 Task: Explore Airbnb accommodation in Al Kharijah, Egypt from 20th December, 2023 to 25th December, 2023 for 27 adults. Place can be entire room or shared room with 4 bedrooms having 7 beds and 4 bathrooms. Property type can be house. Amenities needed are: wifi, TV, free parkinig on premises, gym, breakfast.
Action: Mouse moved to (461, 116)
Screenshot: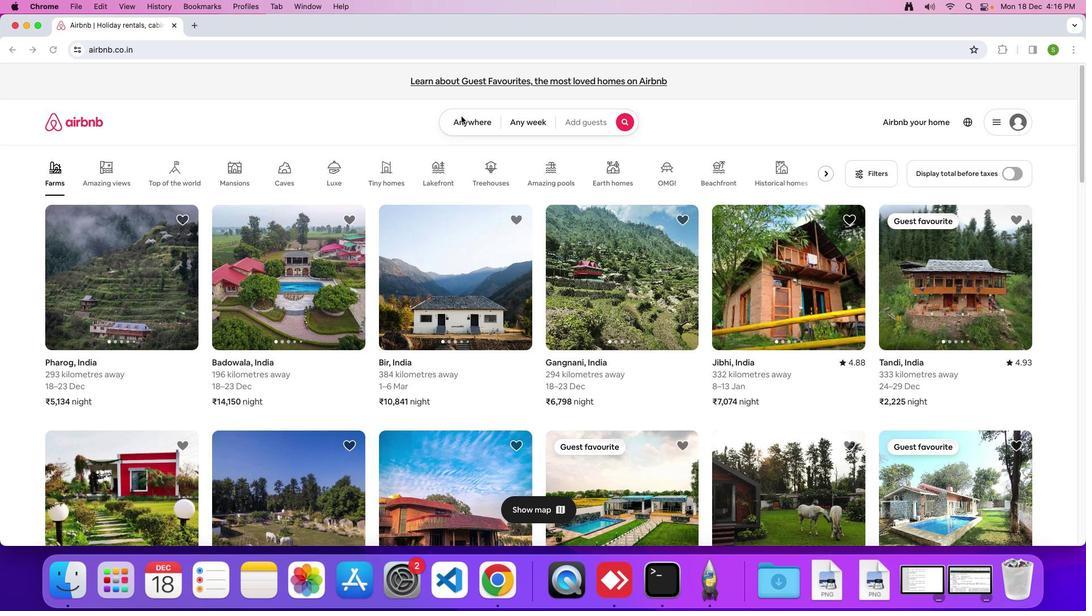 
Action: Mouse pressed left at (461, 116)
Screenshot: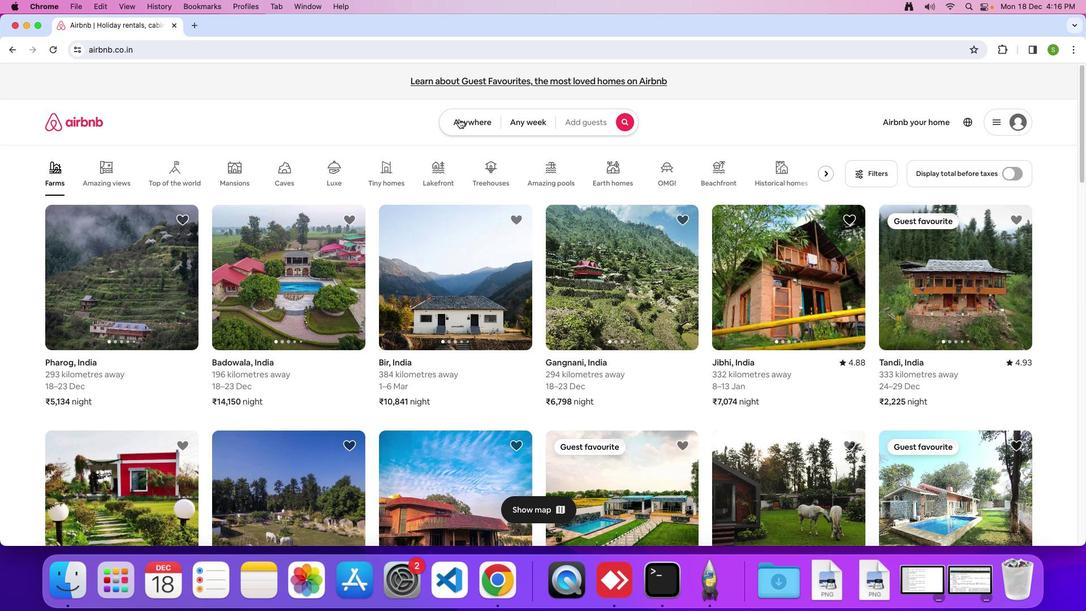 
Action: Mouse moved to (459, 119)
Screenshot: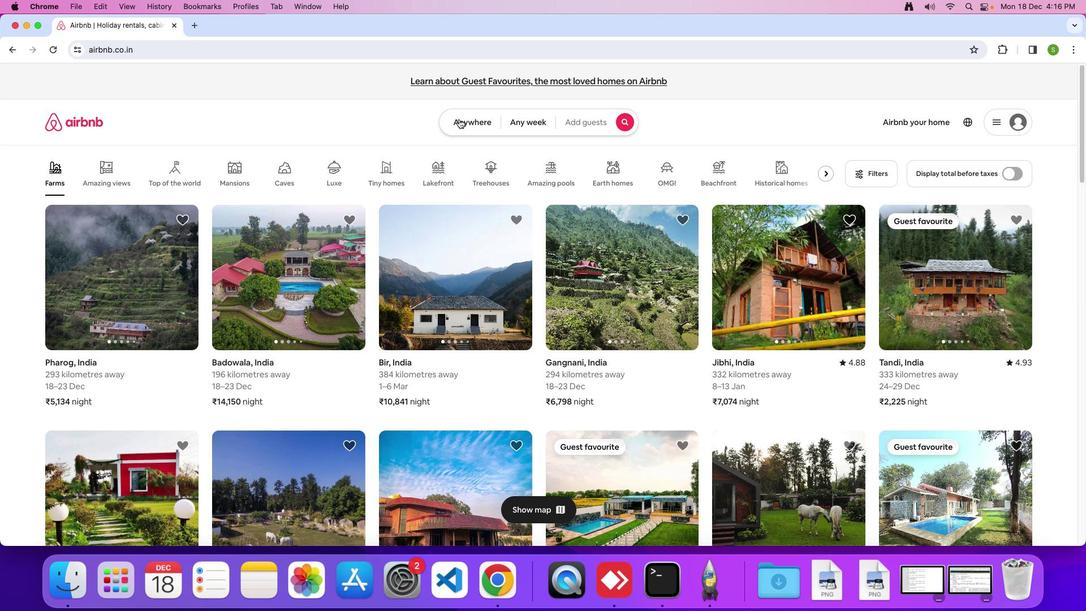
Action: Mouse pressed left at (459, 119)
Screenshot: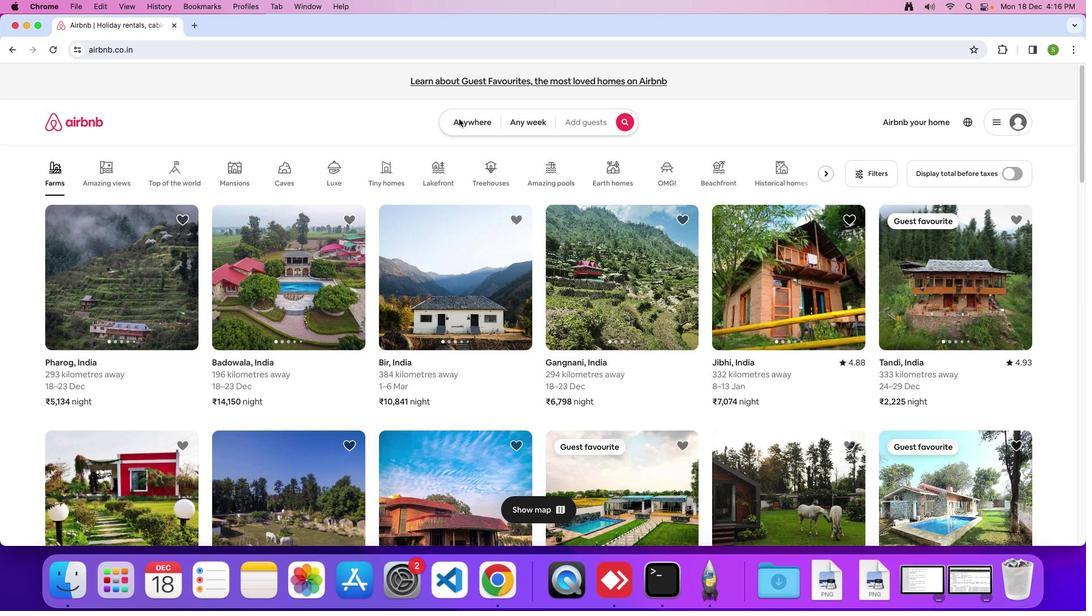 
Action: Mouse moved to (400, 160)
Screenshot: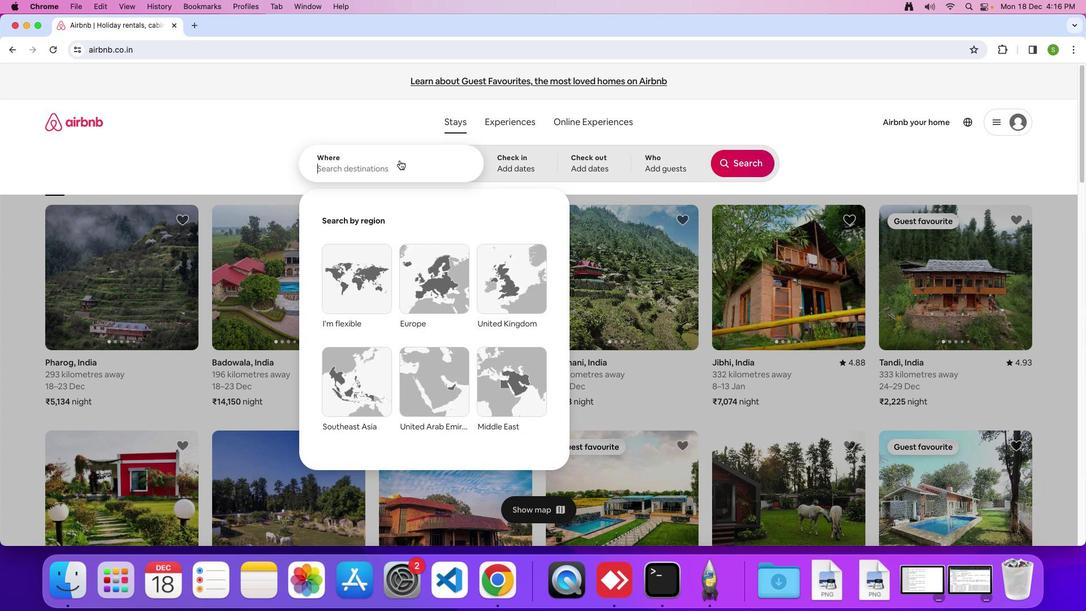 
Action: Mouse pressed left at (400, 160)
Screenshot: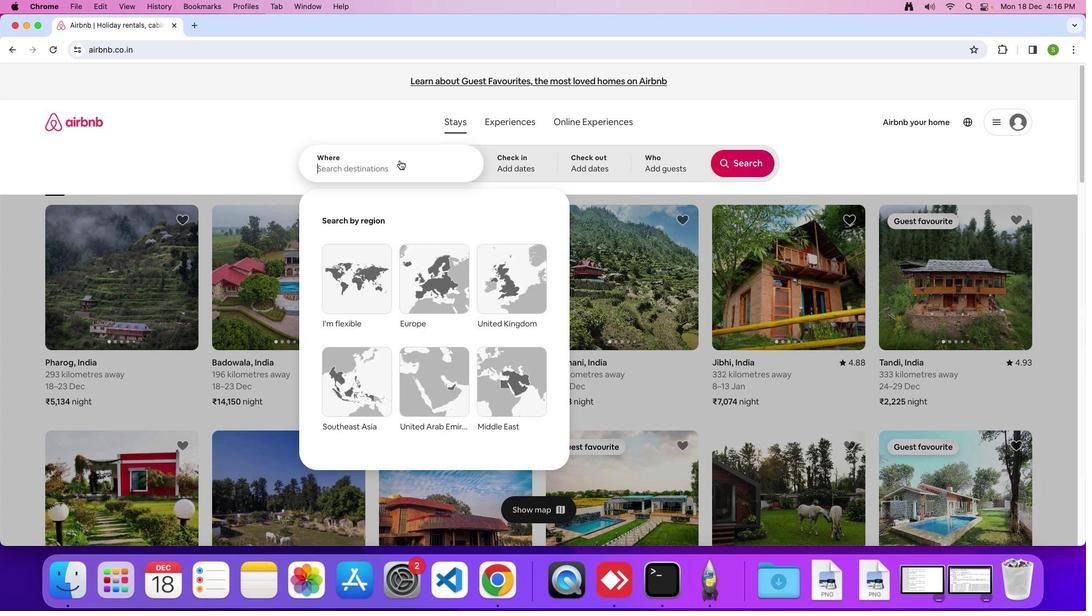 
Action: Mouse moved to (400, 160)
Screenshot: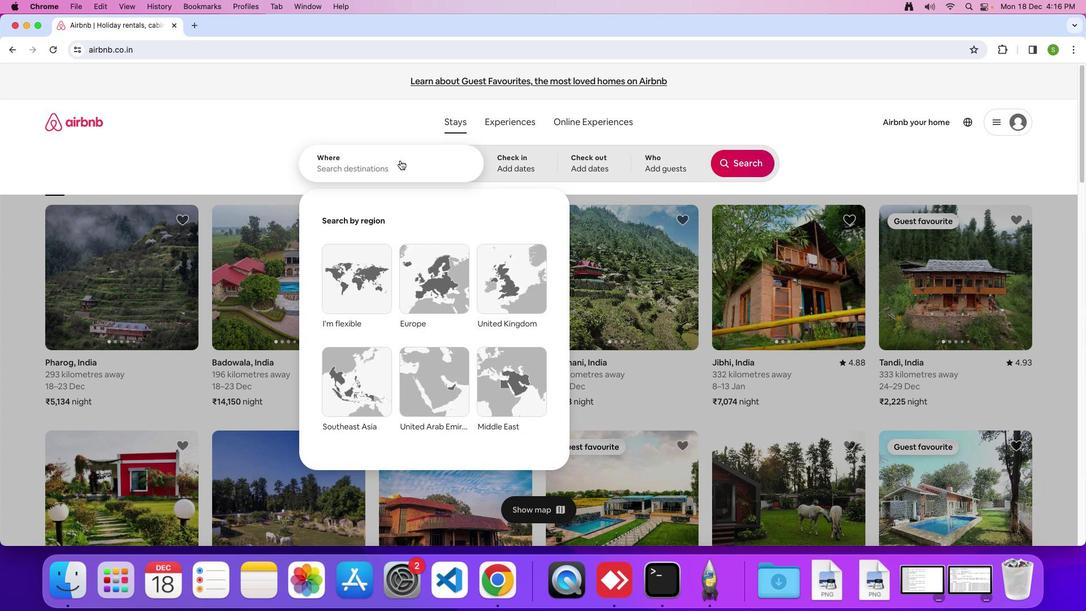
Action: Key pressed 'A''I'Key.space'K''H'Key.backspaceKey.caps_lock'h''a''r''i''j''a''h'','Key.spaceKey.shift'E''g''y''p''t'Key.enter
Screenshot: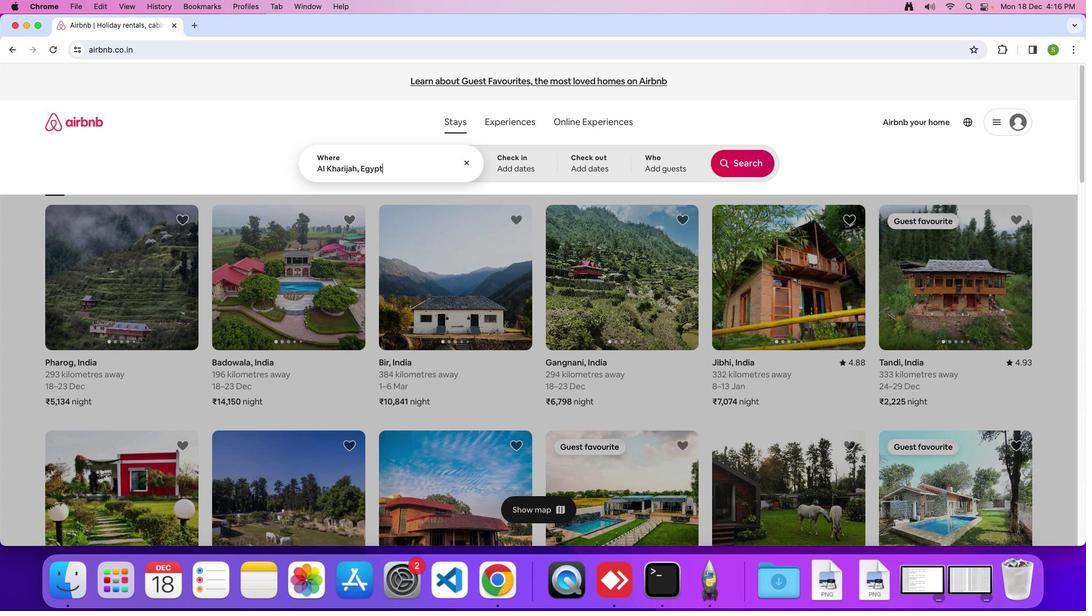 
Action: Mouse moved to (421, 391)
Screenshot: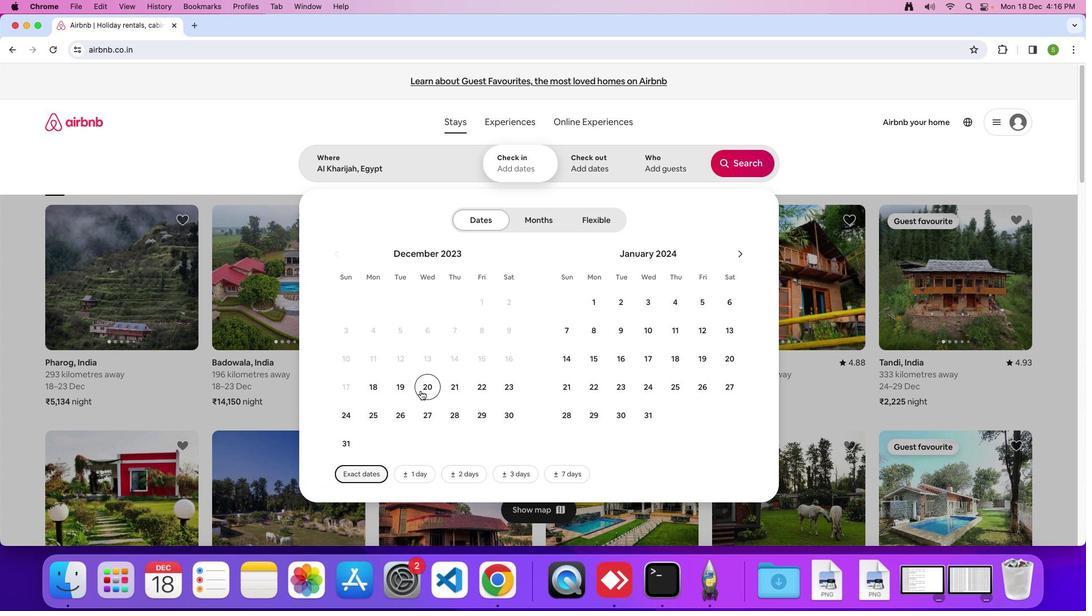 
Action: Mouse pressed left at (421, 391)
Screenshot: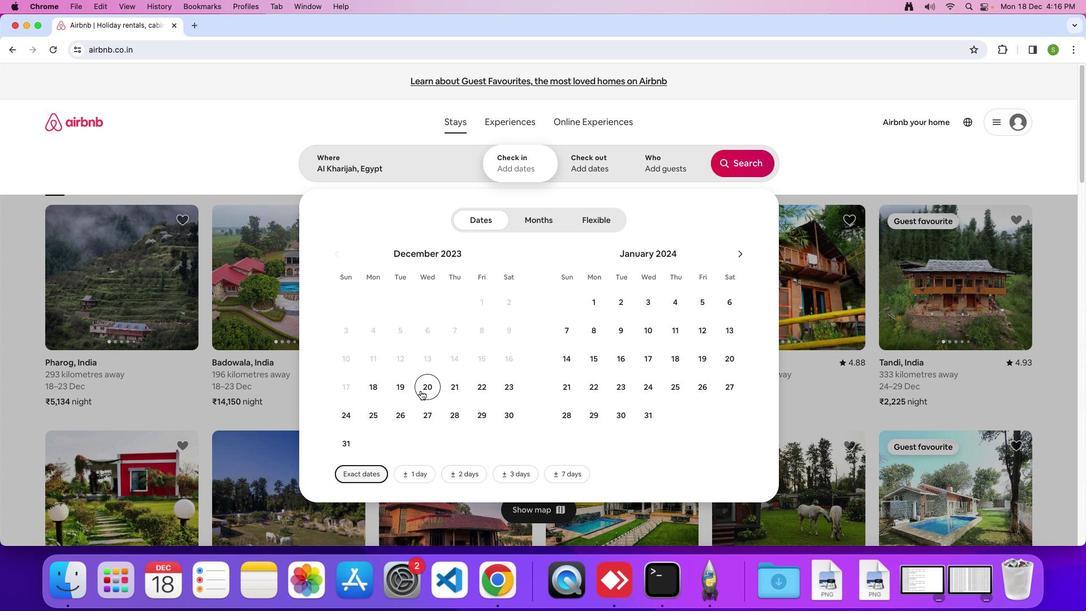 
Action: Mouse moved to (377, 420)
Screenshot: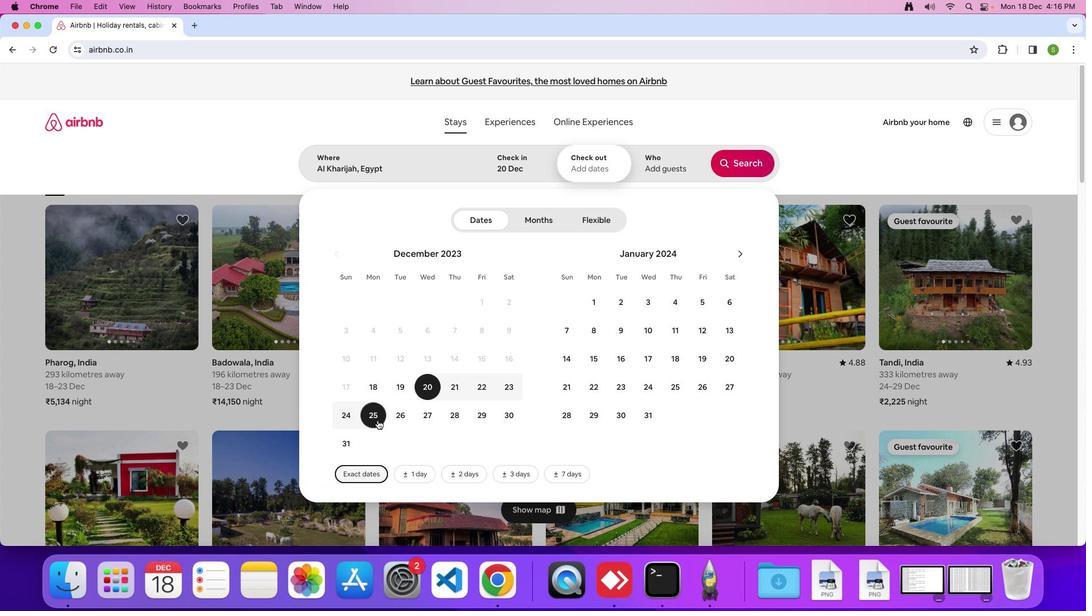 
Action: Mouse pressed left at (377, 420)
Screenshot: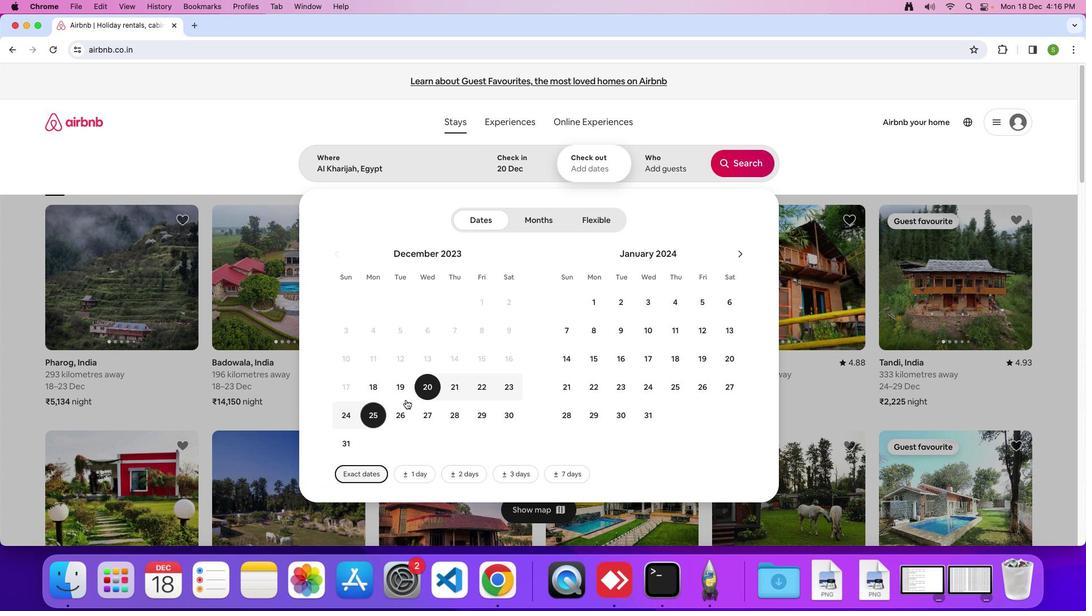 
Action: Mouse moved to (656, 164)
Screenshot: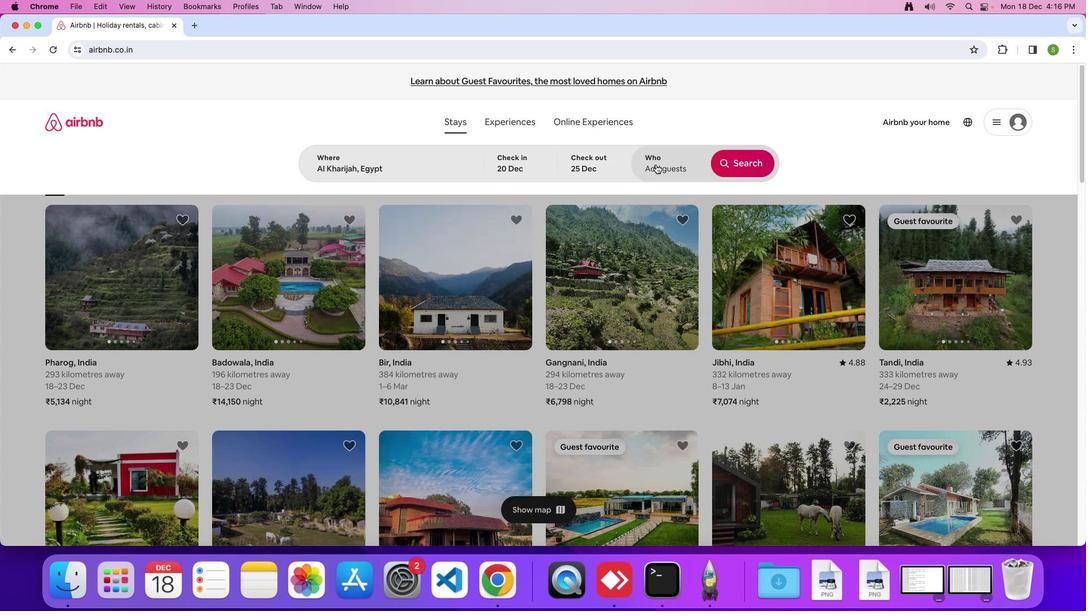 
Action: Mouse pressed left at (656, 164)
Screenshot: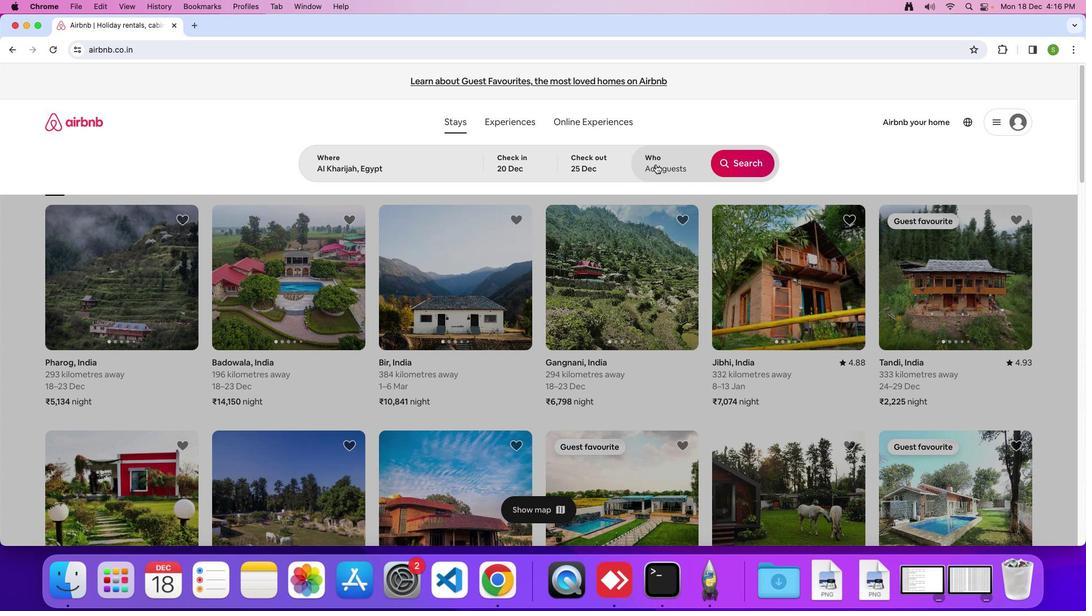 
Action: Mouse moved to (748, 225)
Screenshot: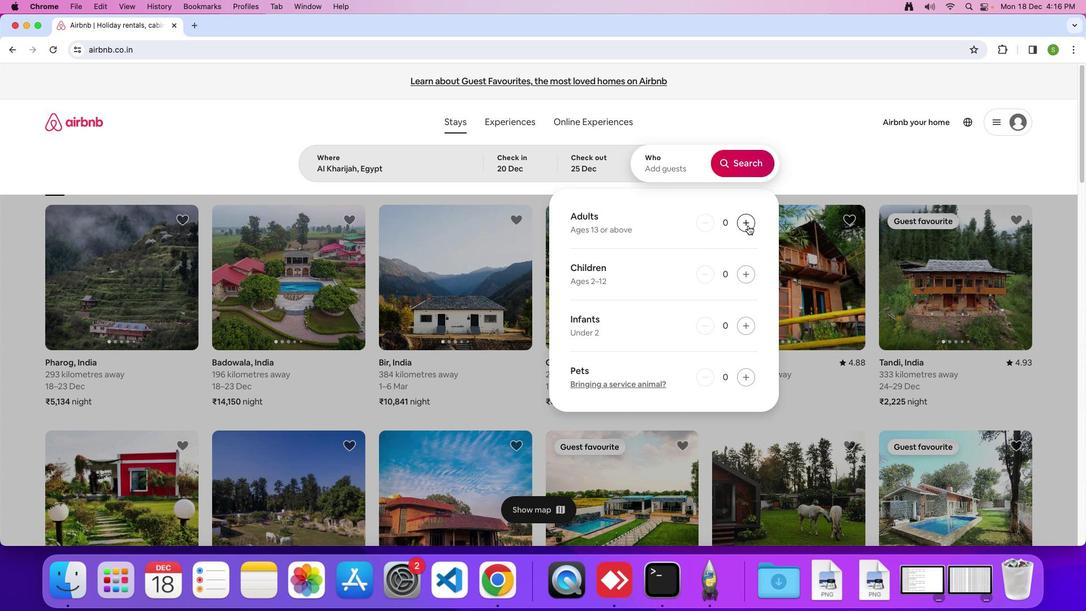 
Action: Mouse pressed left at (748, 225)
Screenshot: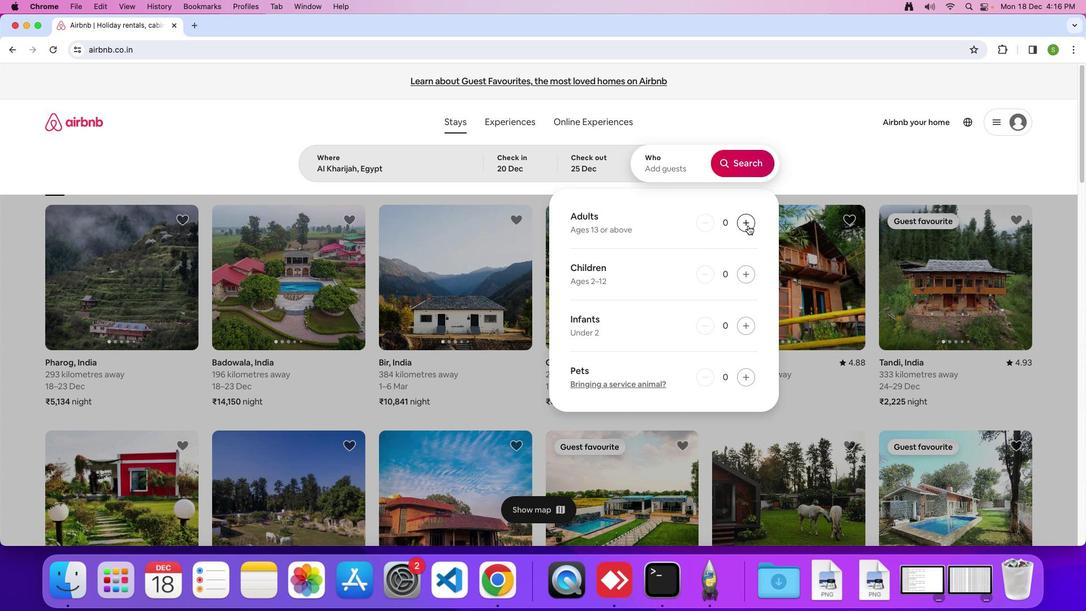 
Action: Mouse pressed left at (748, 225)
Screenshot: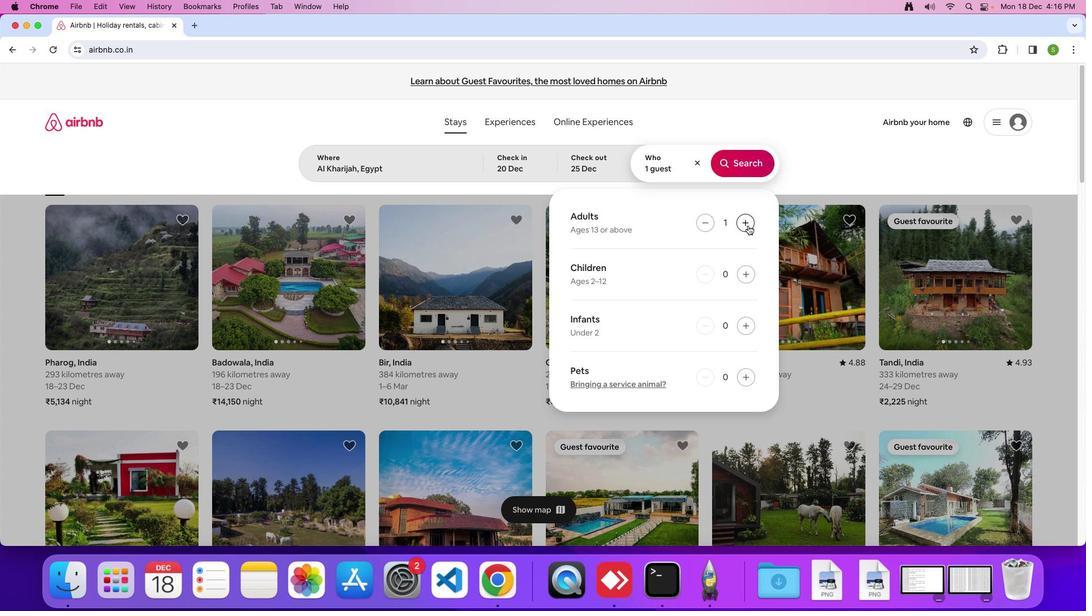 
Action: Mouse pressed left at (748, 225)
Screenshot: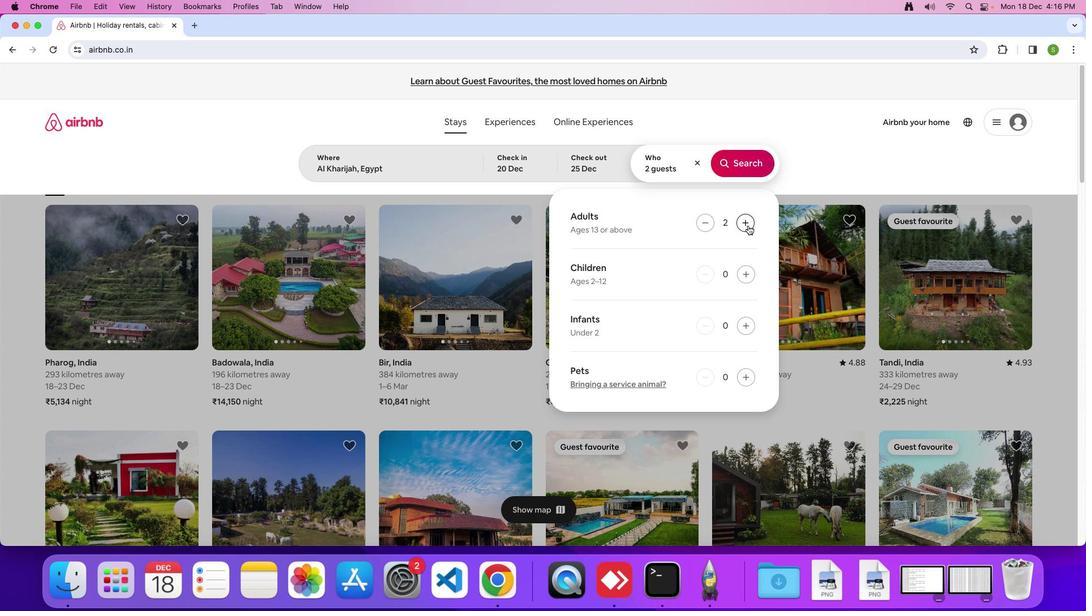 
Action: Mouse pressed left at (748, 225)
Screenshot: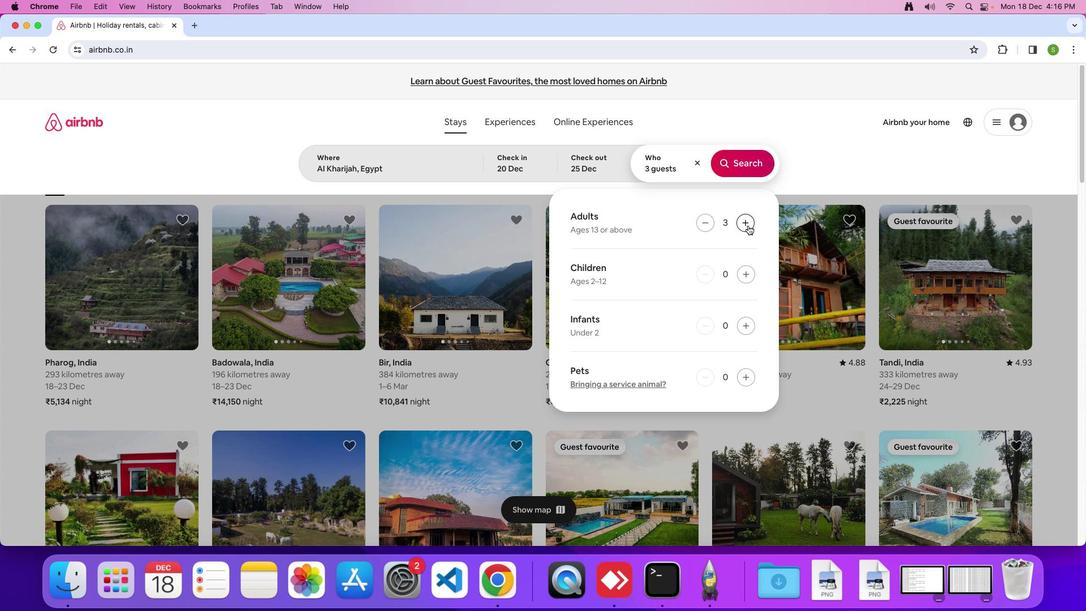 
Action: Mouse pressed left at (748, 225)
Screenshot: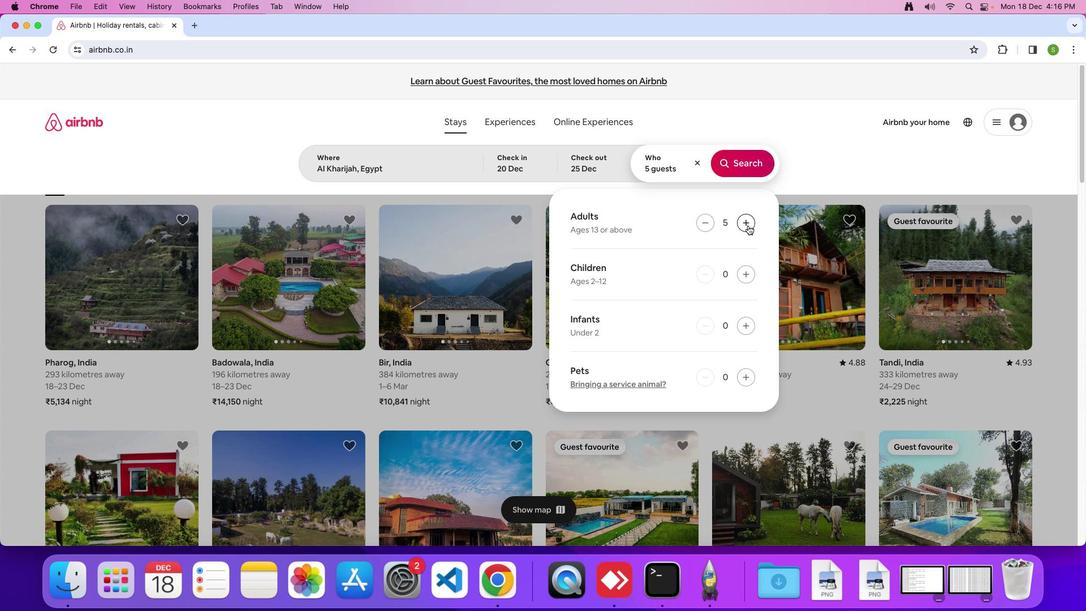 
Action: Mouse pressed left at (748, 225)
Screenshot: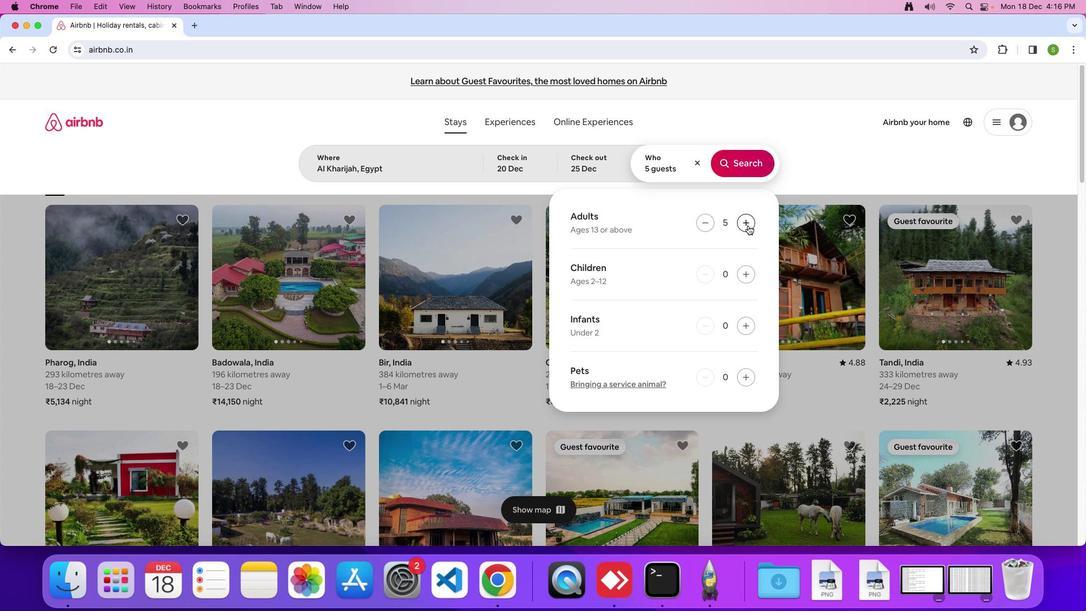 
Action: Mouse pressed left at (748, 225)
Screenshot: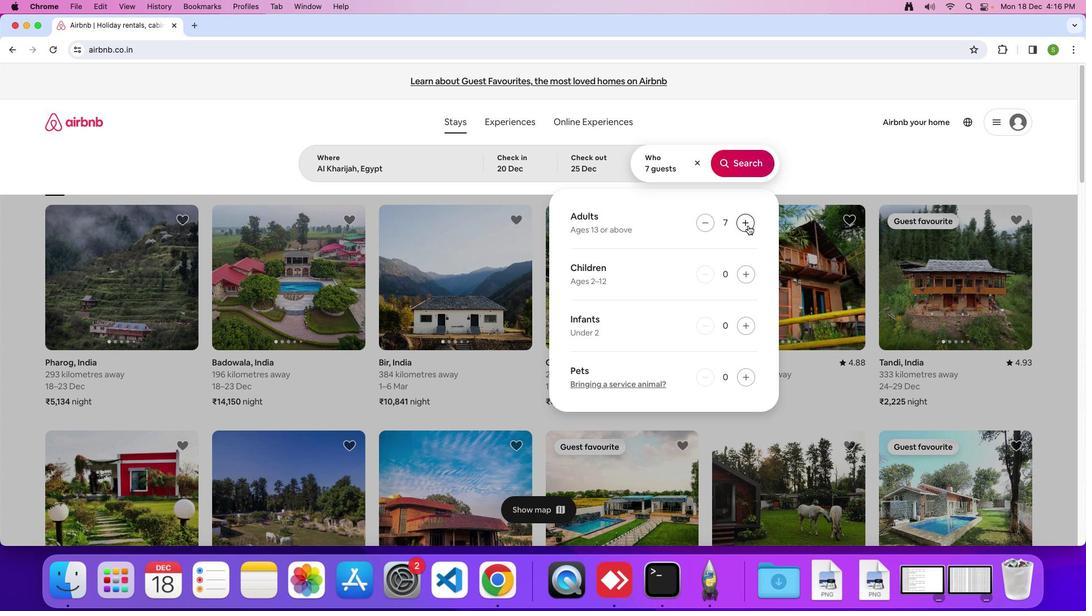 
Action: Mouse pressed left at (748, 225)
Screenshot: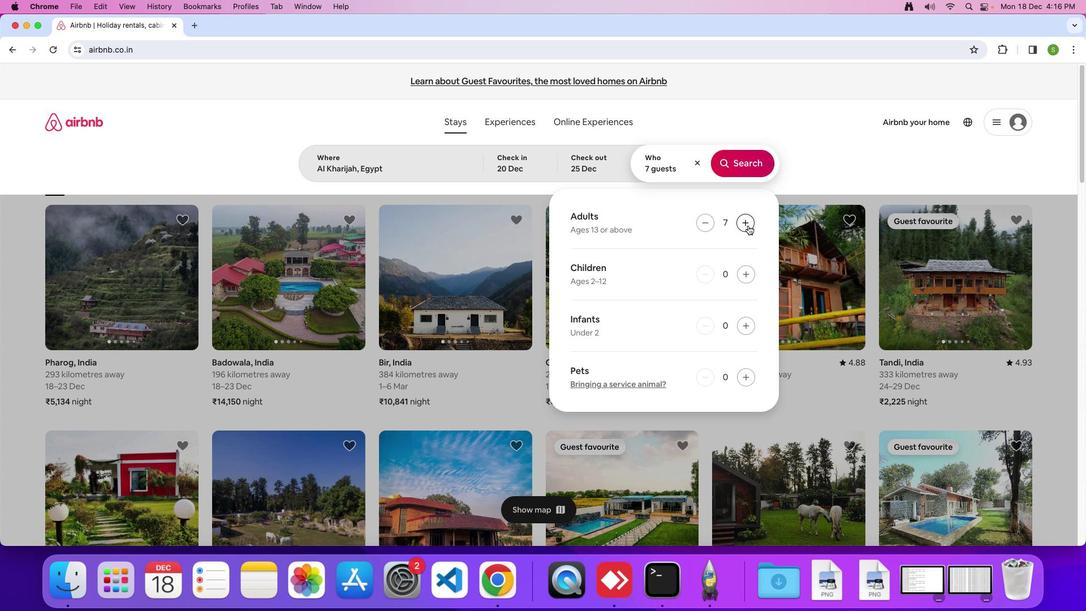 
Action: Mouse pressed left at (748, 225)
Screenshot: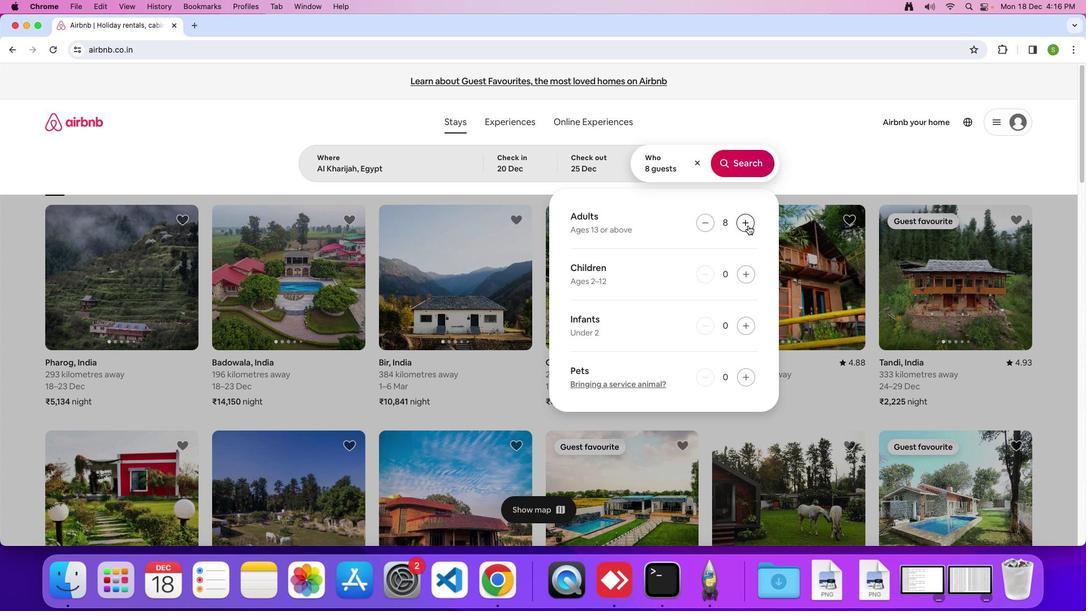 
Action: Mouse pressed left at (748, 225)
Screenshot: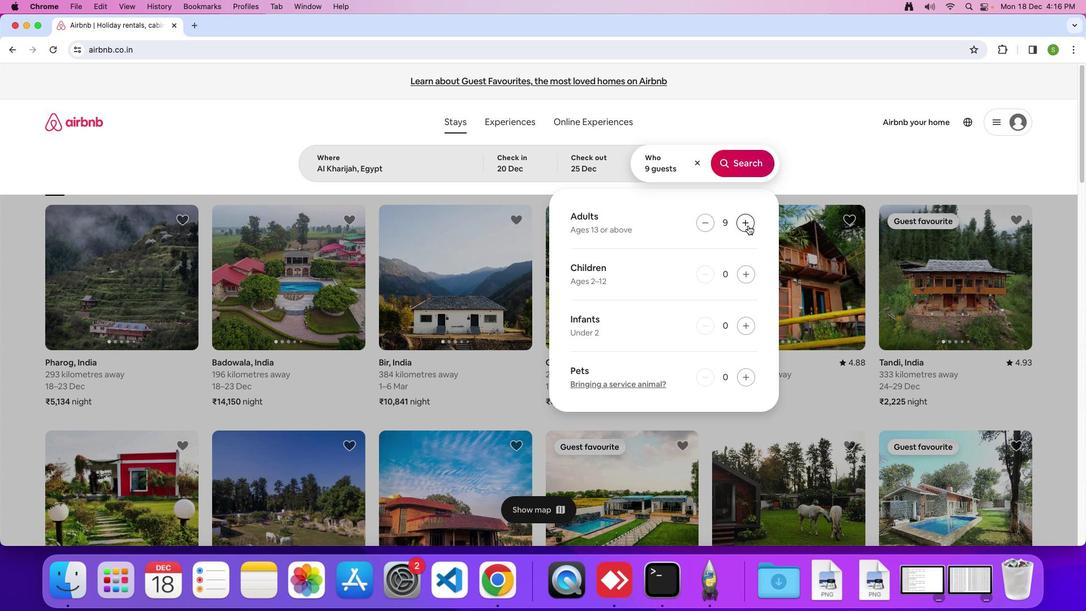 
Action: Mouse pressed left at (748, 225)
Screenshot: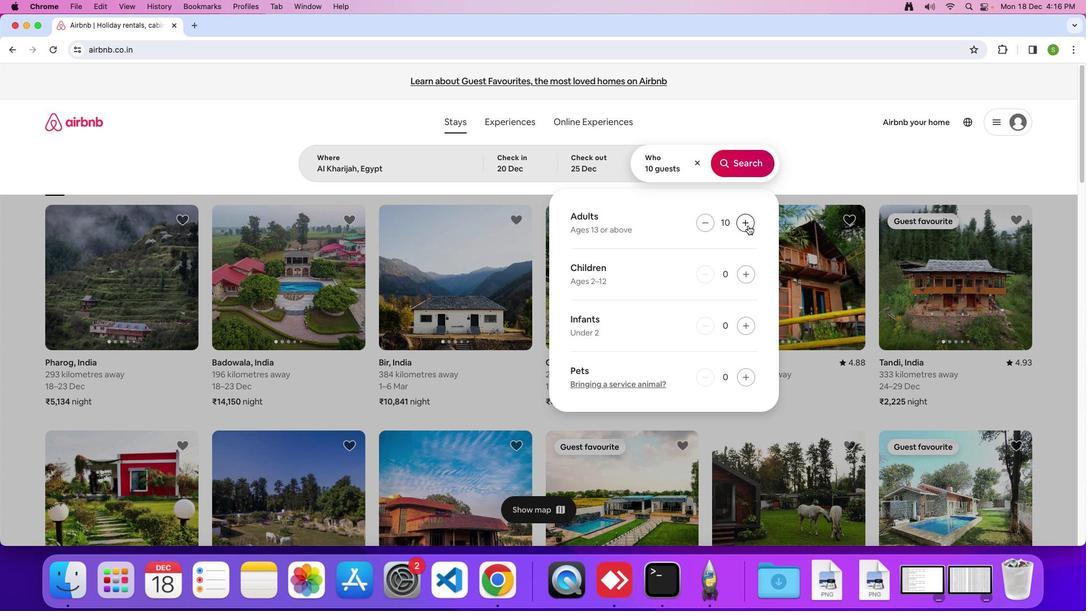 
Action: Mouse pressed left at (748, 225)
Screenshot: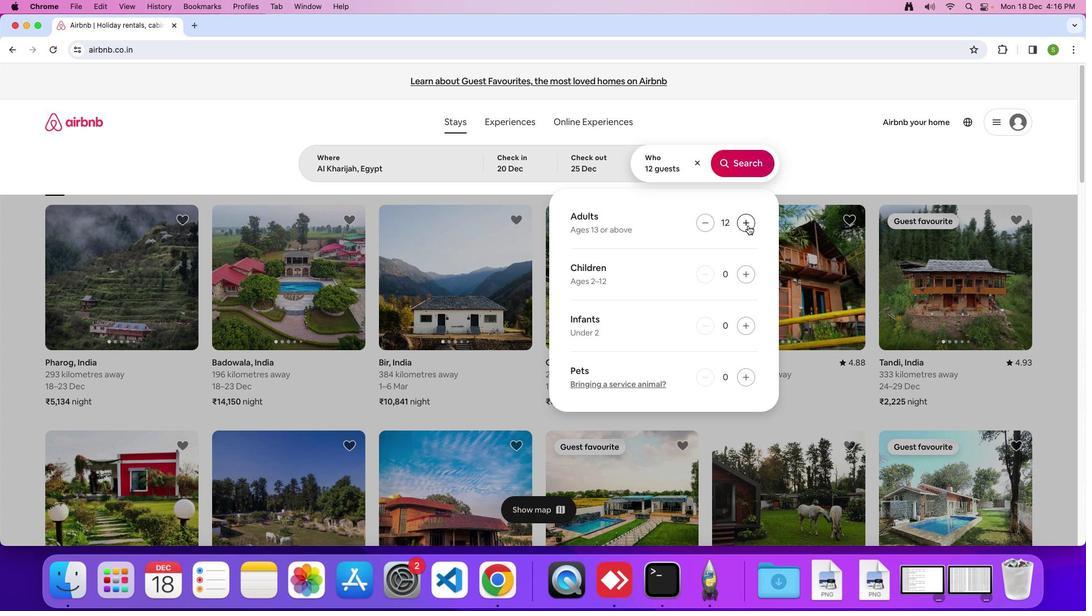 
Action: Mouse pressed left at (748, 225)
Screenshot: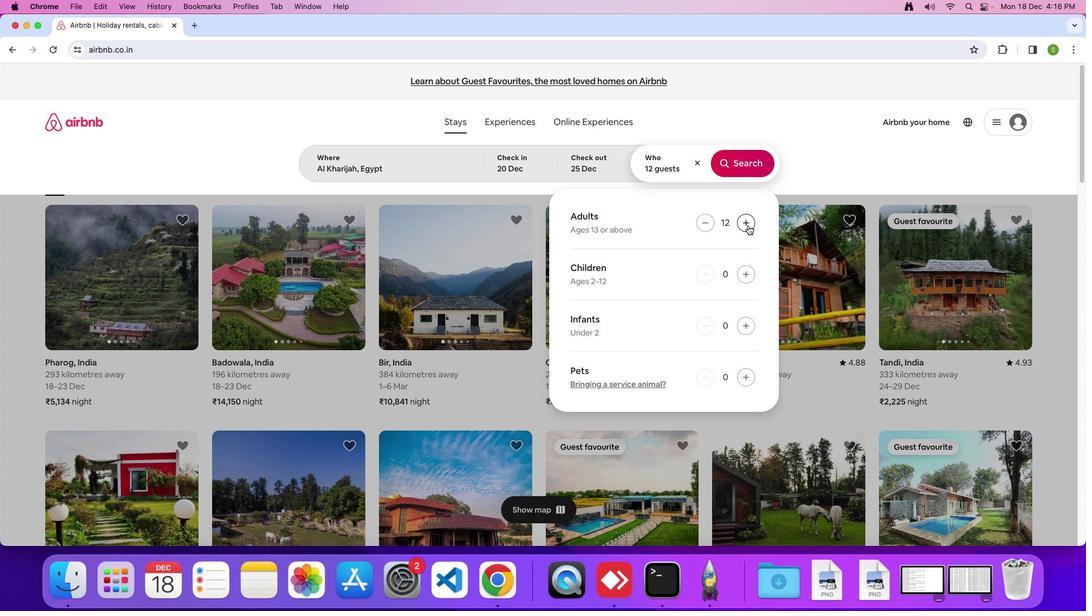 
Action: Mouse pressed left at (748, 225)
Screenshot: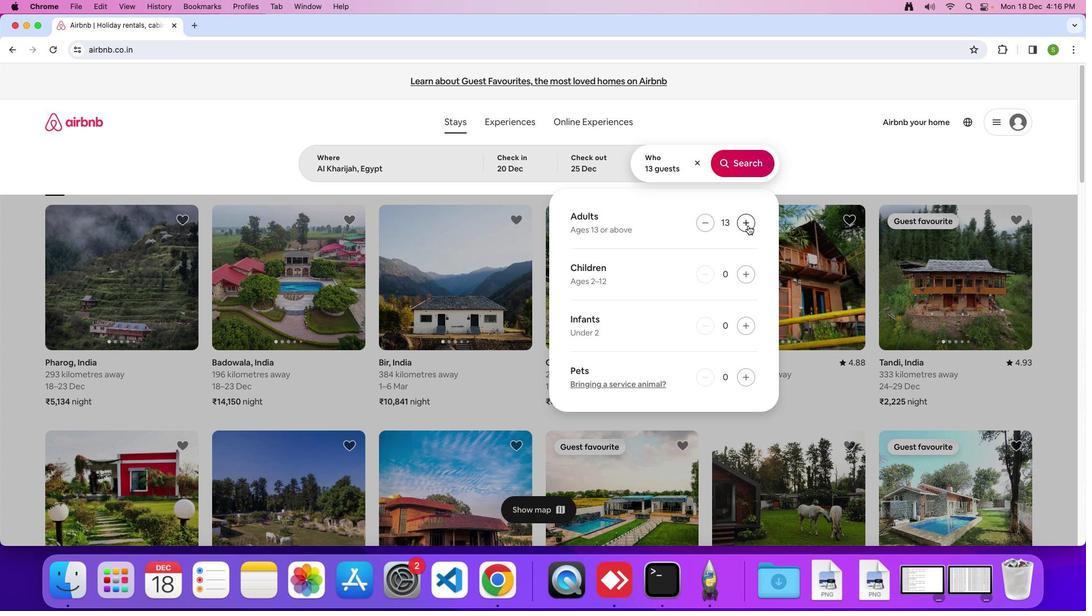 
Action: Mouse pressed left at (748, 225)
Screenshot: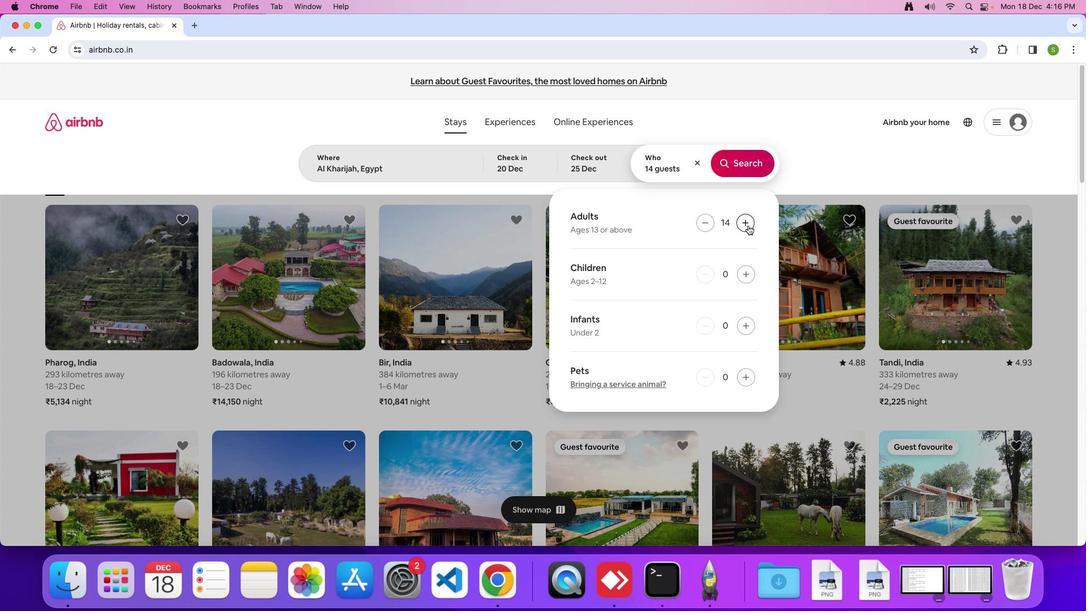 
Action: Mouse pressed left at (748, 225)
Screenshot: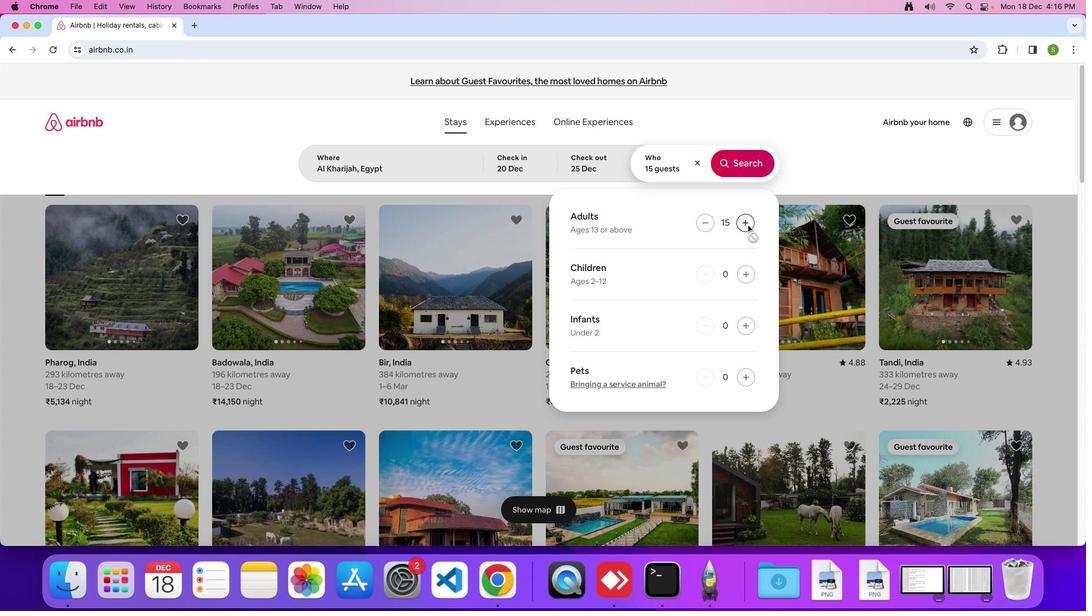 
Action: Mouse moved to (746, 224)
Screenshot: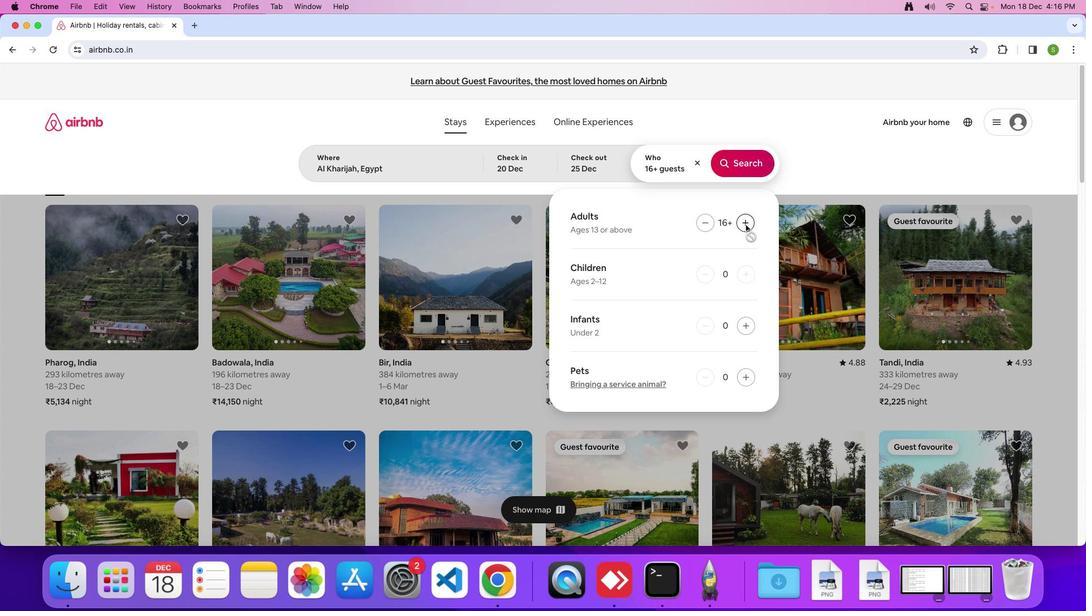 
Action: Mouse pressed left at (746, 224)
Screenshot: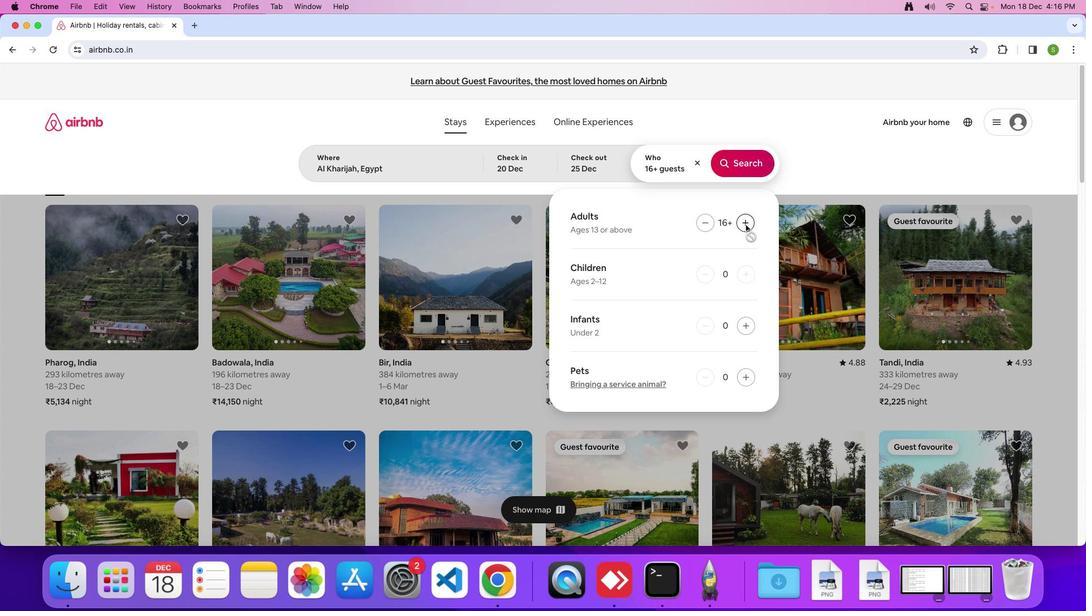 
Action: Mouse moved to (746, 161)
Screenshot: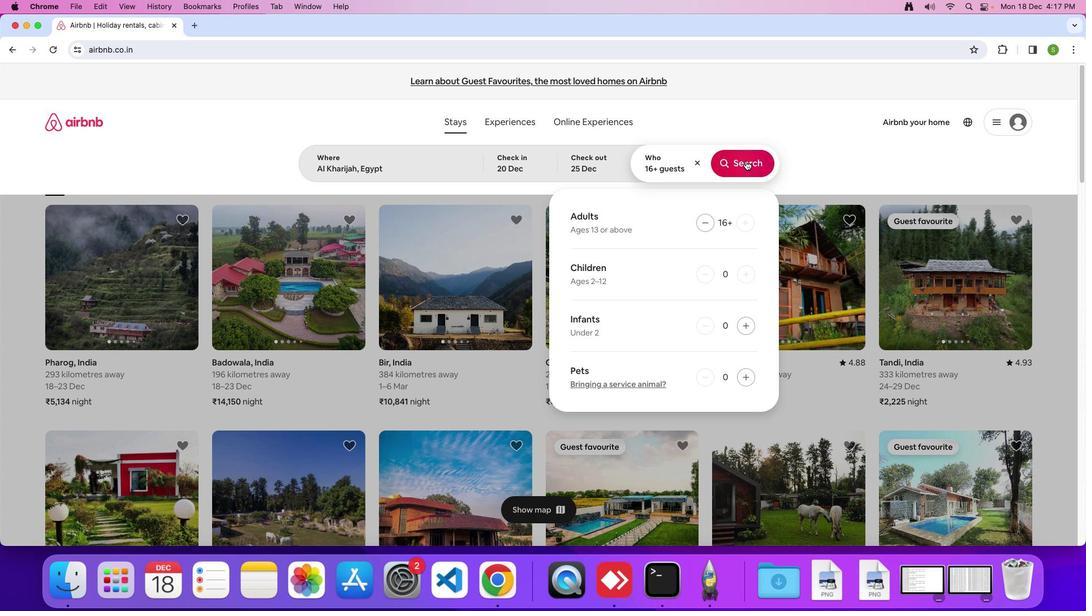 
Action: Mouse pressed left at (746, 161)
Screenshot: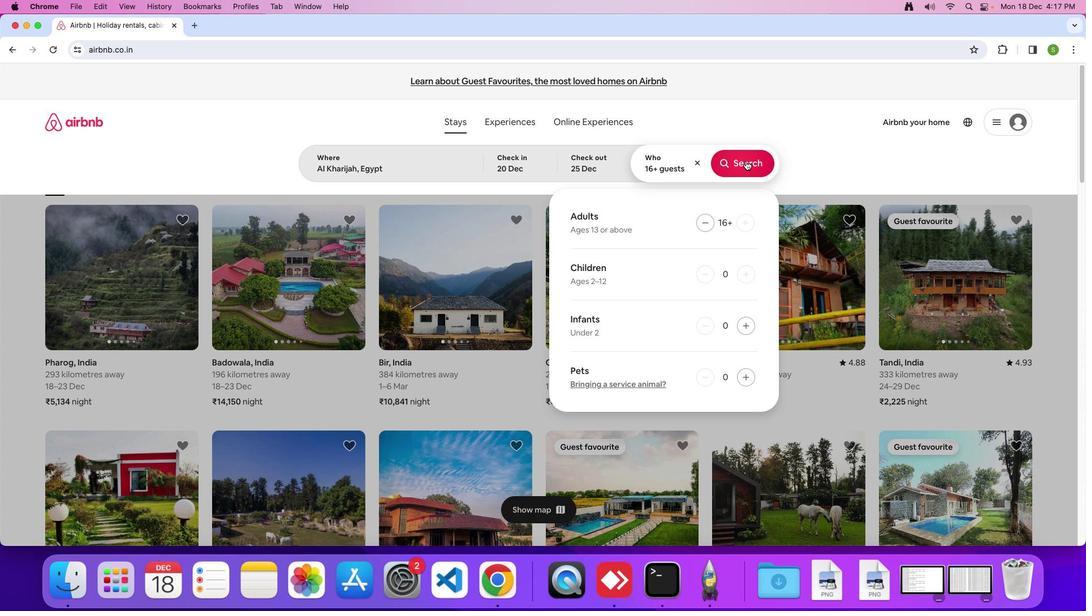 
Action: Mouse moved to (900, 129)
Screenshot: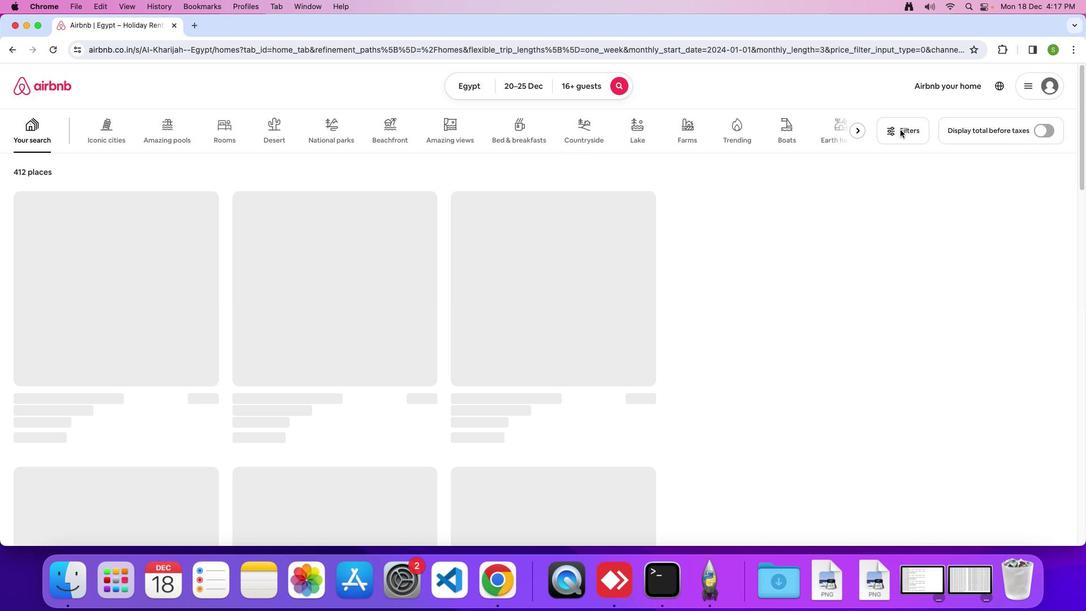 
Action: Mouse pressed left at (900, 129)
Screenshot: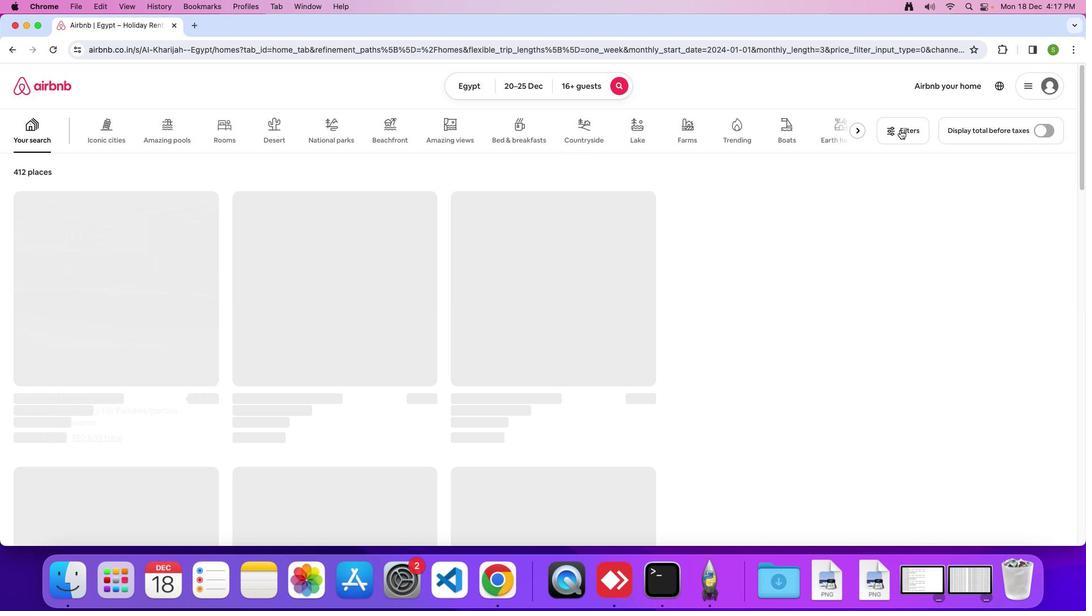 
Action: Mouse moved to (573, 329)
Screenshot: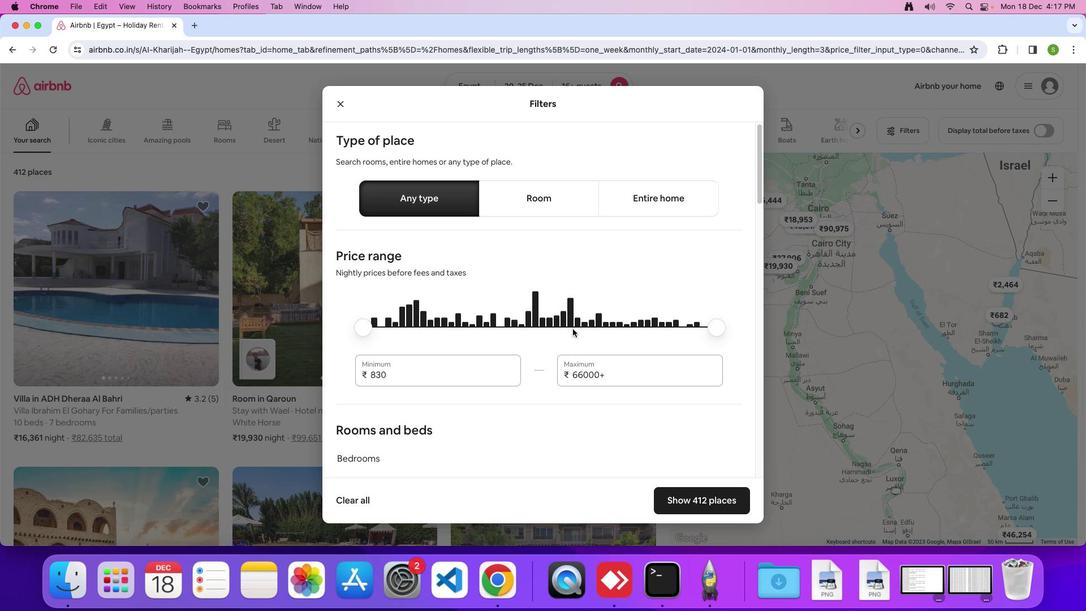 
Action: Mouse scrolled (573, 329) with delta (0, 0)
Screenshot: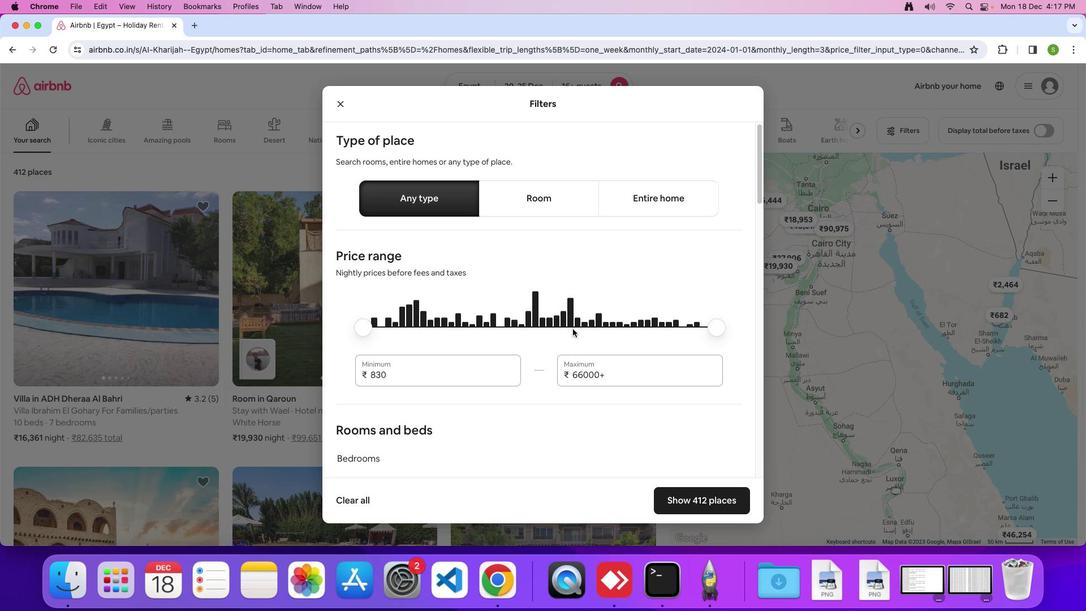 
Action: Mouse moved to (573, 329)
Screenshot: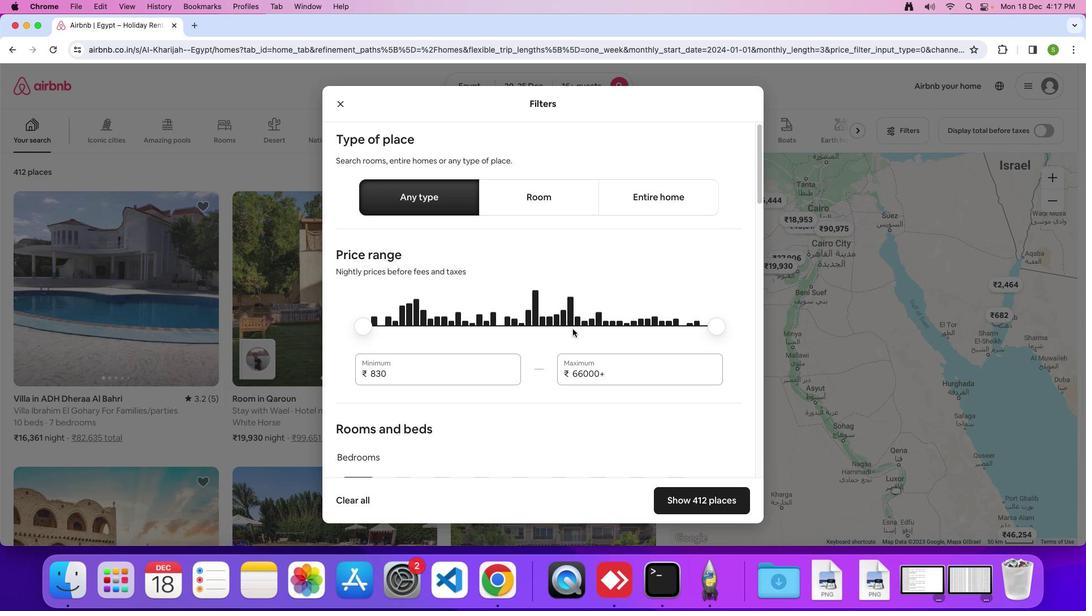 
Action: Mouse scrolled (573, 329) with delta (0, 0)
Screenshot: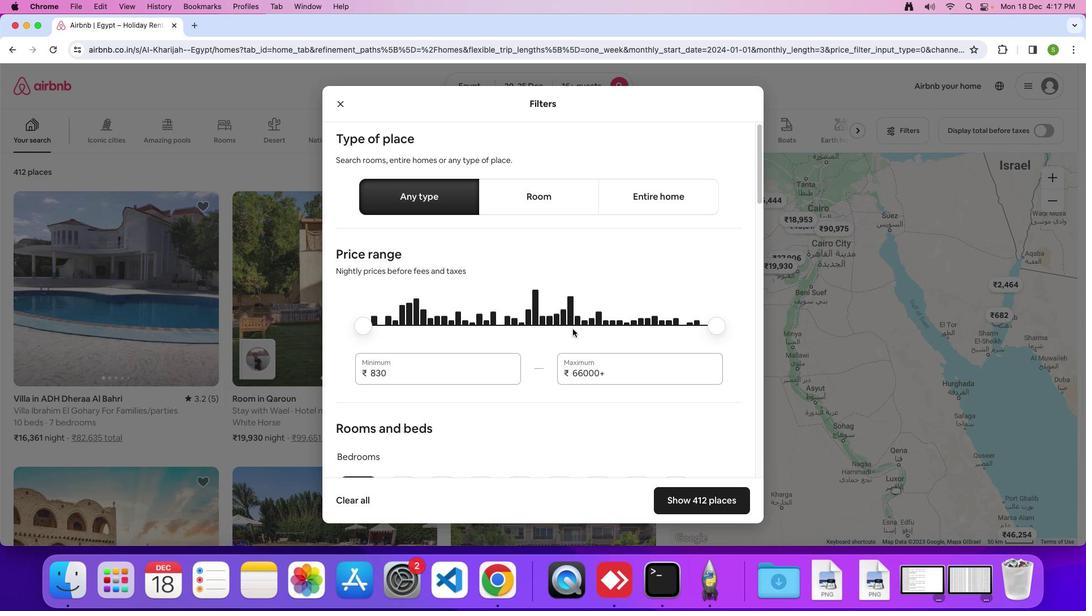 
Action: Mouse moved to (573, 328)
Screenshot: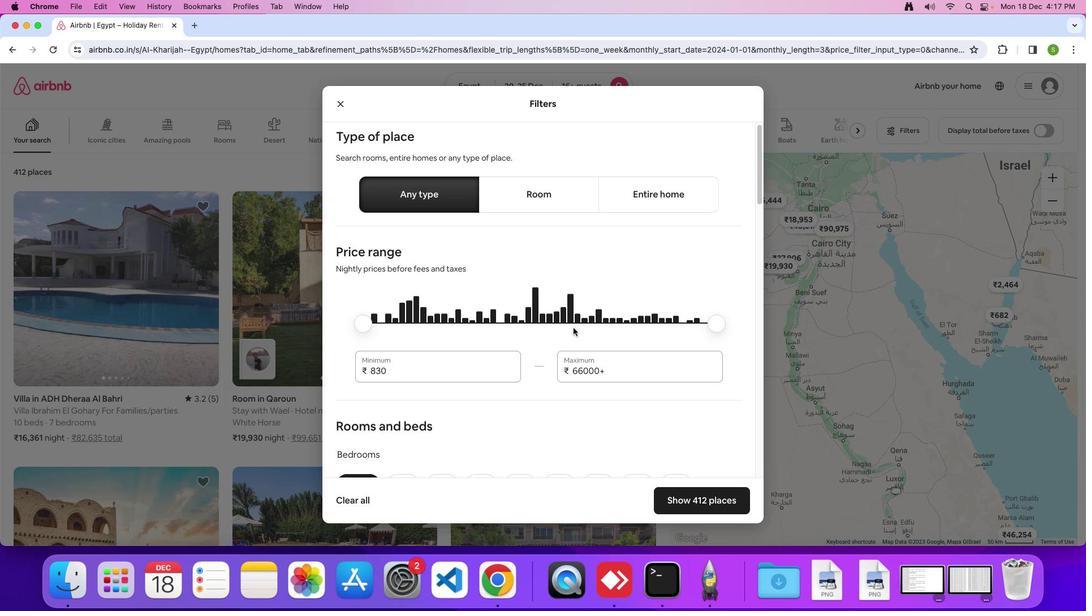 
Action: Mouse scrolled (573, 328) with delta (0, 0)
Screenshot: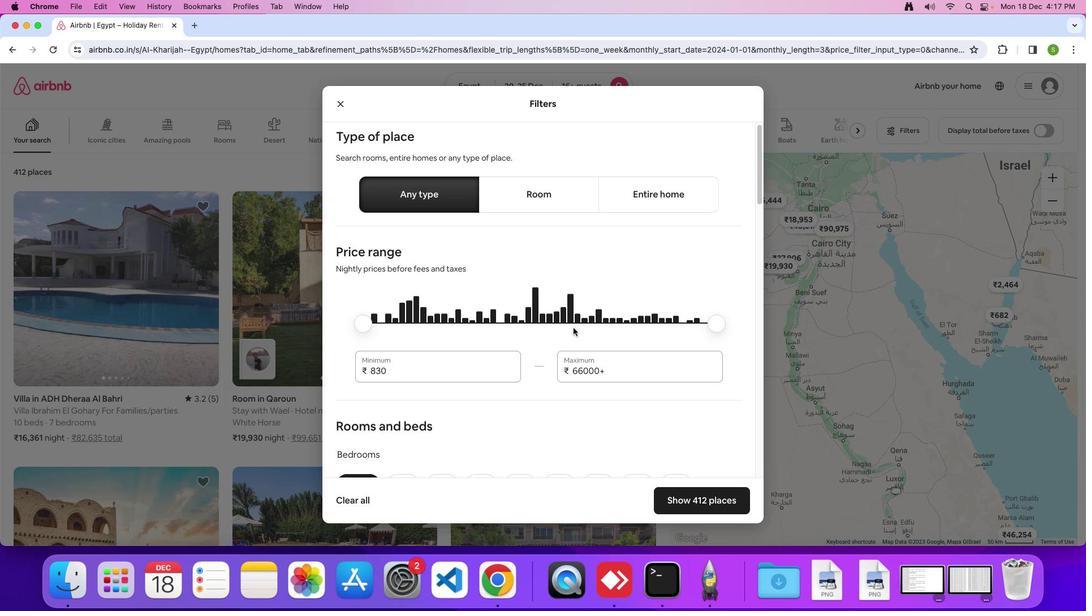 
Action: Mouse scrolled (573, 328) with delta (0, 0)
Screenshot: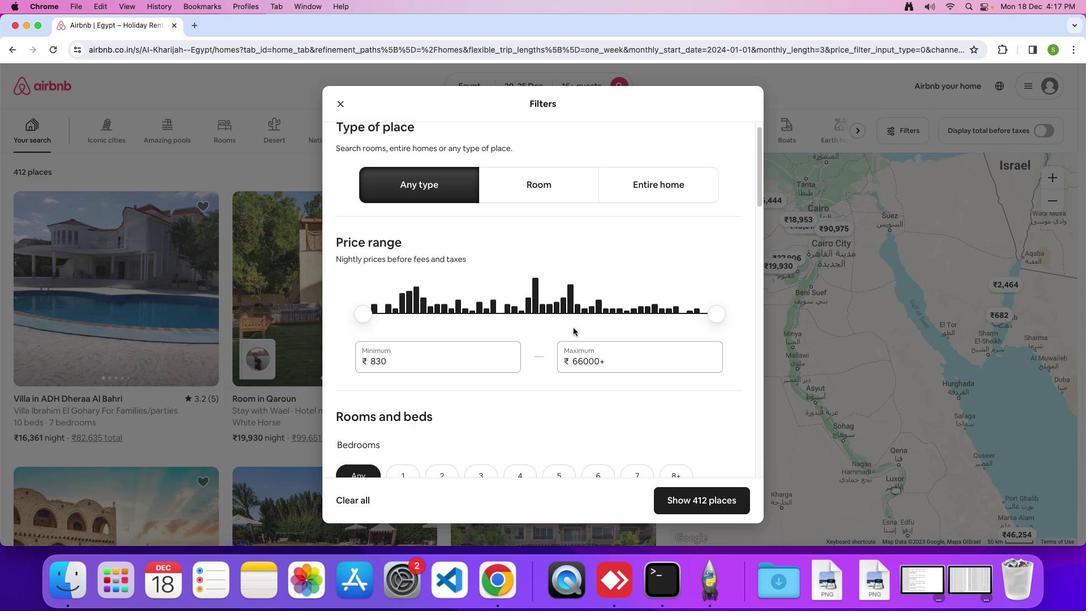 
Action: Mouse scrolled (573, 328) with delta (0, 0)
Screenshot: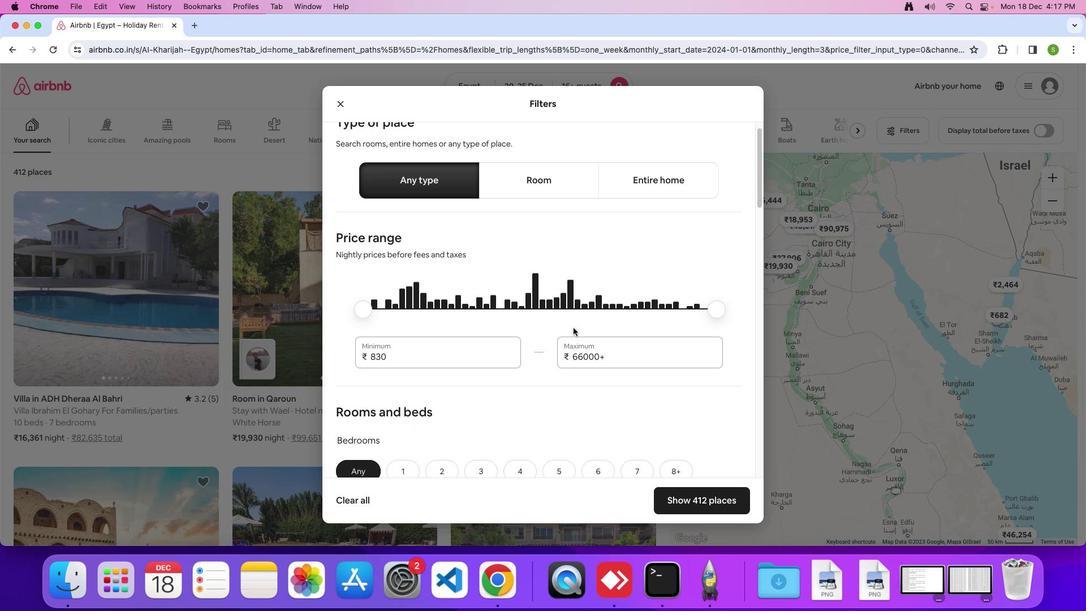 
Action: Mouse moved to (573, 327)
Screenshot: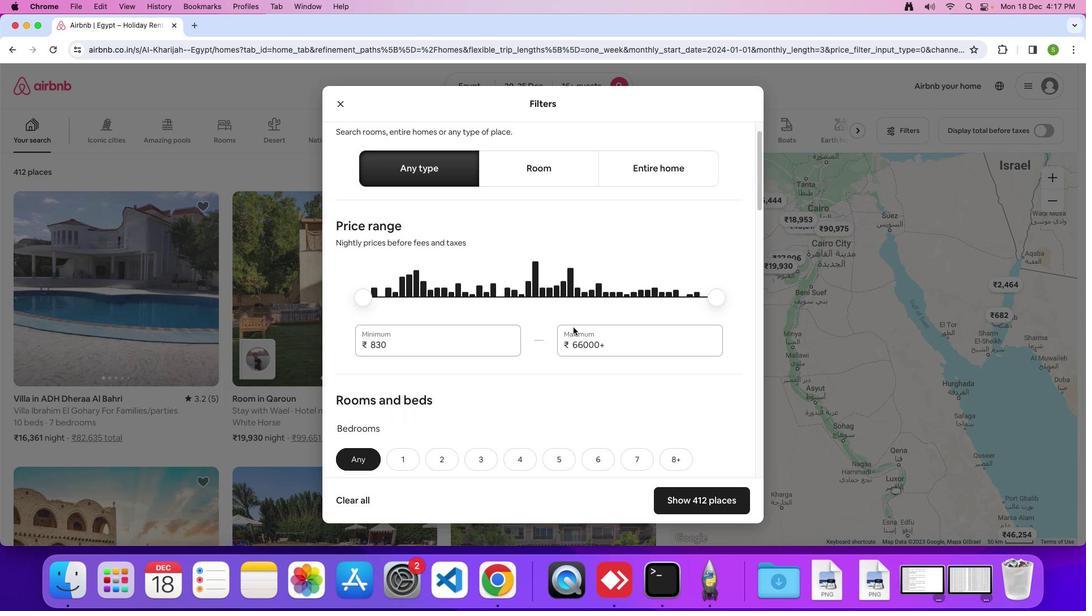 
Action: Mouse scrolled (573, 327) with delta (0, 0)
Screenshot: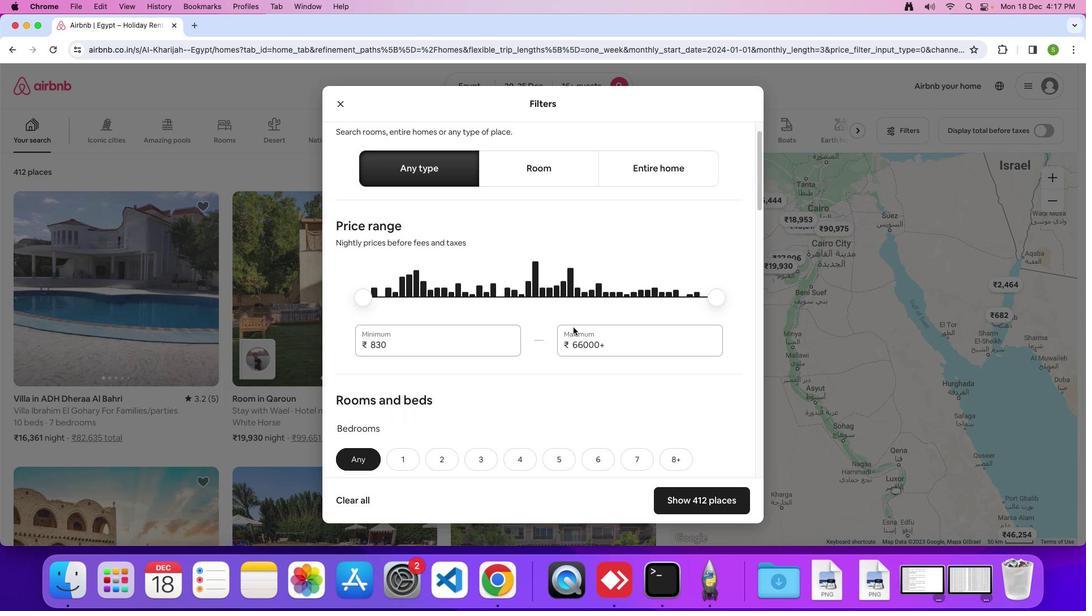
Action: Mouse moved to (574, 327)
Screenshot: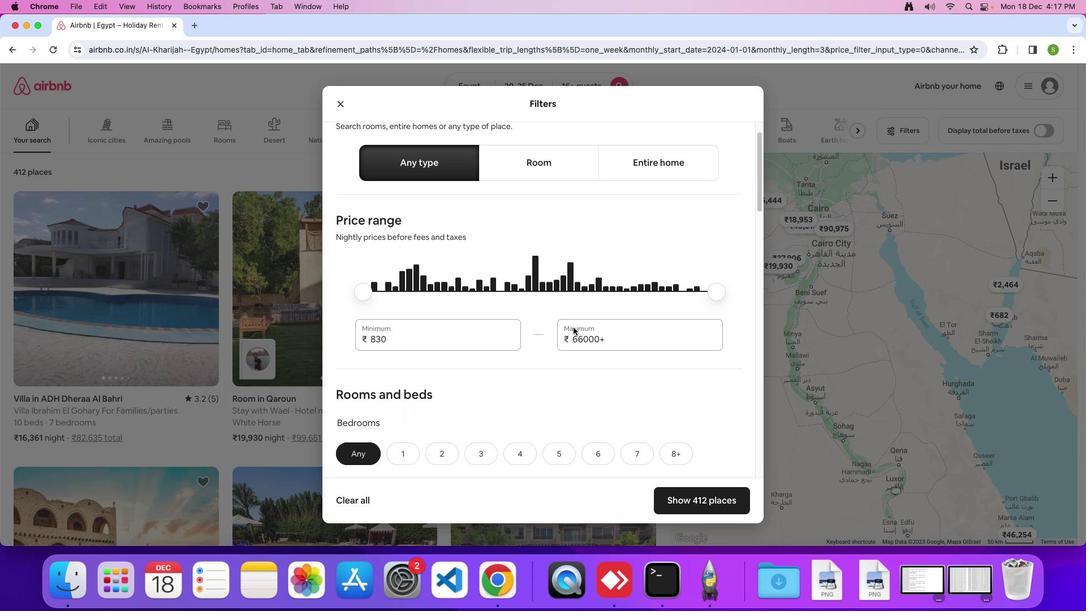 
Action: Mouse scrolled (574, 327) with delta (0, 0)
Screenshot: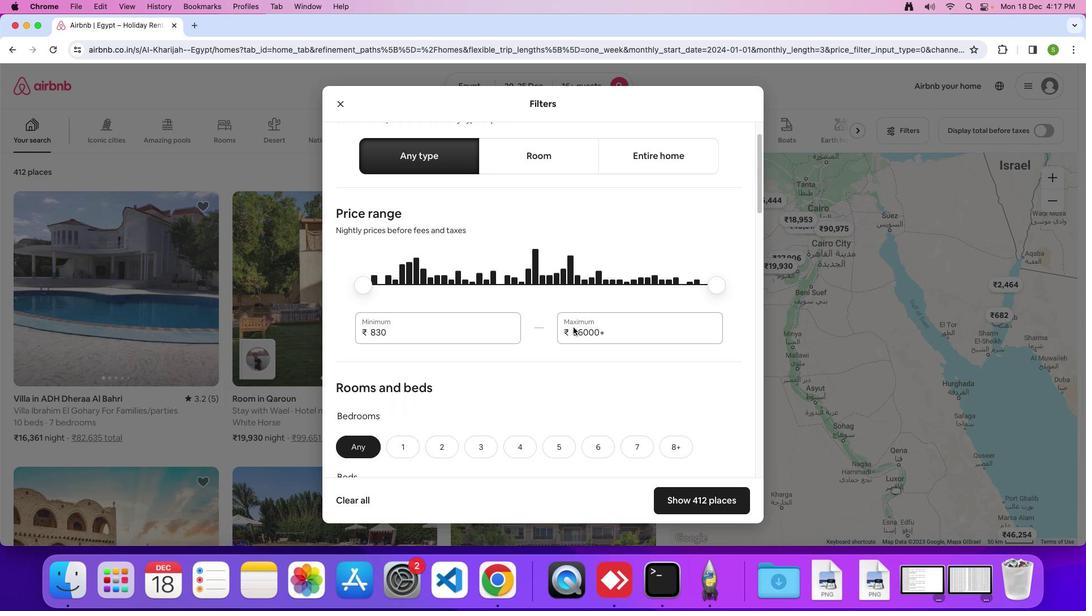 
Action: Mouse scrolled (574, 327) with delta (0, 0)
Screenshot: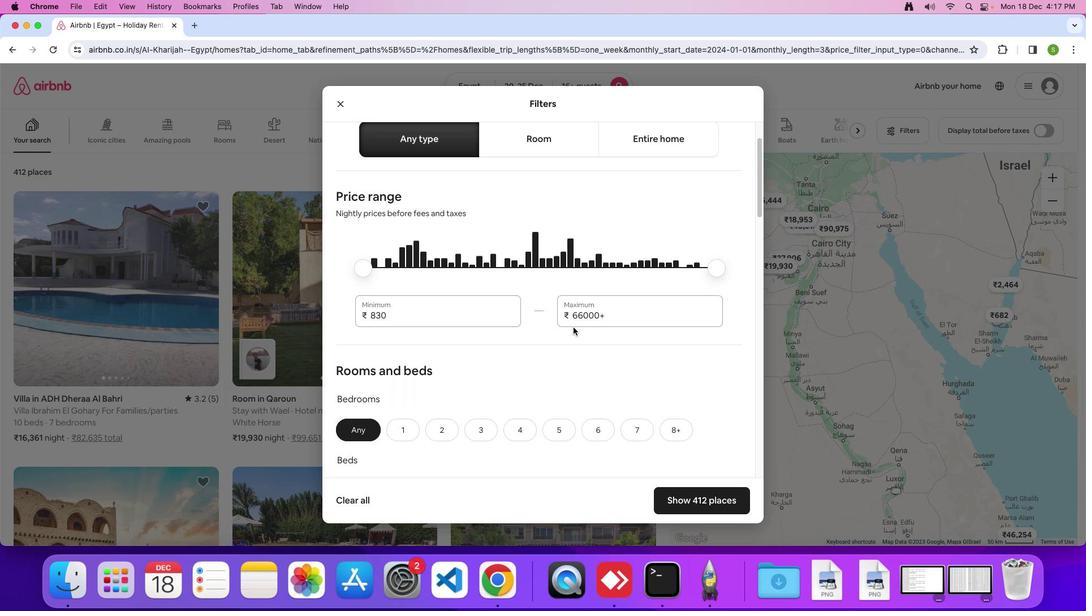 
Action: Mouse scrolled (574, 327) with delta (0, 0)
Screenshot: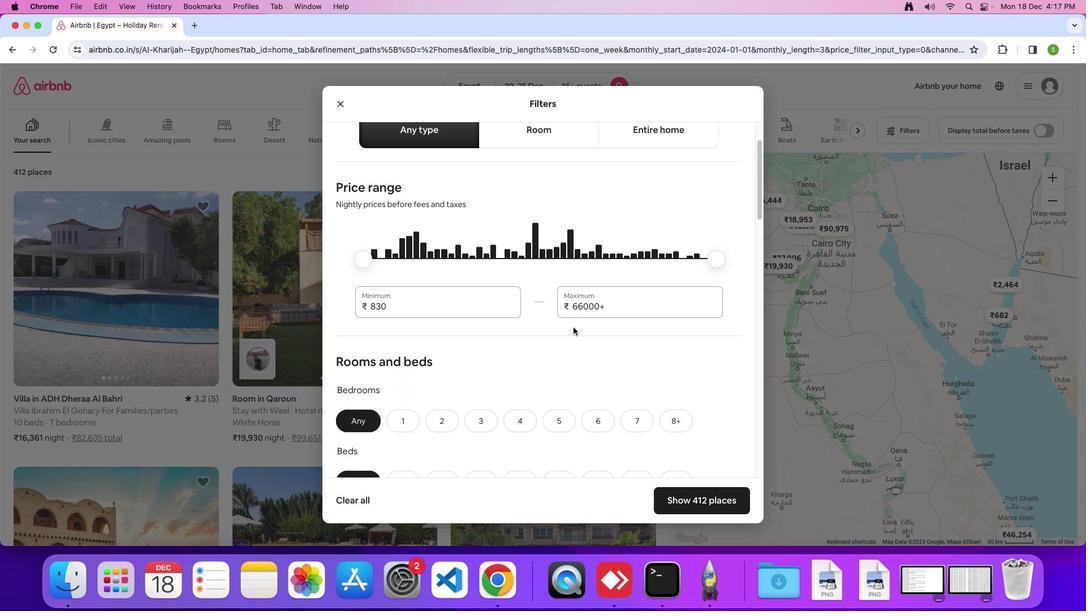 
Action: Mouse scrolled (574, 327) with delta (0, 0)
Screenshot: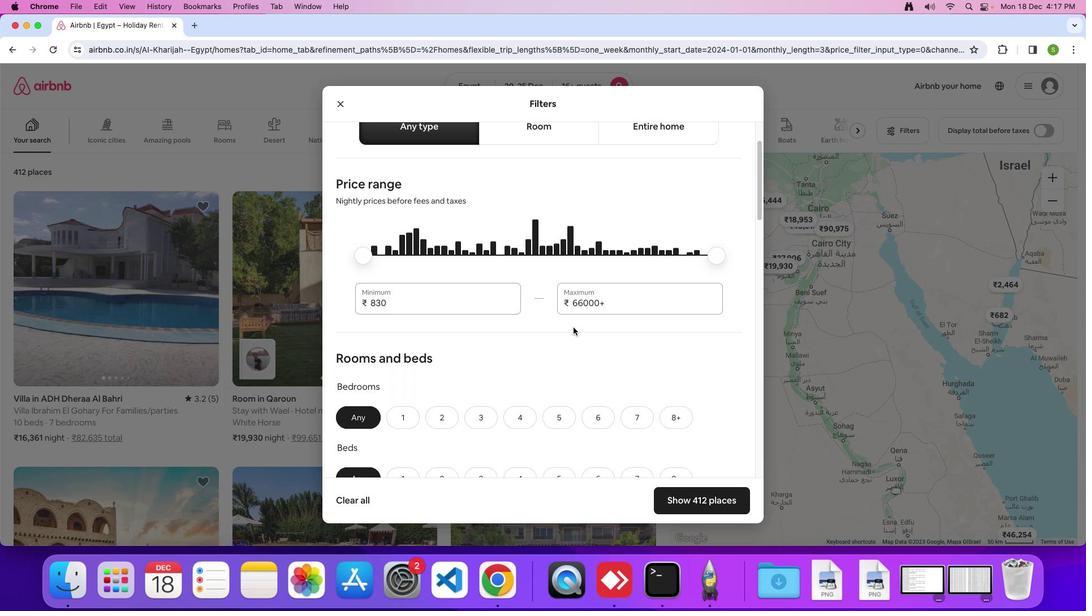 
Action: Mouse scrolled (574, 327) with delta (0, 0)
Screenshot: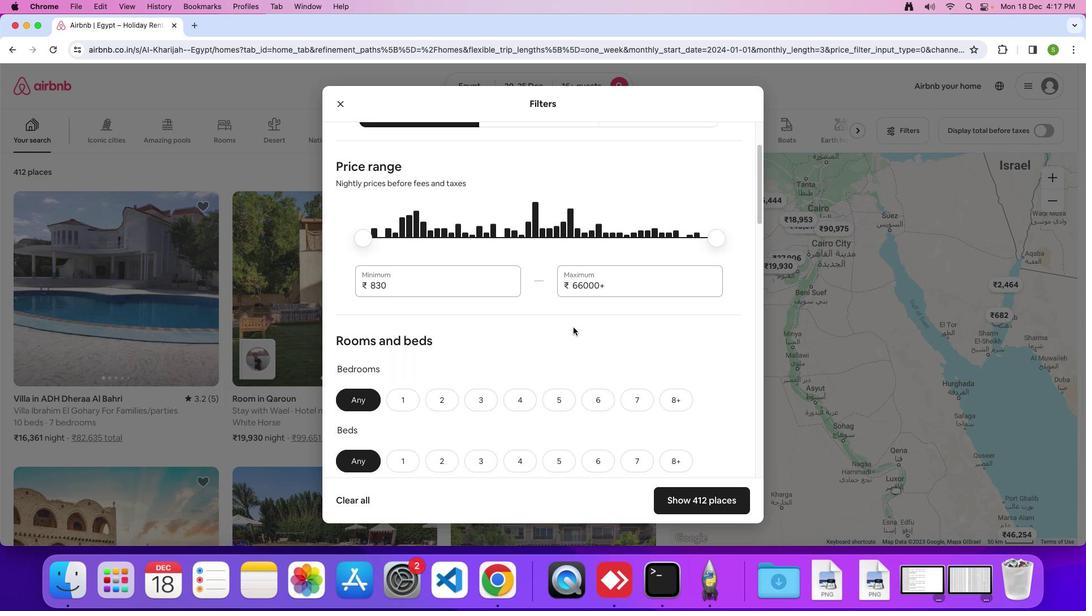 
Action: Mouse scrolled (574, 327) with delta (0, 0)
Screenshot: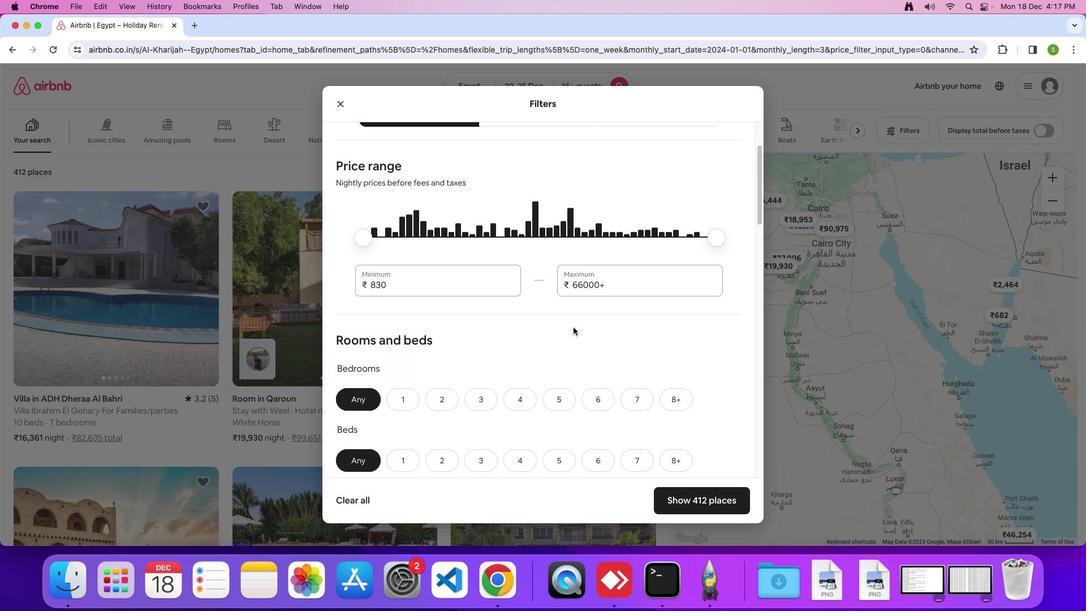 
Action: Mouse scrolled (574, 327) with delta (0, 0)
Screenshot: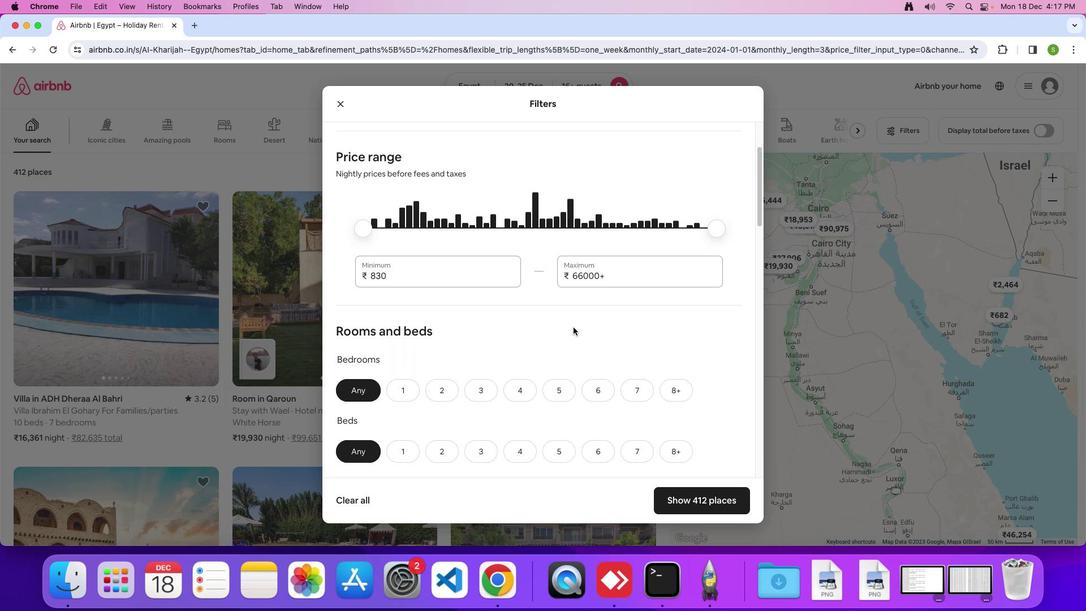 
Action: Mouse scrolled (574, 327) with delta (0, 0)
Screenshot: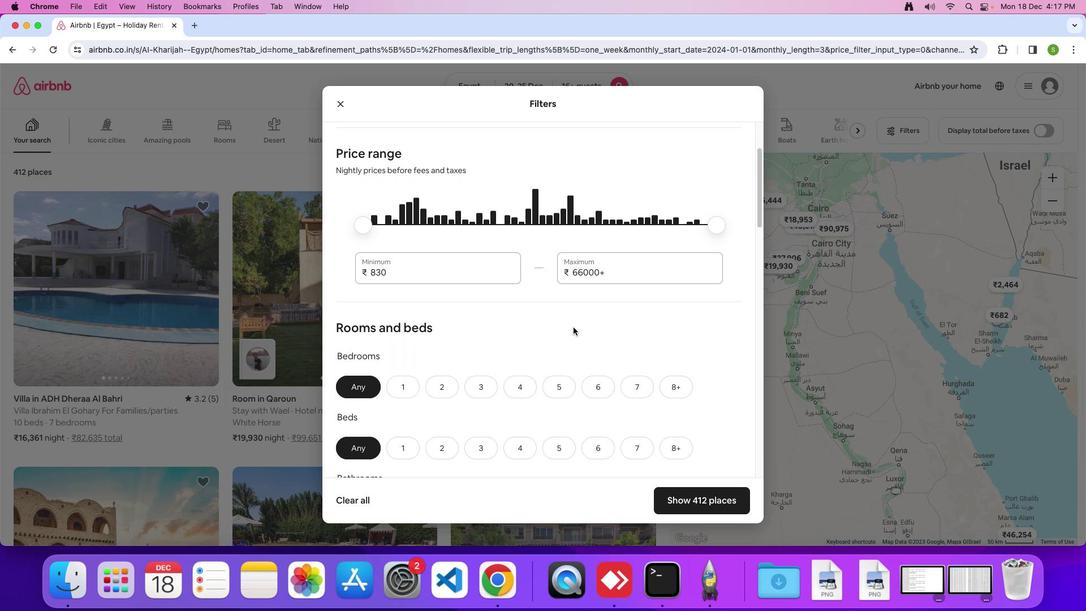 
Action: Mouse scrolled (574, 327) with delta (0, 0)
Screenshot: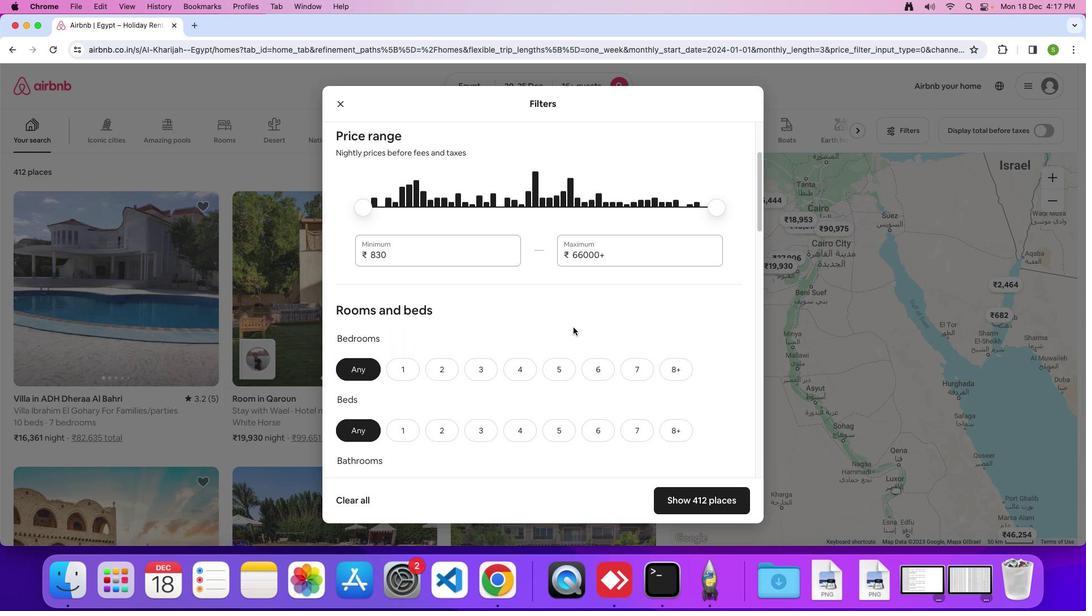 
Action: Mouse scrolled (574, 327) with delta (0, 0)
Screenshot: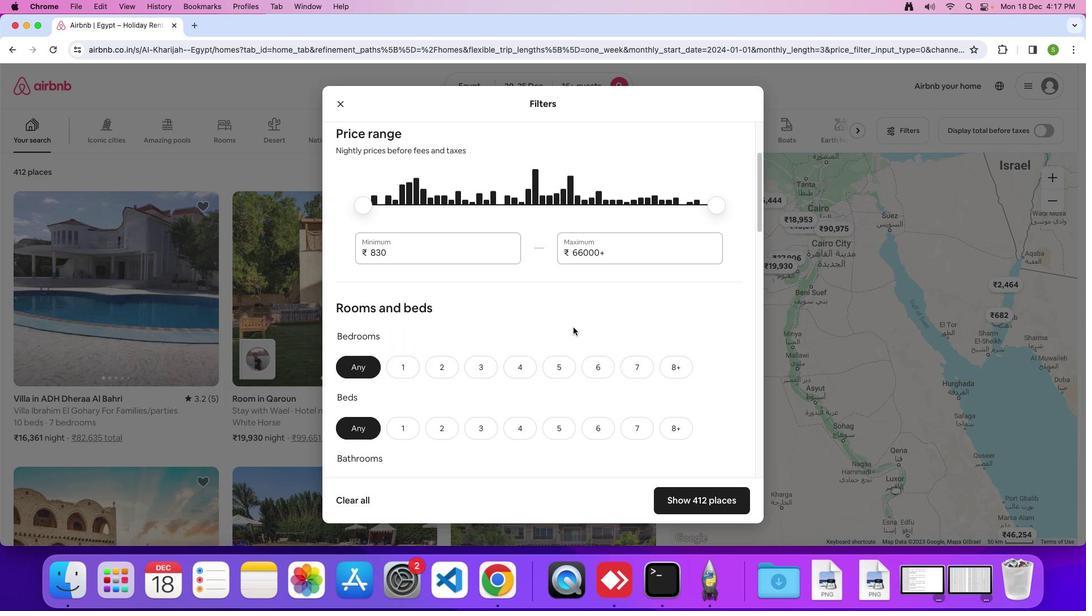 
Action: Mouse scrolled (574, 327) with delta (0, 0)
Screenshot: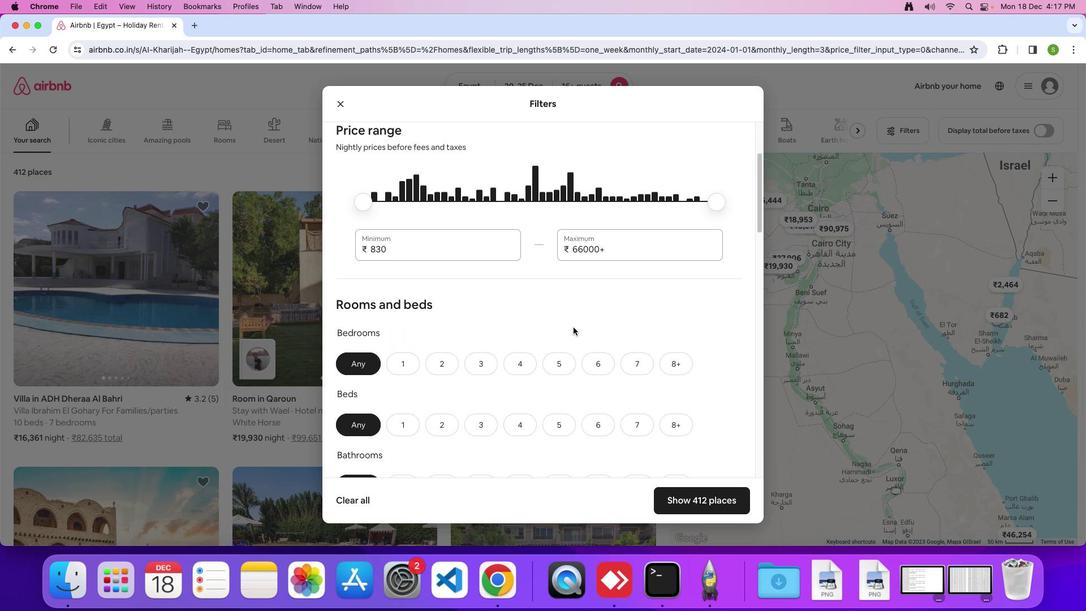 
Action: Mouse scrolled (574, 327) with delta (0, 0)
Screenshot: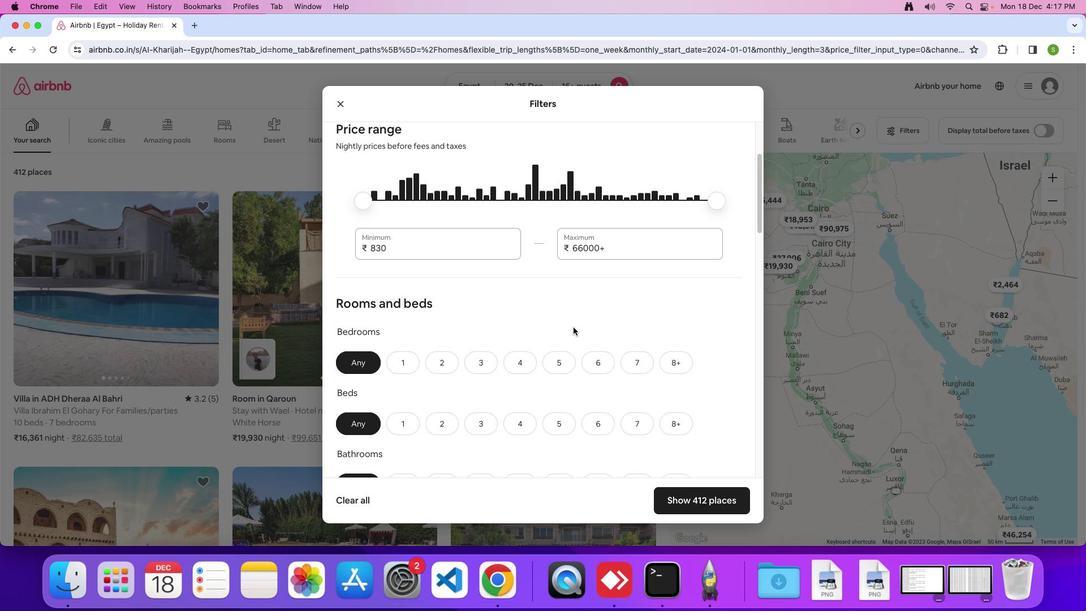 
Action: Mouse moved to (574, 326)
Screenshot: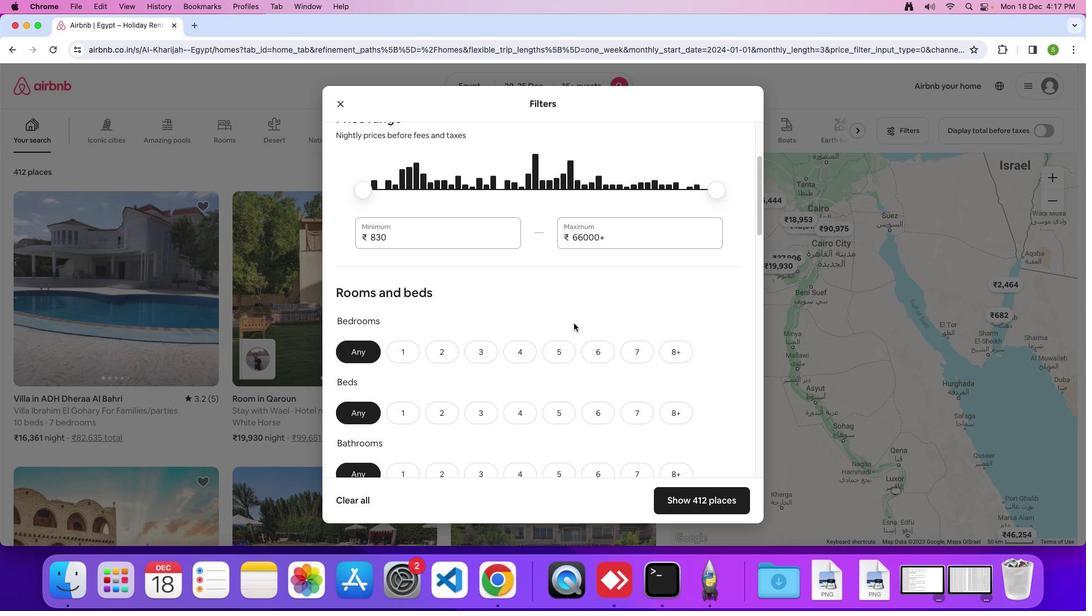 
Action: Mouse scrolled (574, 326) with delta (0, 0)
Screenshot: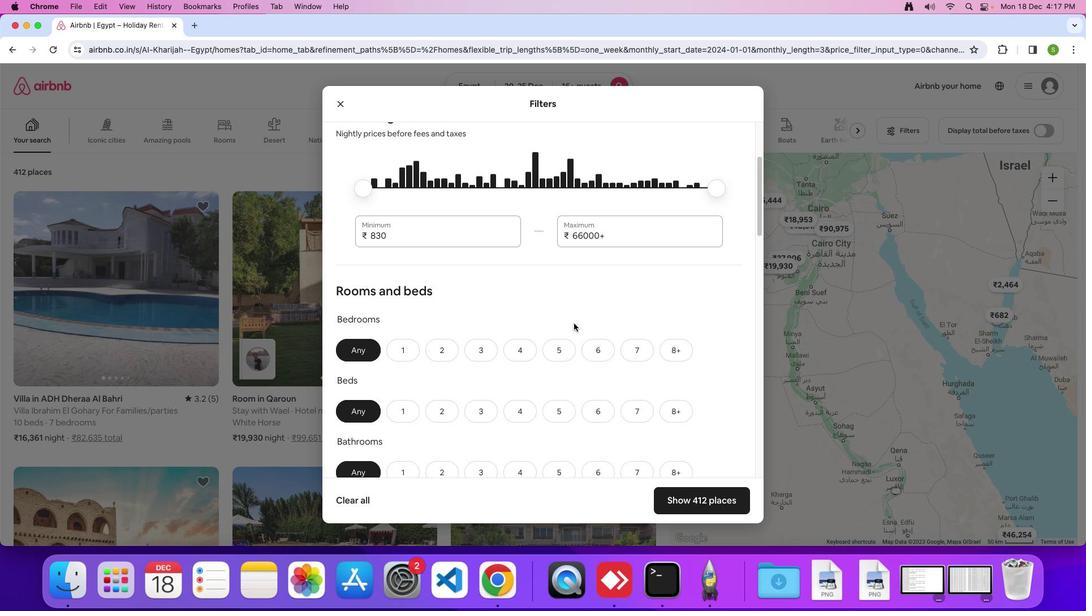 
Action: Mouse moved to (574, 326)
Screenshot: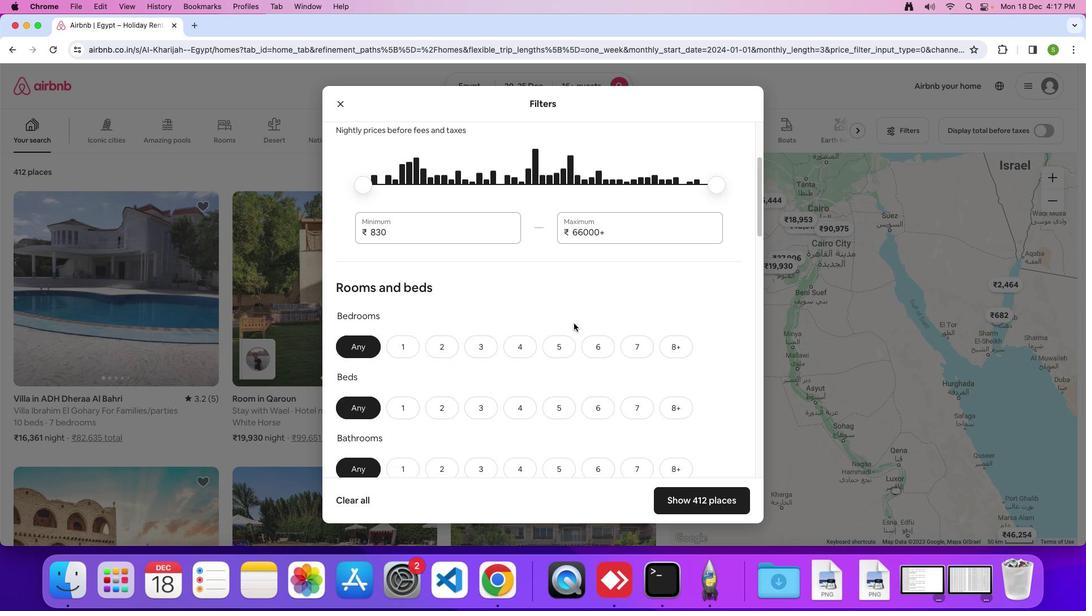 
Action: Mouse scrolled (574, 326) with delta (0, 0)
Screenshot: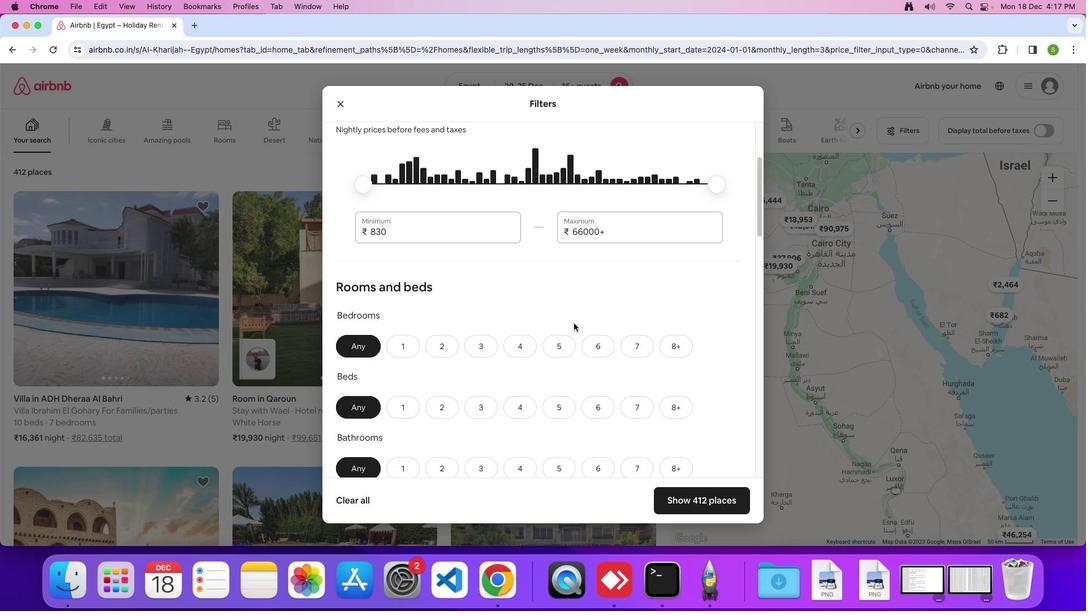 
Action: Mouse moved to (574, 322)
Screenshot: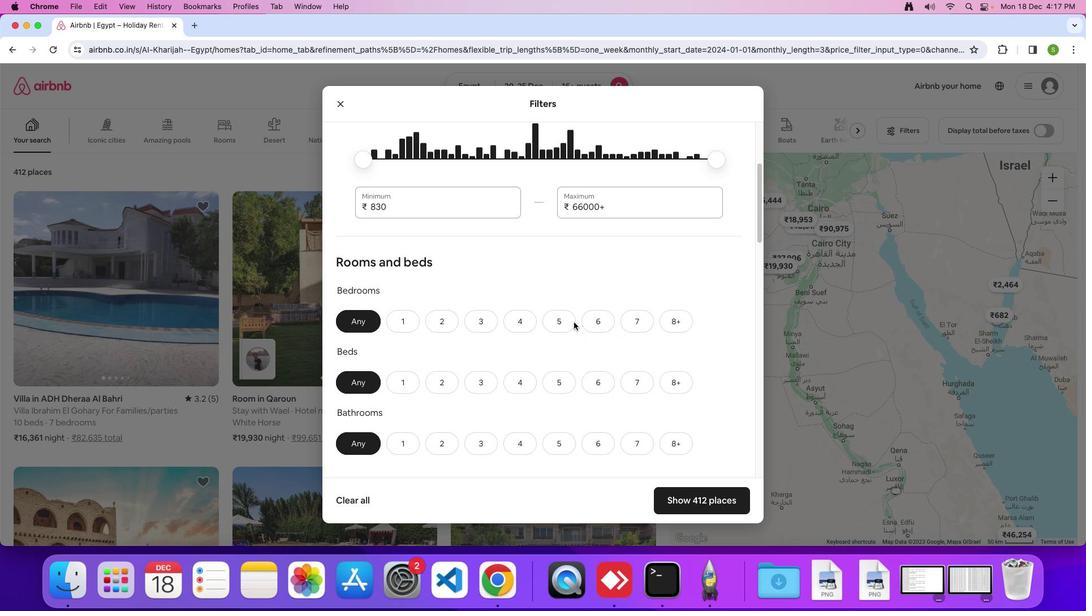 
Action: Mouse scrolled (574, 322) with delta (0, 0)
Screenshot: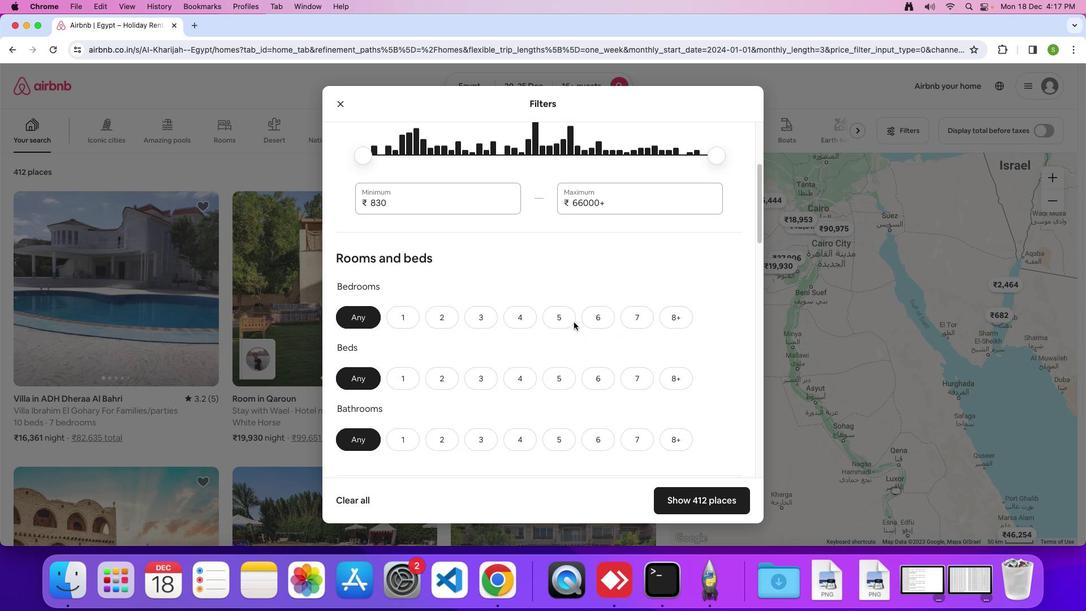 
Action: Mouse moved to (574, 322)
Screenshot: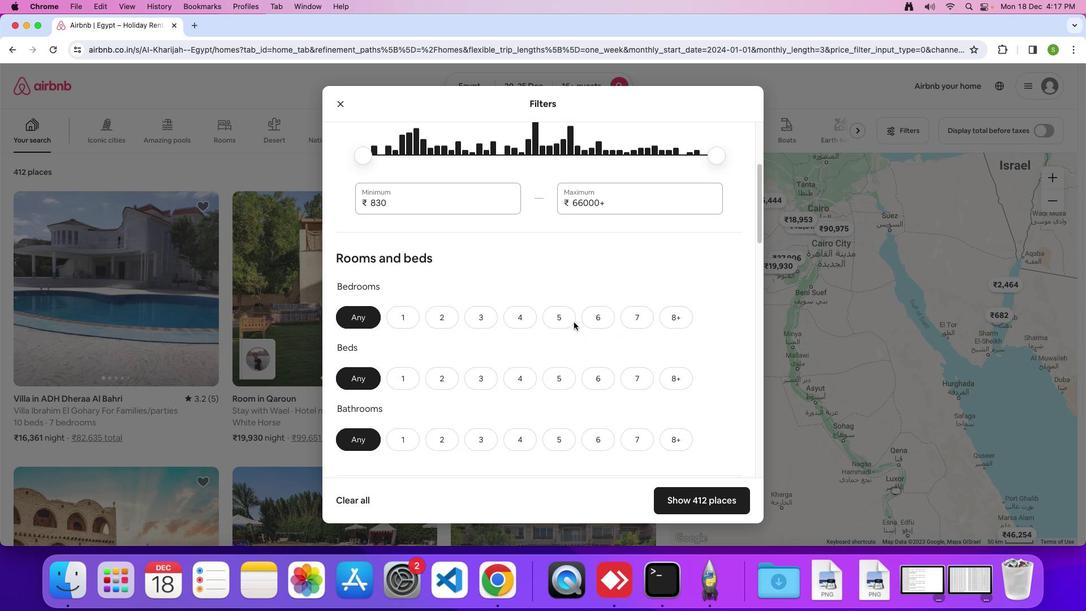 
Action: Mouse scrolled (574, 322) with delta (0, 0)
Screenshot: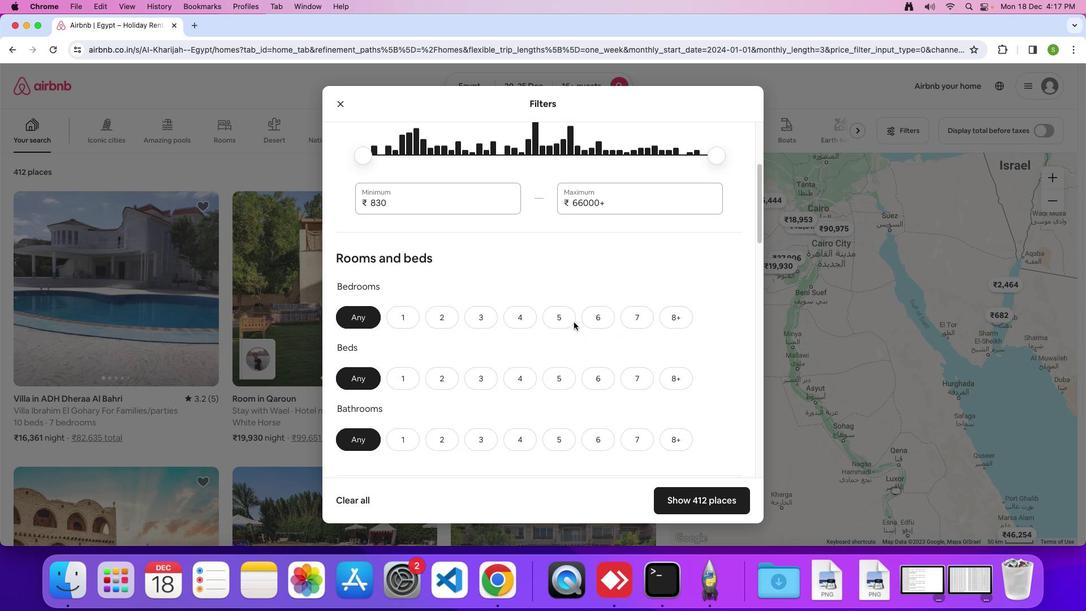 
Action: Mouse moved to (574, 322)
Screenshot: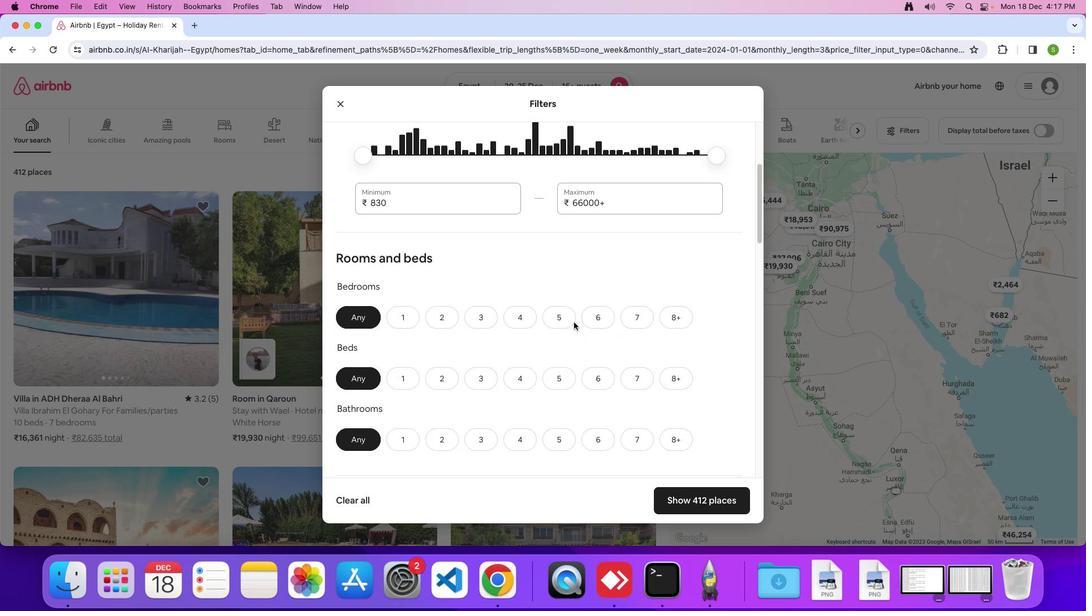 
Action: Mouse scrolled (574, 322) with delta (0, 0)
Screenshot: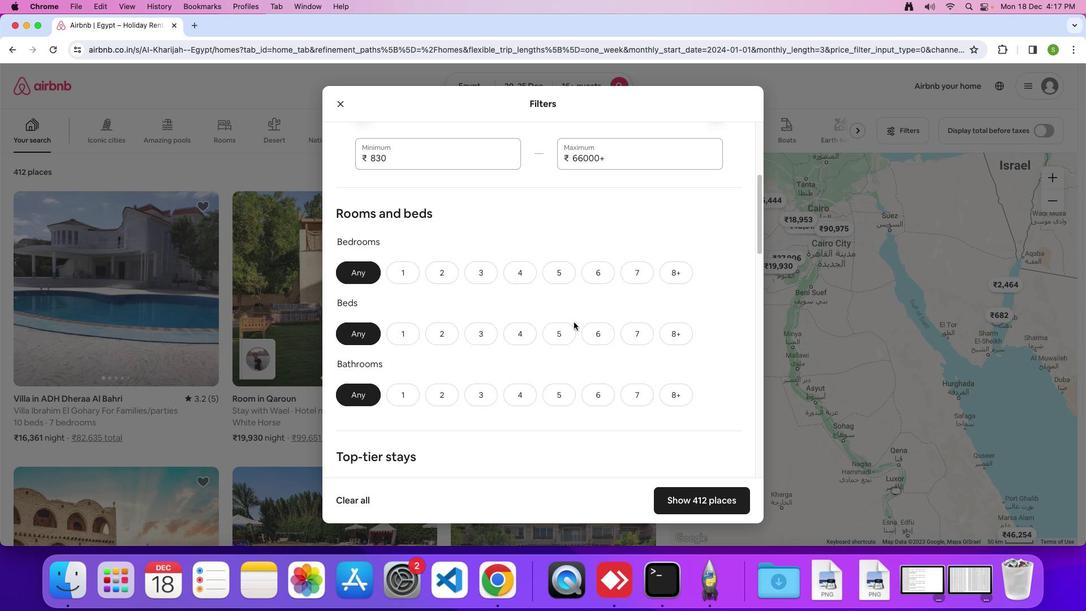 
Action: Mouse scrolled (574, 322) with delta (0, 0)
Screenshot: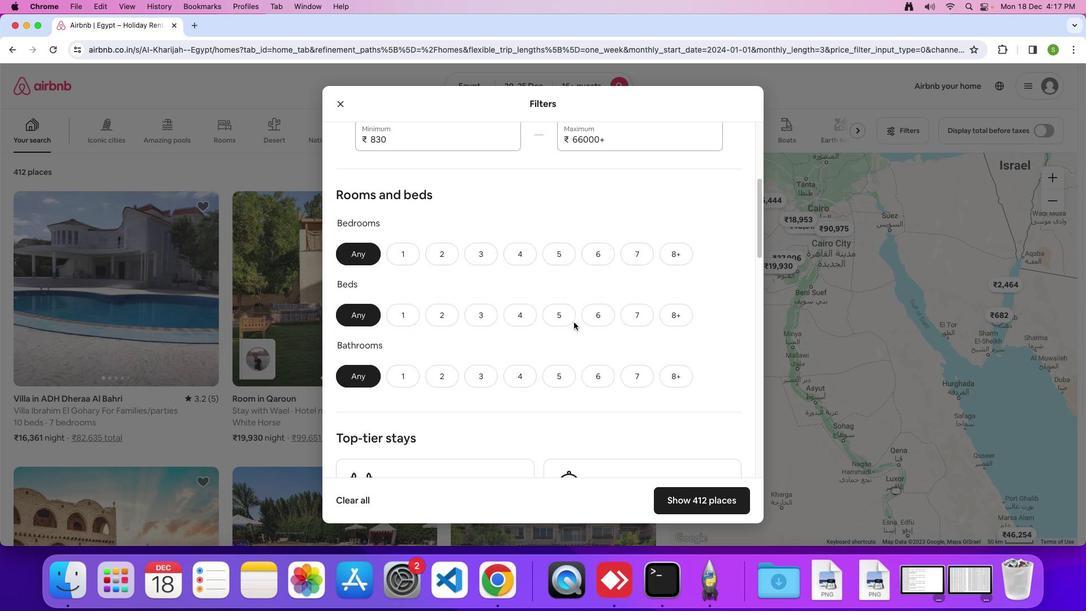 
Action: Mouse scrolled (574, 322) with delta (0, -1)
Screenshot: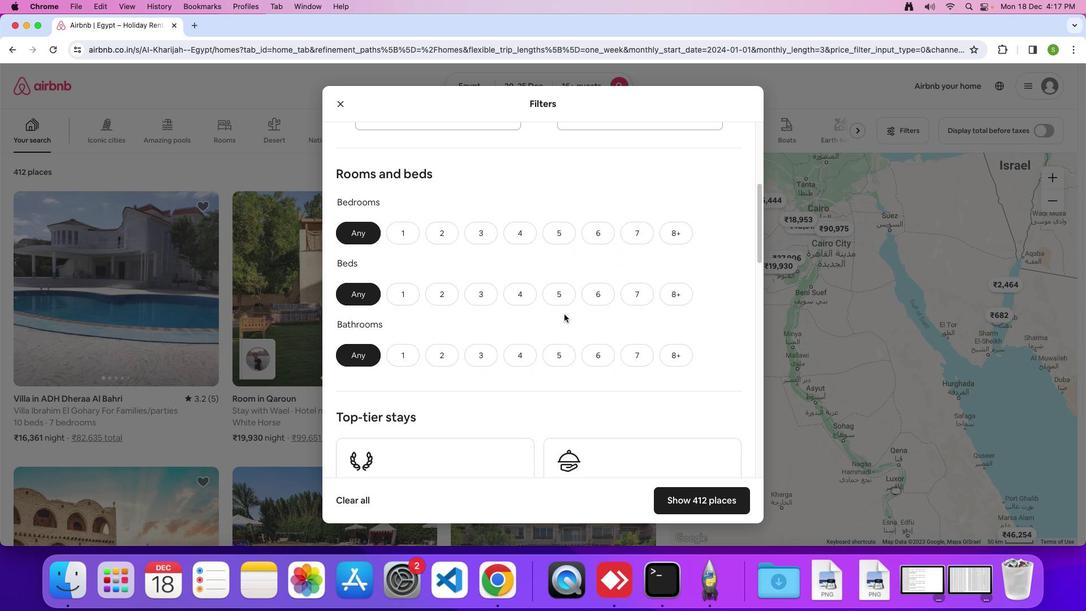 
Action: Mouse moved to (516, 227)
Screenshot: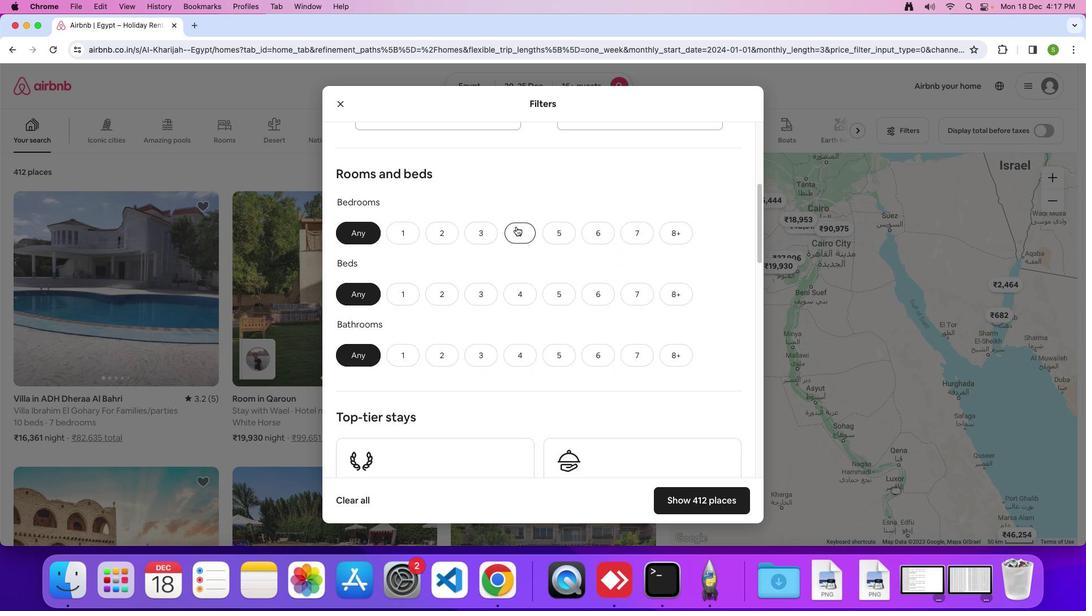 
Action: Mouse pressed left at (516, 227)
Screenshot: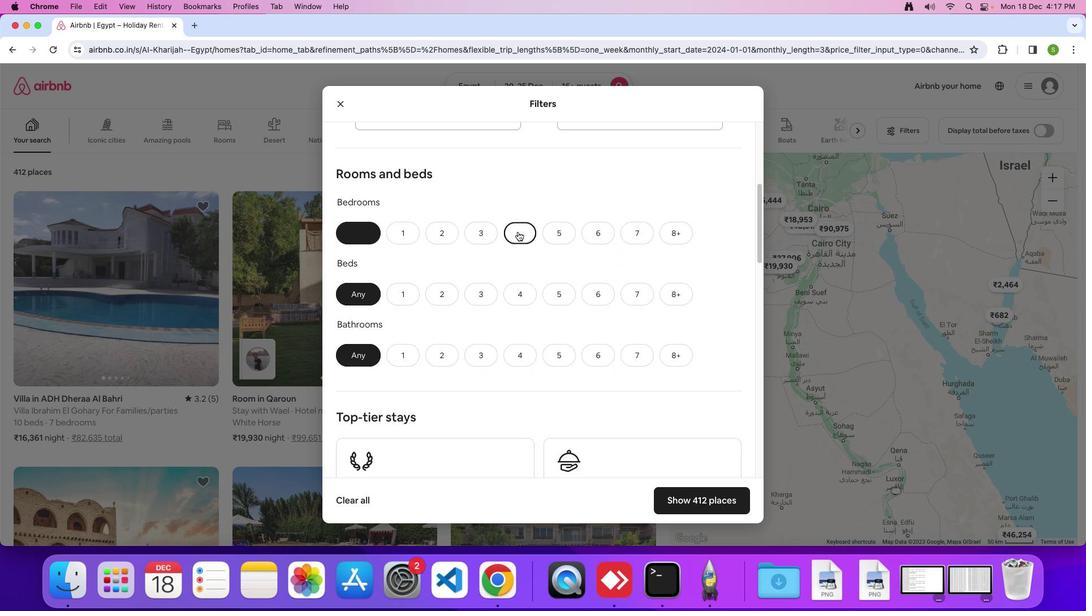 
Action: Mouse moved to (639, 294)
Screenshot: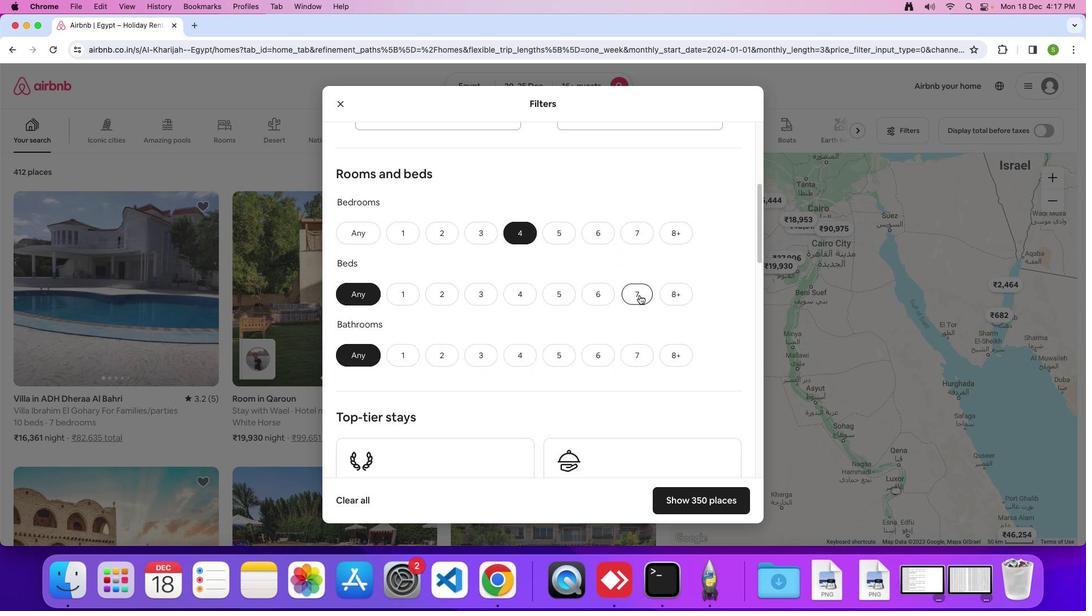 
Action: Mouse pressed left at (639, 294)
Screenshot: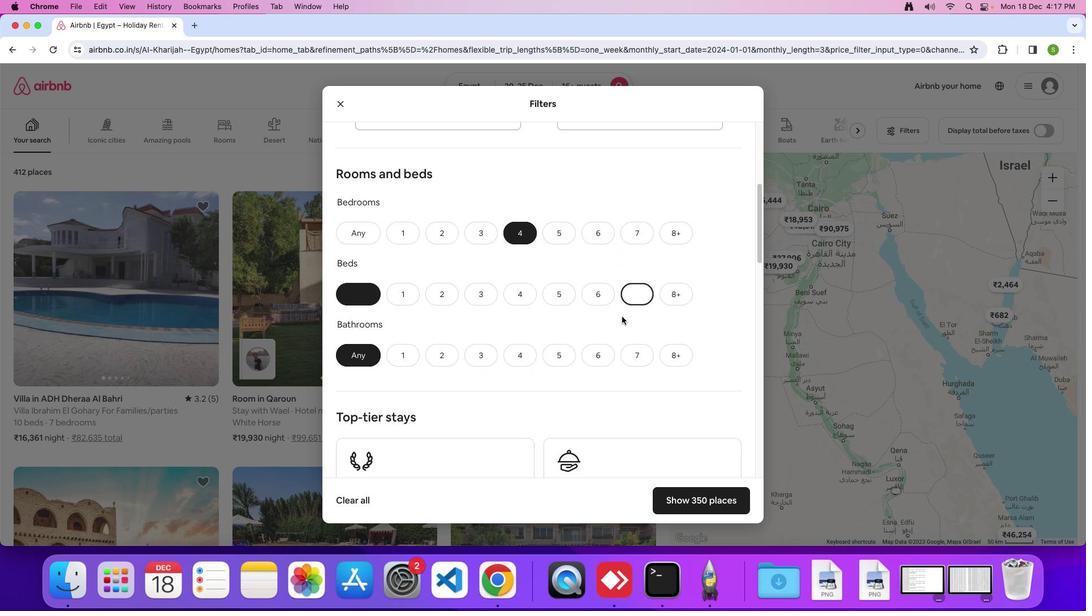 
Action: Mouse moved to (527, 352)
Screenshot: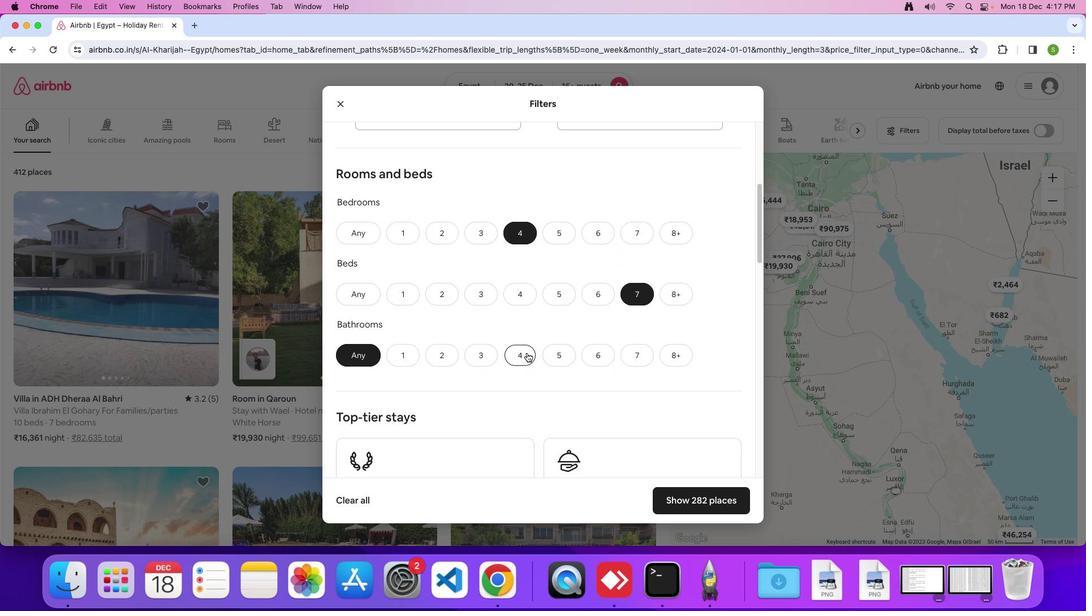 
Action: Mouse pressed left at (527, 352)
Screenshot: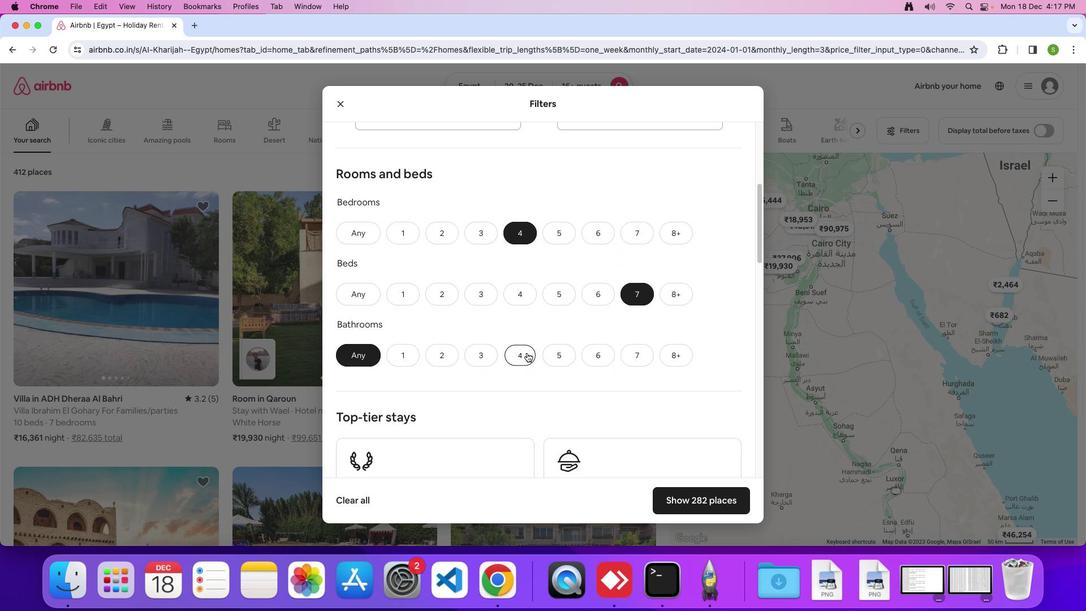 
Action: Mouse moved to (569, 305)
Screenshot: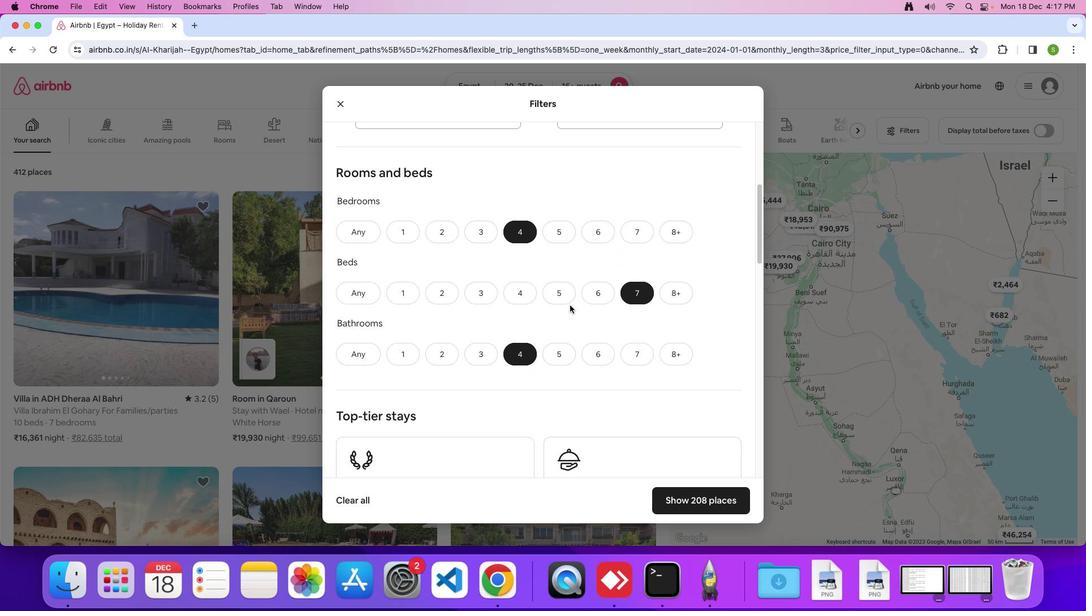 
Action: Mouse scrolled (569, 305) with delta (0, 0)
Screenshot: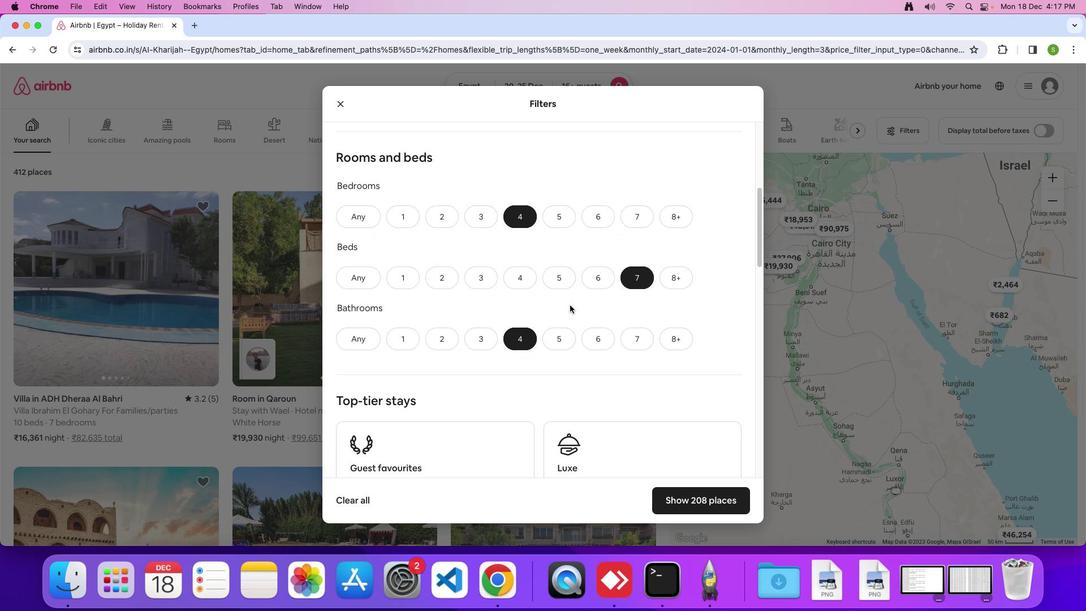 
Action: Mouse moved to (570, 305)
Screenshot: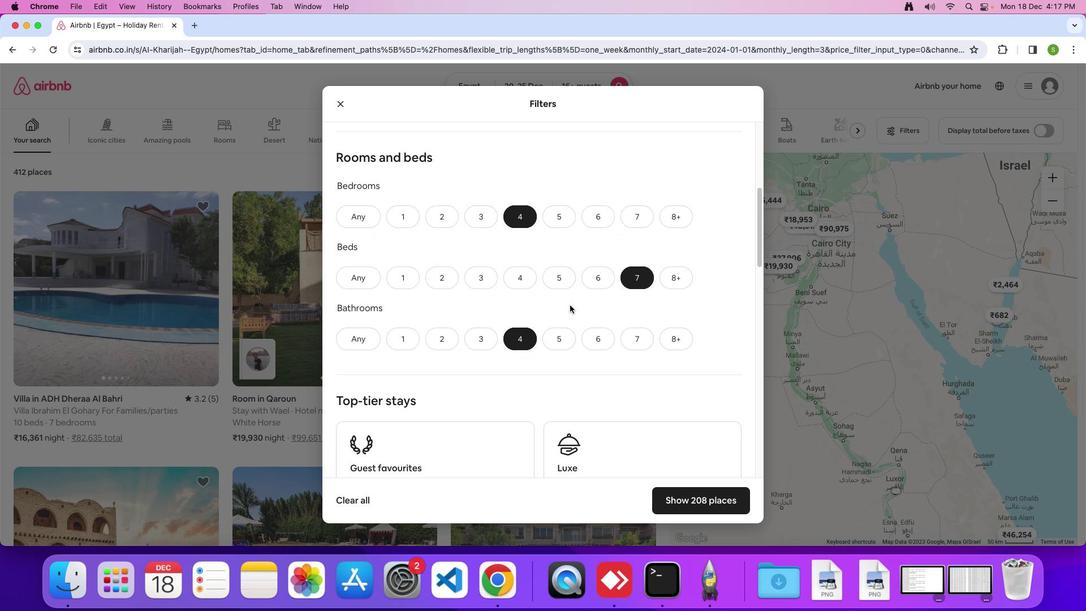 
Action: Mouse scrolled (570, 305) with delta (0, 0)
Screenshot: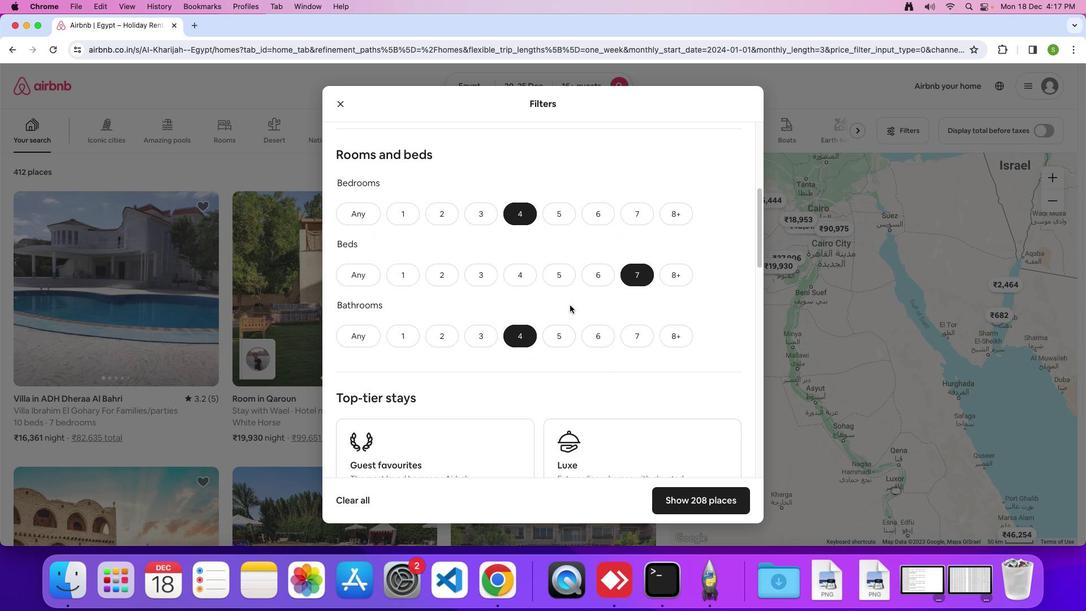
Action: Mouse moved to (570, 305)
Screenshot: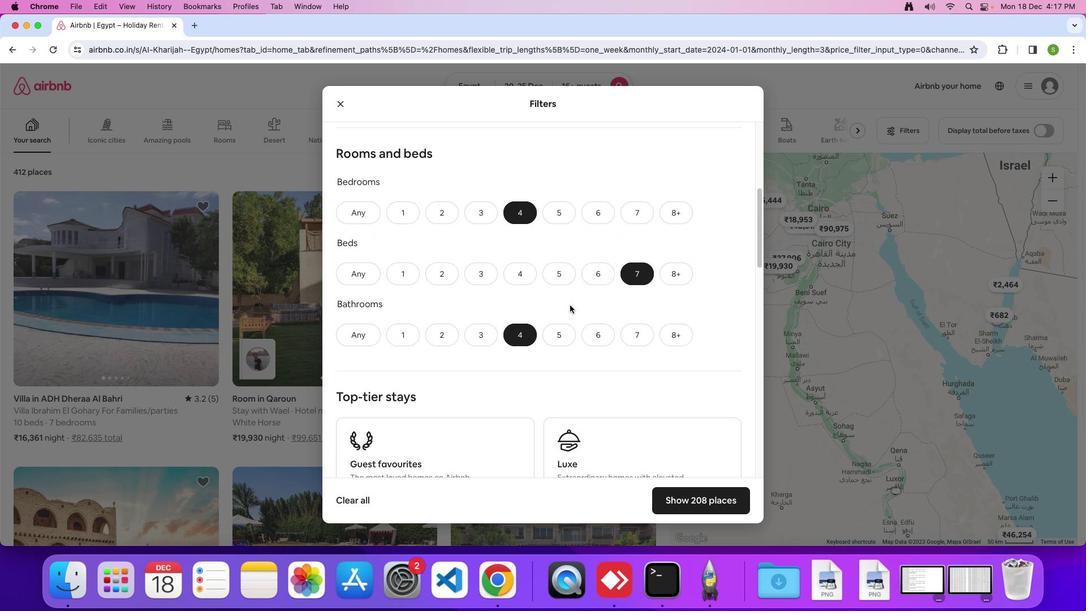 
Action: Mouse scrolled (570, 305) with delta (0, 0)
Screenshot: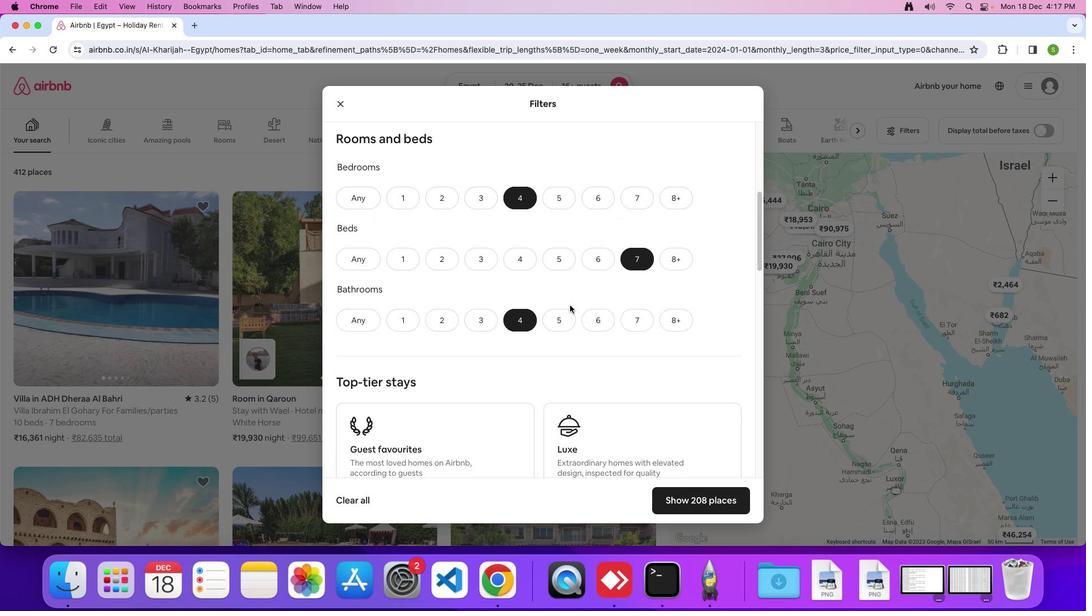 
Action: Mouse scrolled (570, 305) with delta (0, 0)
Screenshot: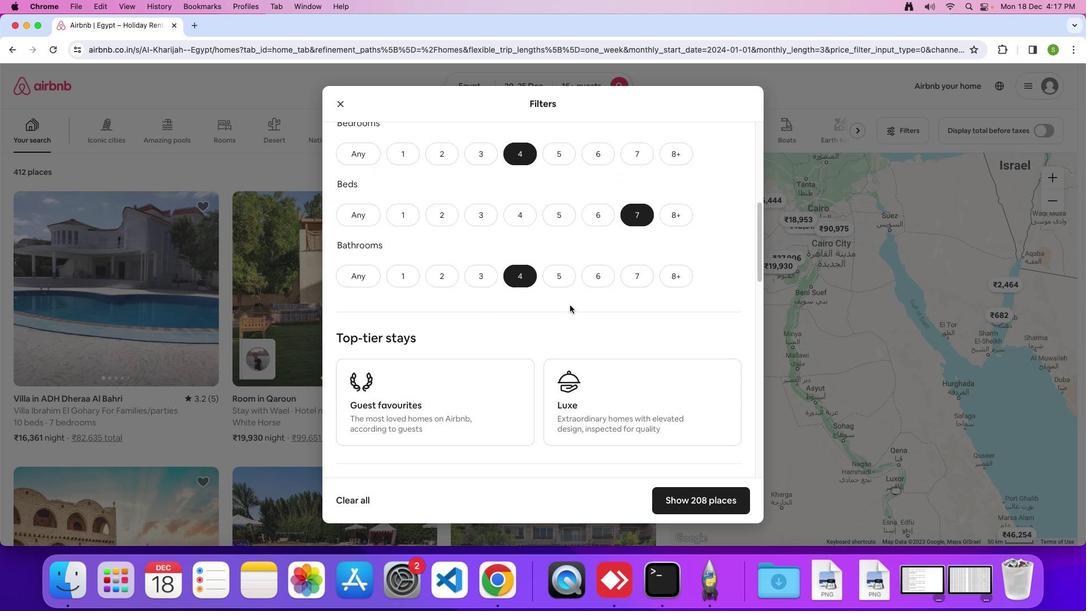 
Action: Mouse scrolled (570, 305) with delta (0, -1)
Screenshot: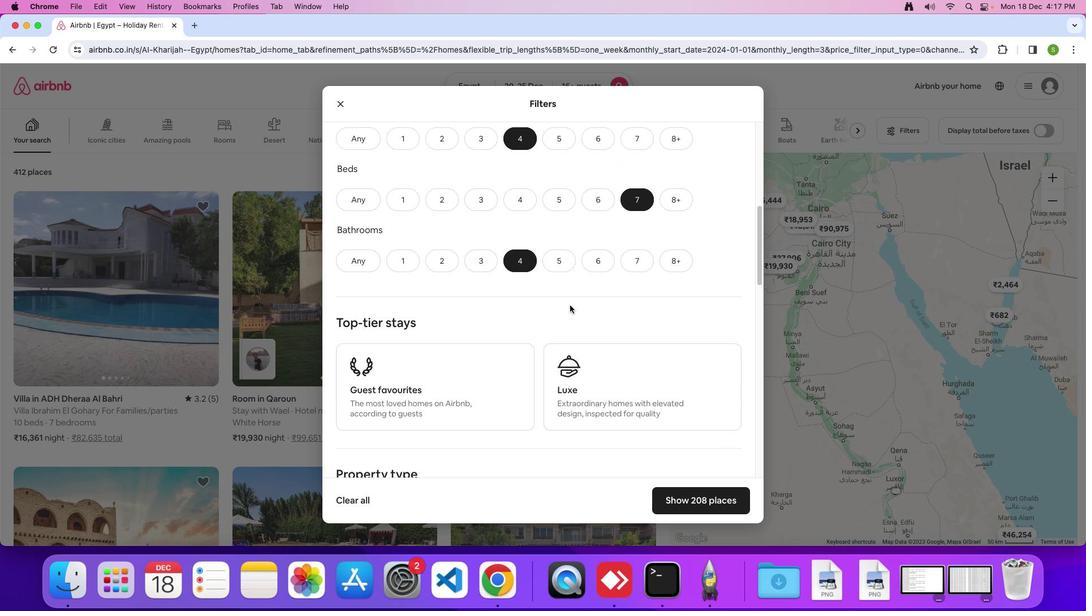 
Action: Mouse scrolled (570, 305) with delta (0, 0)
Screenshot: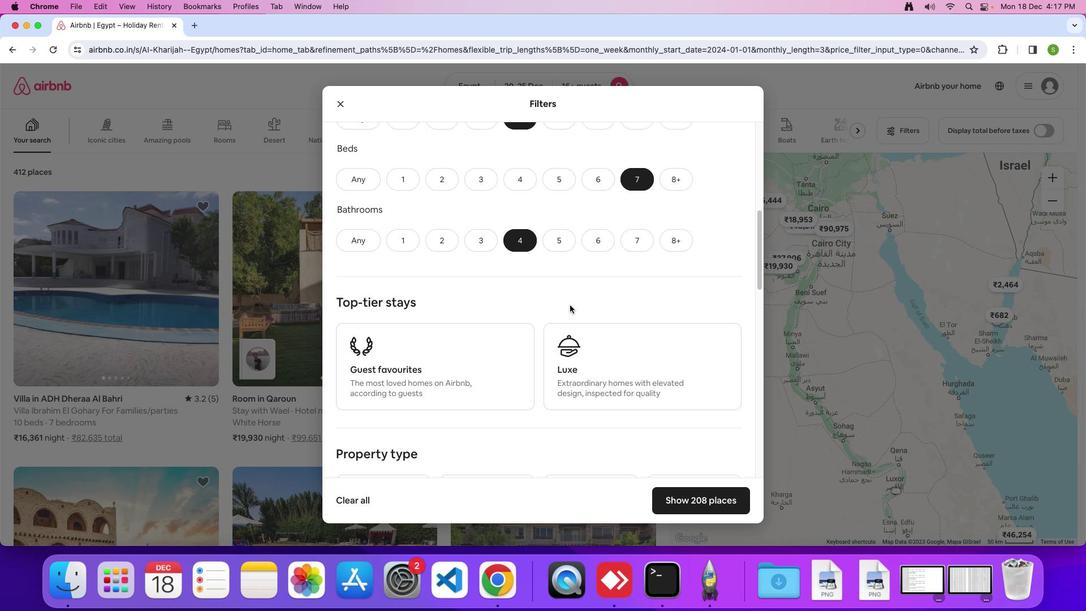 
Action: Mouse scrolled (570, 305) with delta (0, 0)
Screenshot: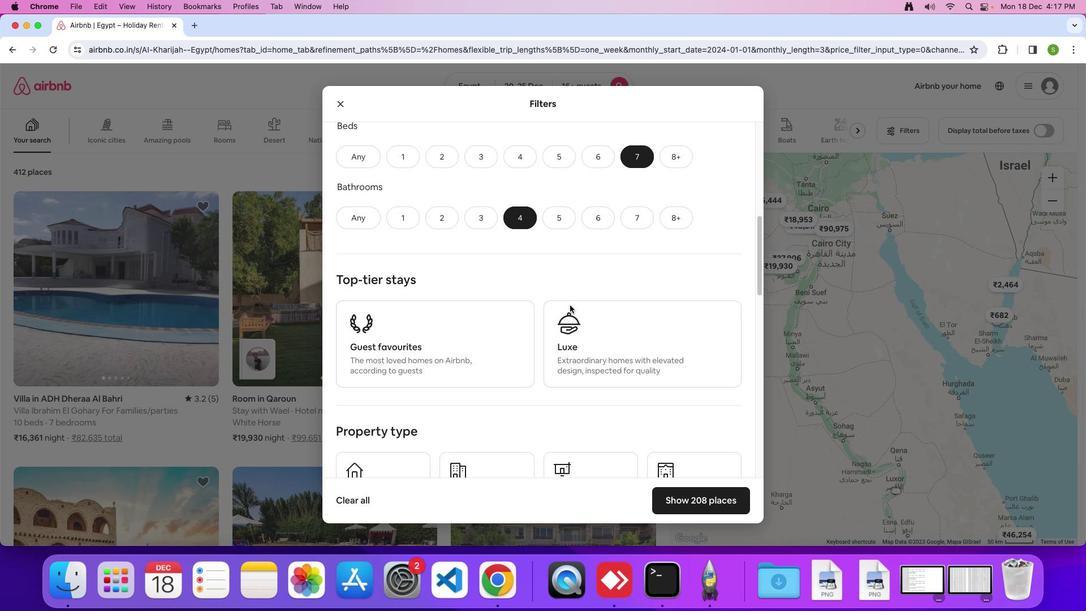 
Action: Mouse scrolled (570, 305) with delta (0, -1)
Screenshot: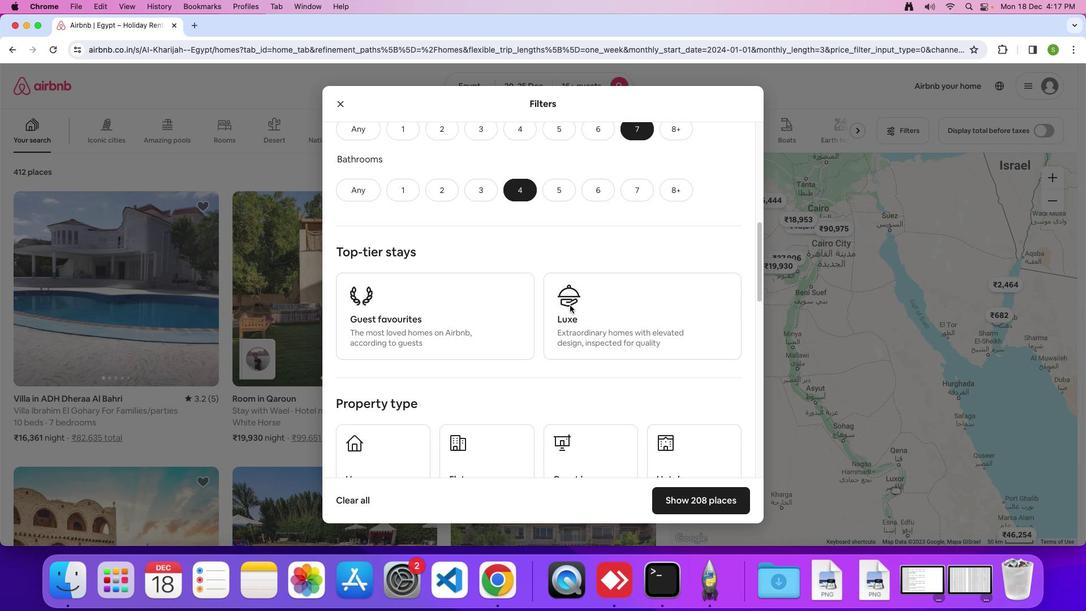 
Action: Mouse scrolled (570, 305) with delta (0, 0)
Screenshot: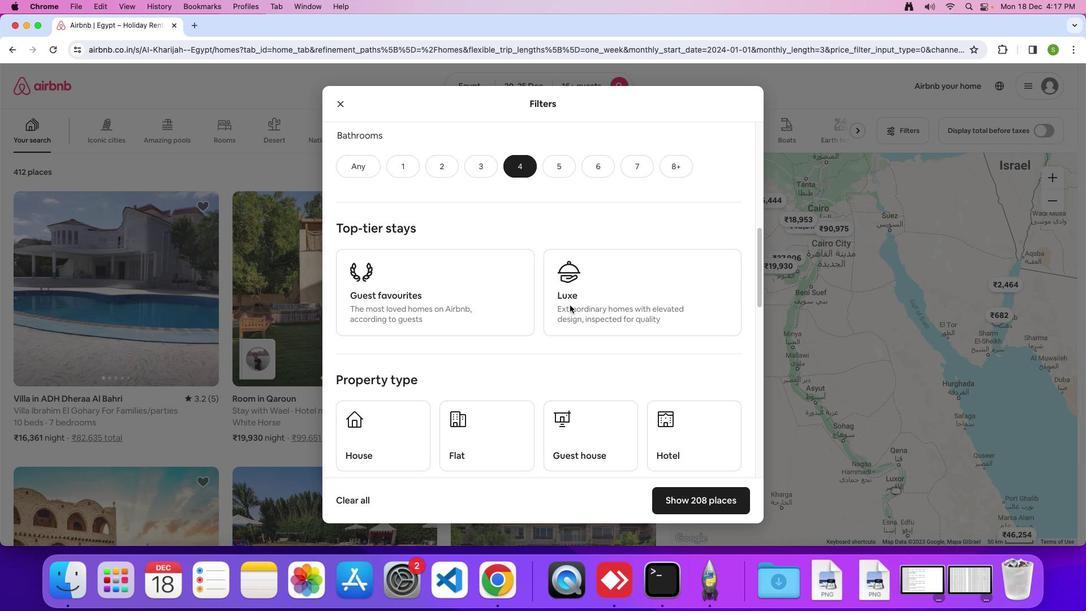 
Action: Mouse scrolled (570, 305) with delta (0, 0)
Screenshot: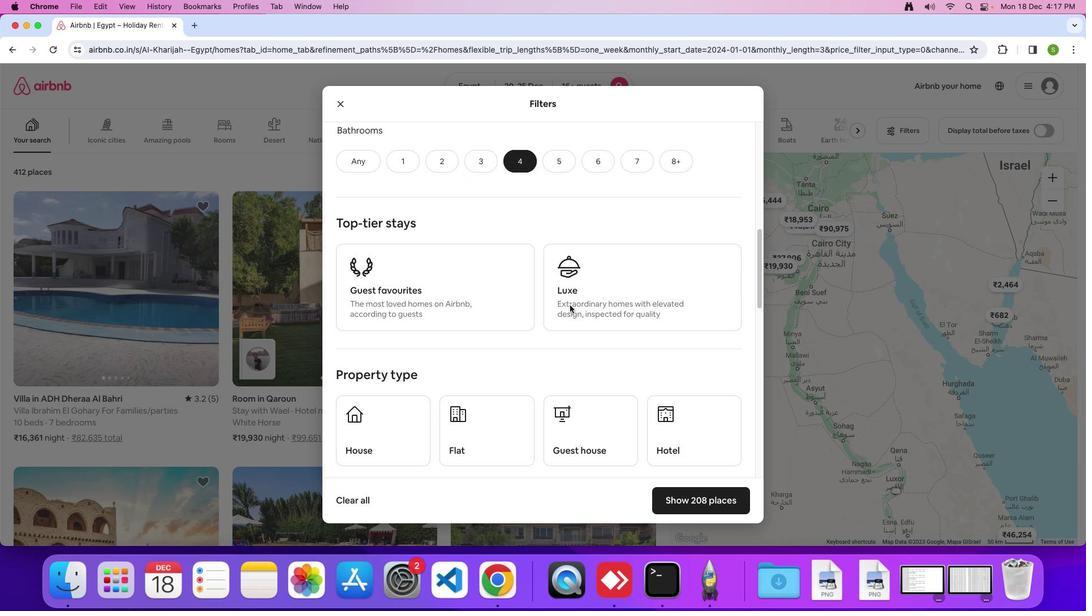 
Action: Mouse moved to (570, 305)
Screenshot: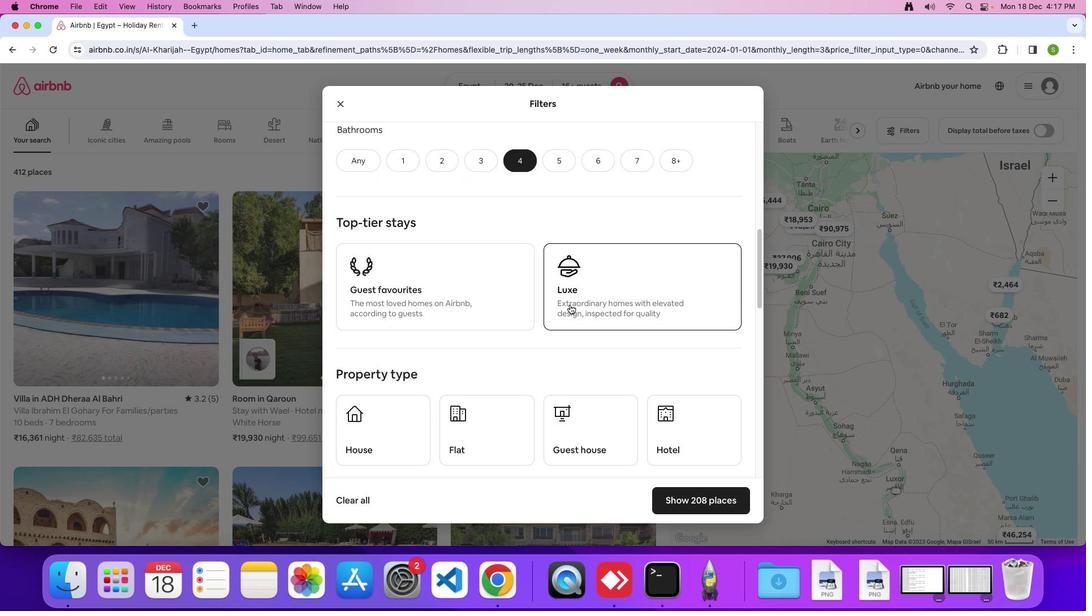 
Action: Mouse scrolled (570, 305) with delta (0, 0)
Screenshot: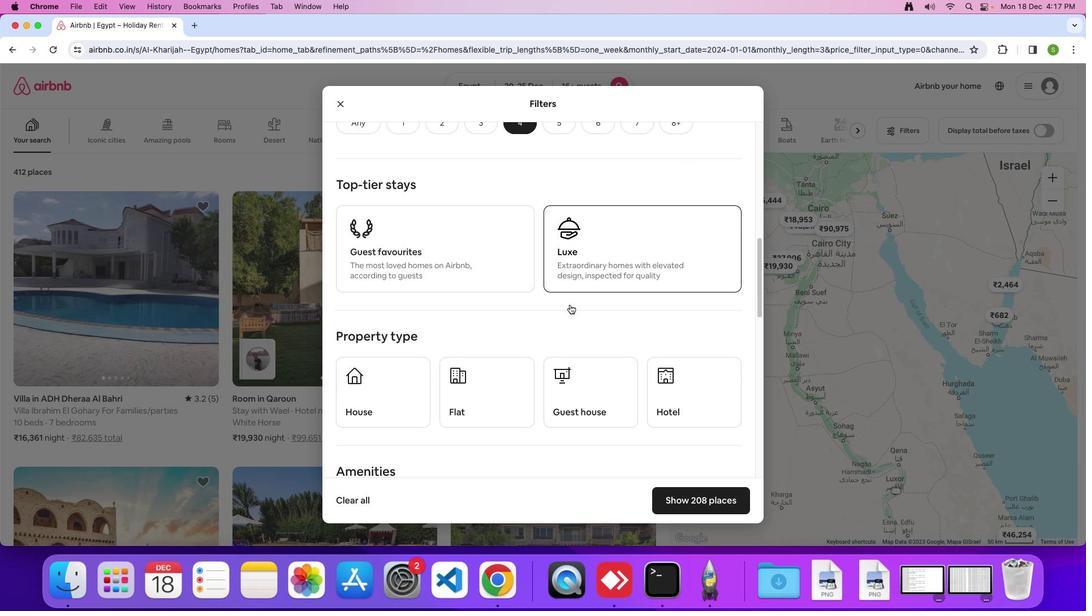 
Action: Mouse scrolled (570, 305) with delta (0, 0)
Screenshot: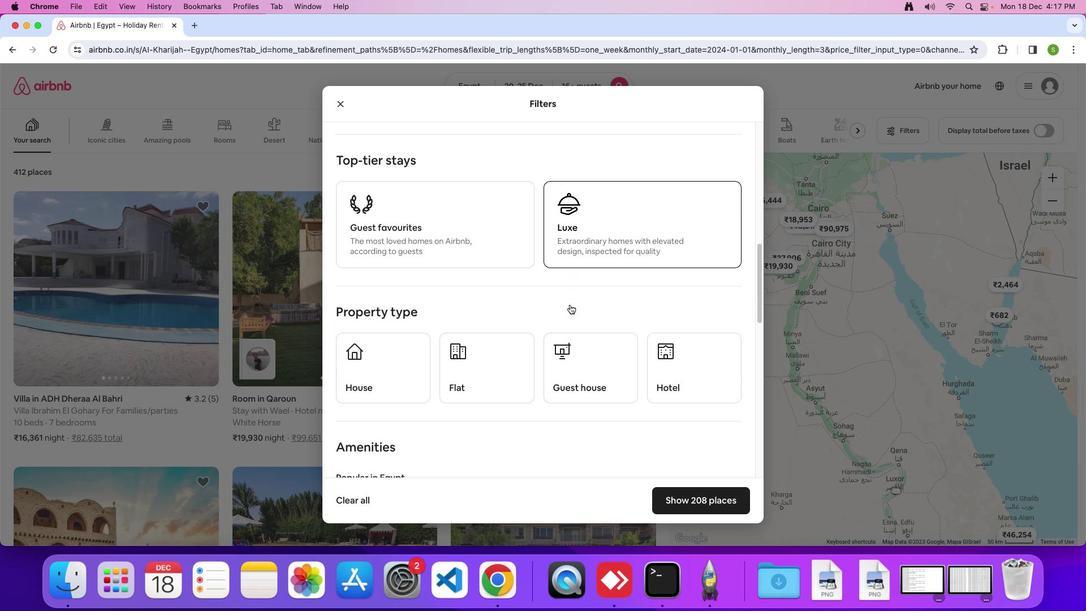 
Action: Mouse scrolled (570, 305) with delta (0, -1)
Screenshot: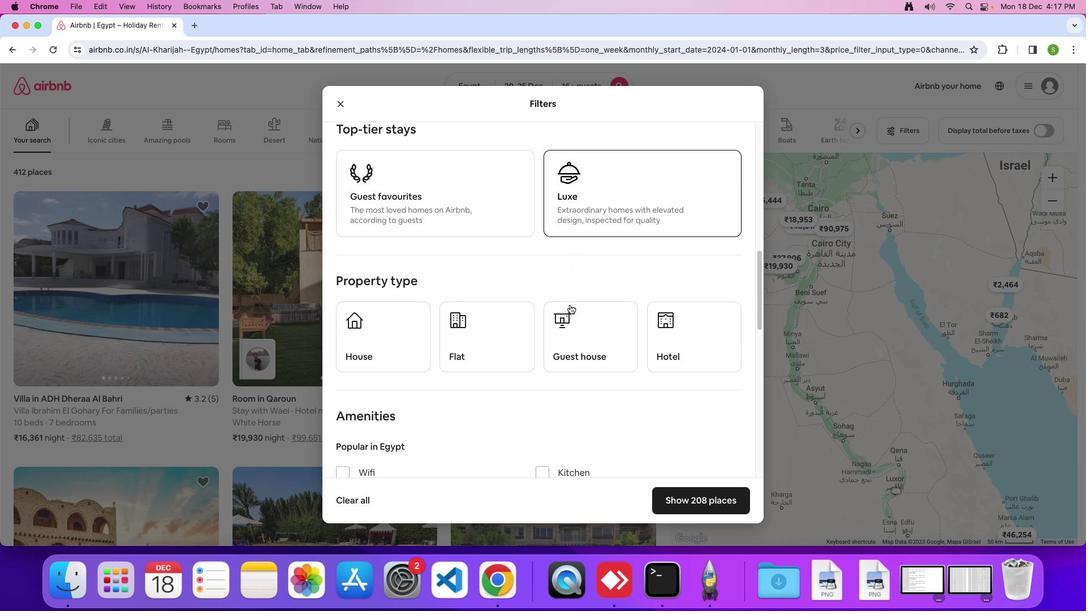 
Action: Mouse scrolled (570, 305) with delta (0, 0)
Screenshot: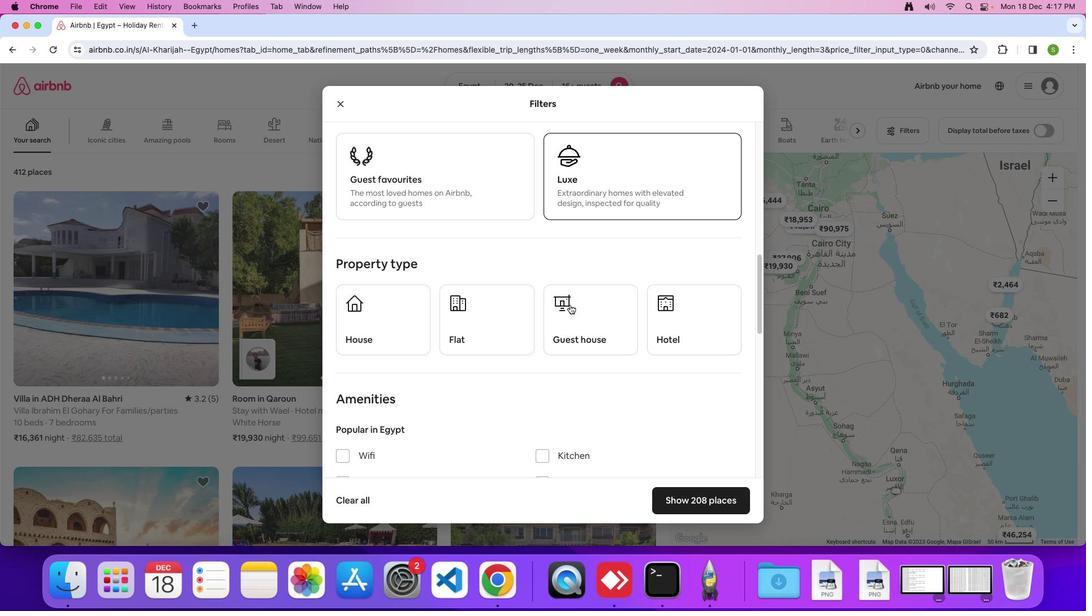 
Action: Mouse scrolled (570, 305) with delta (0, 0)
Screenshot: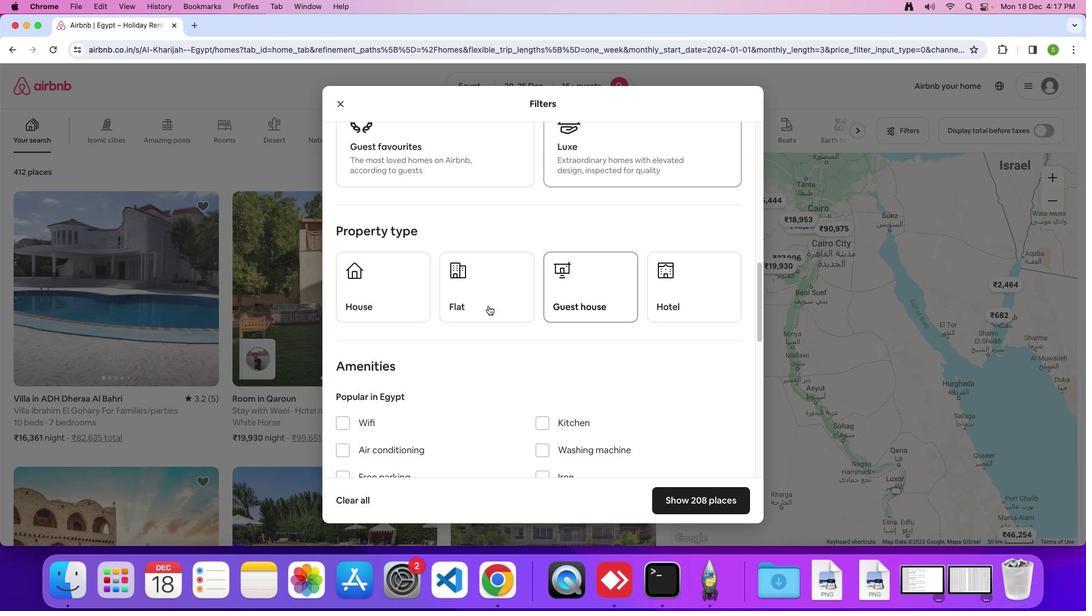 
Action: Mouse scrolled (570, 305) with delta (0, -1)
Screenshot: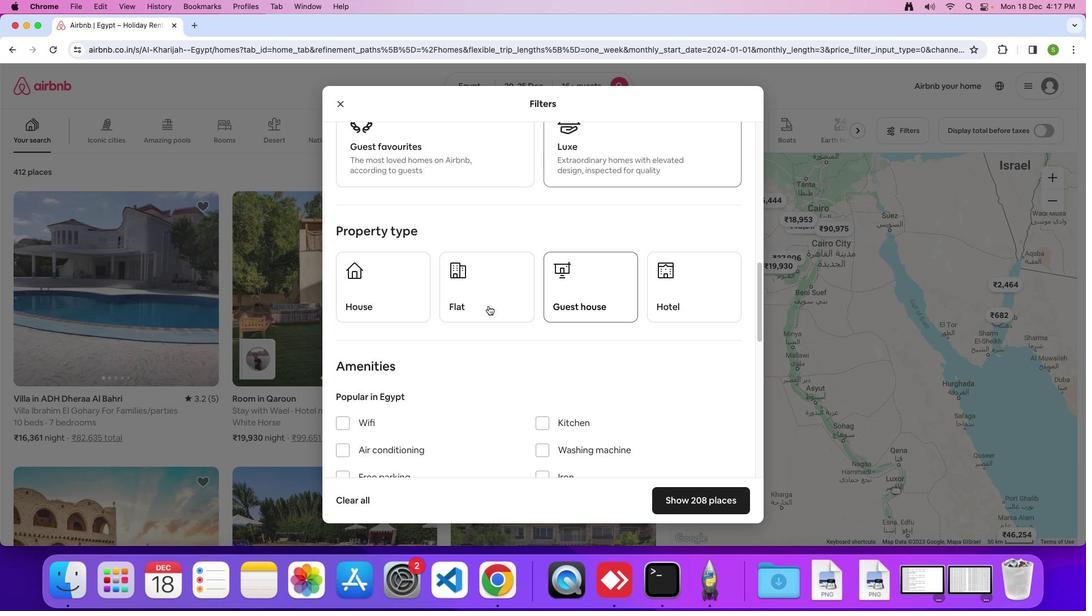 
Action: Mouse moved to (373, 292)
Screenshot: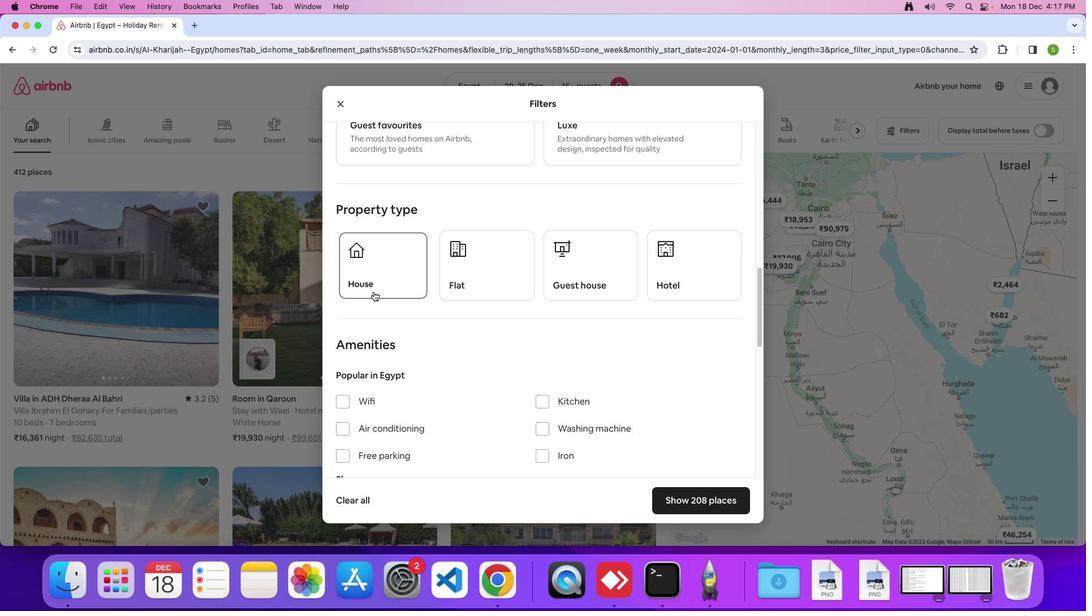 
Action: Mouse pressed left at (373, 292)
Screenshot: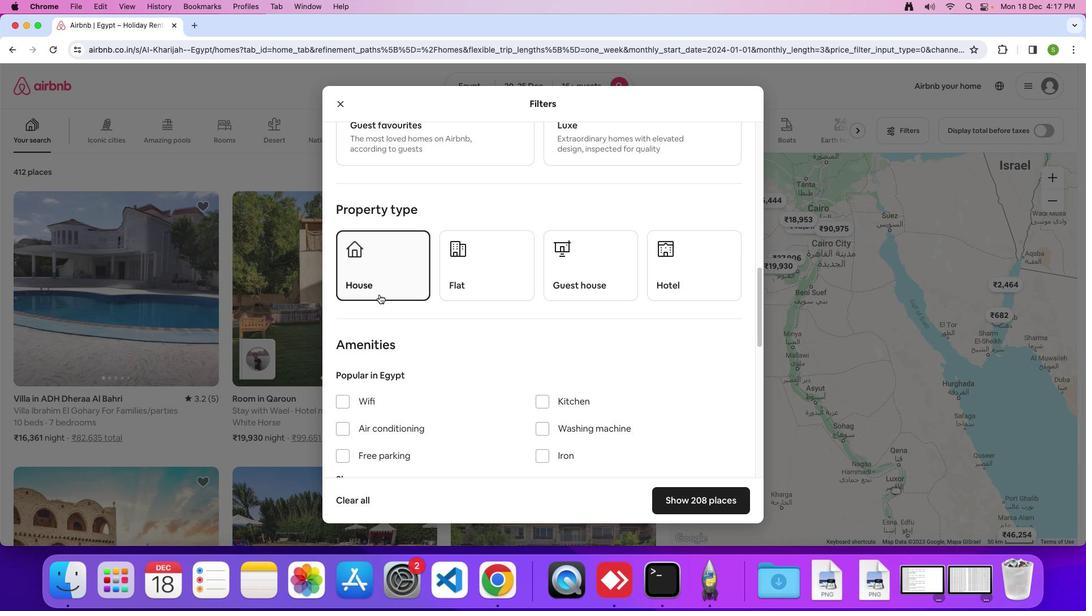 
Action: Mouse moved to (544, 354)
Screenshot: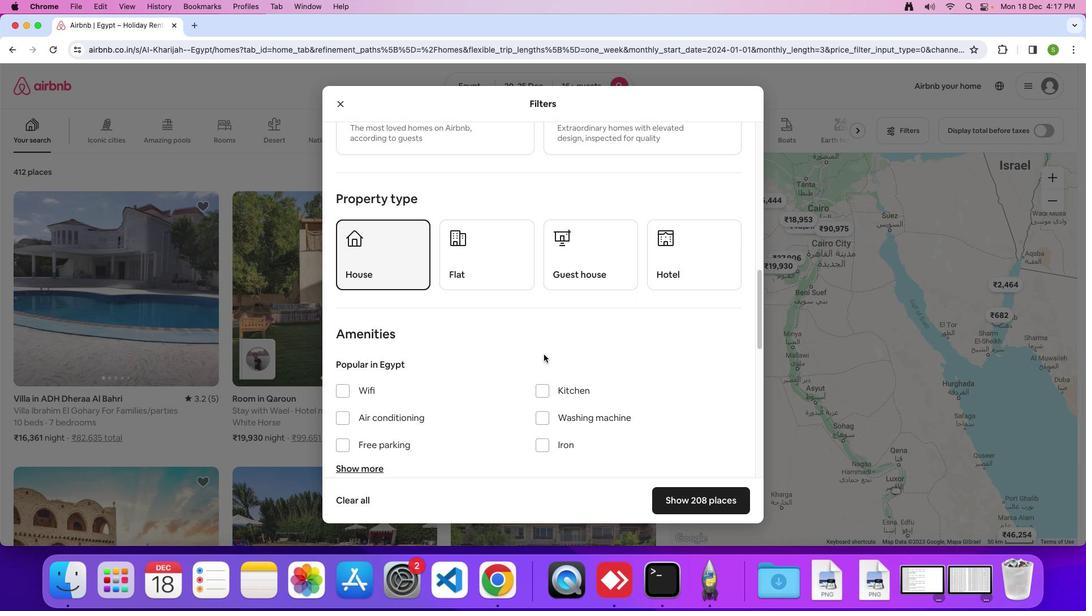 
Action: Mouse scrolled (544, 354) with delta (0, 0)
Screenshot: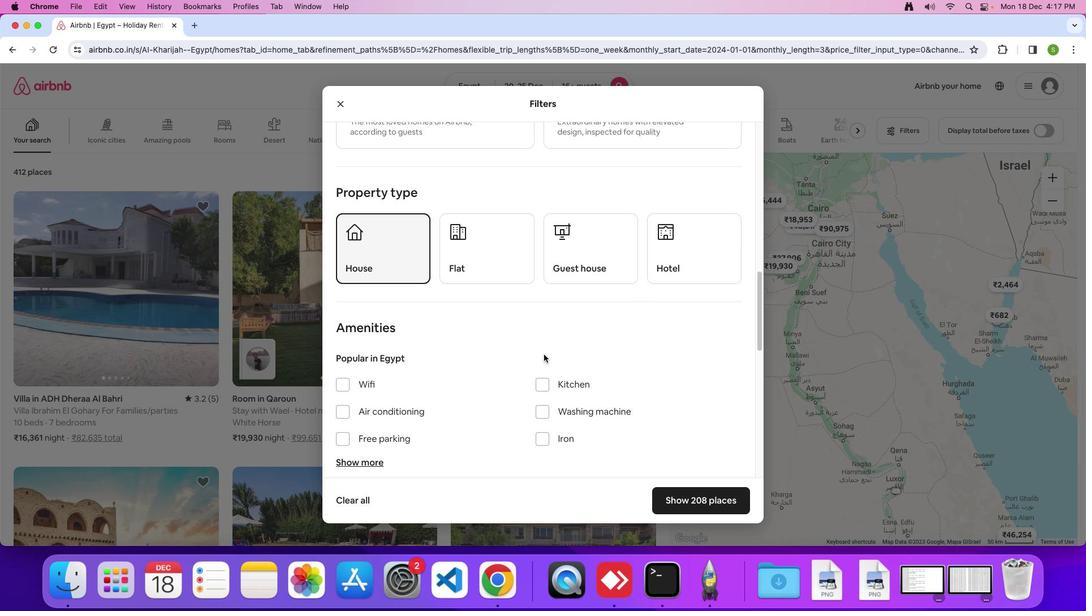 
Action: Mouse moved to (544, 354)
Screenshot: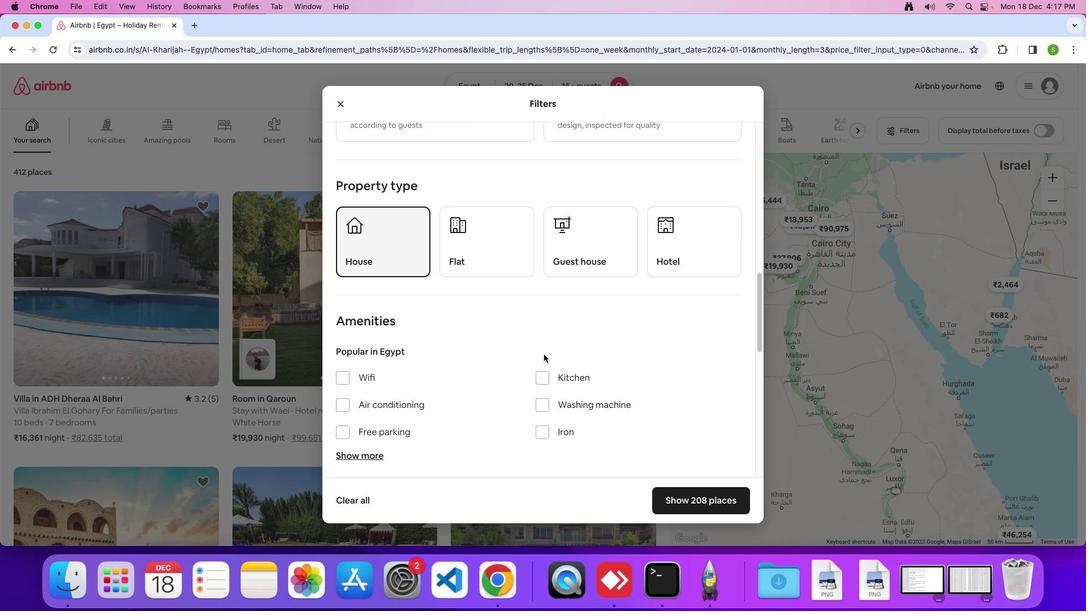 
Action: Mouse scrolled (544, 354) with delta (0, 0)
Screenshot: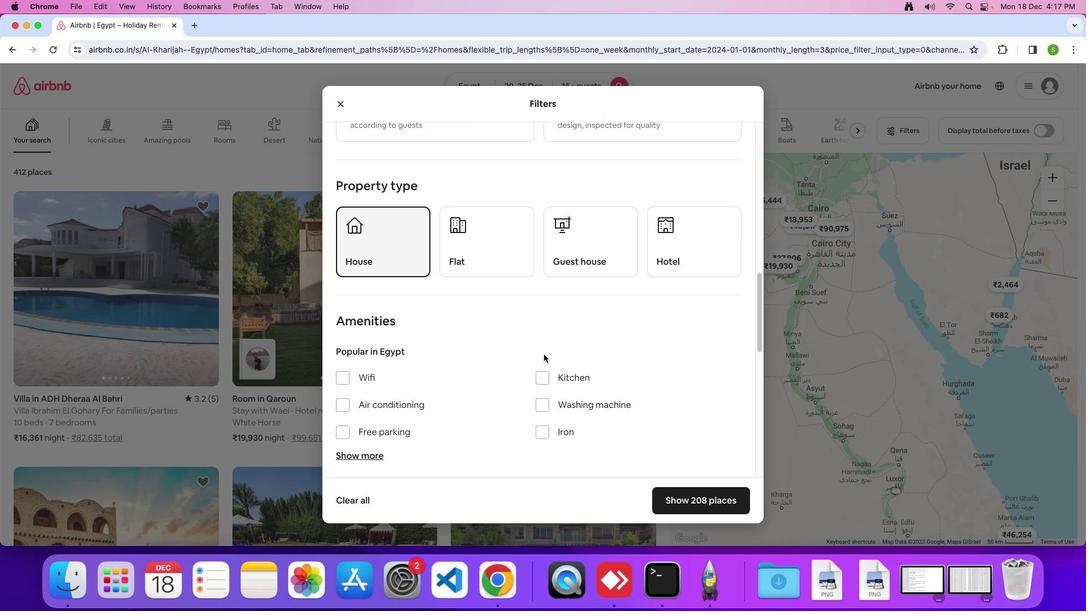 
Action: Mouse scrolled (544, 354) with delta (0, 0)
Screenshot: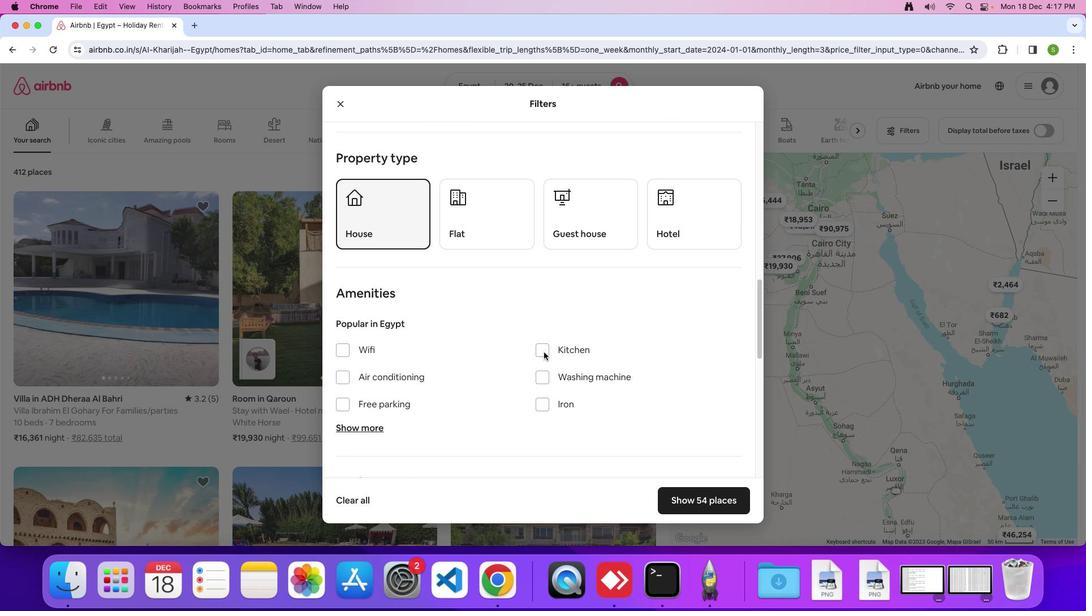 
Action: Mouse moved to (544, 354)
Screenshot: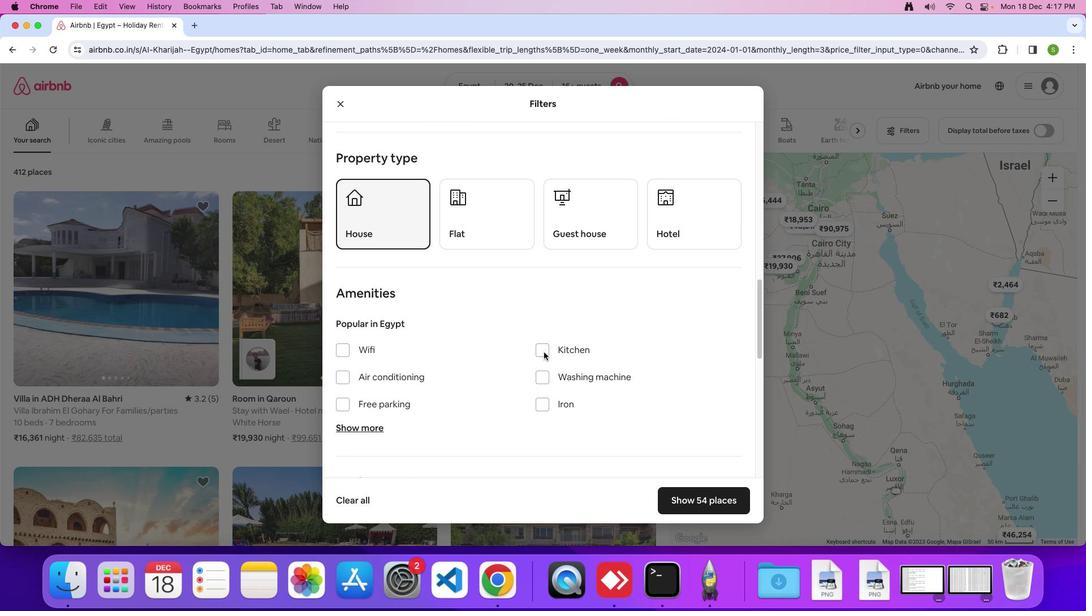 
Action: Mouse scrolled (544, 354) with delta (0, 0)
Screenshot: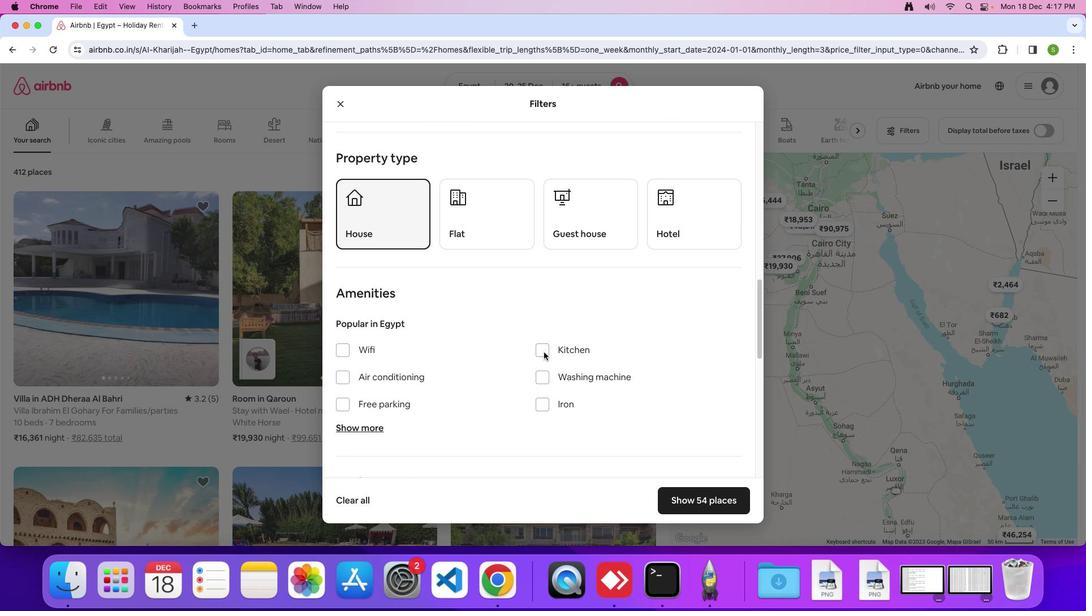
Action: Mouse moved to (544, 352)
Screenshot: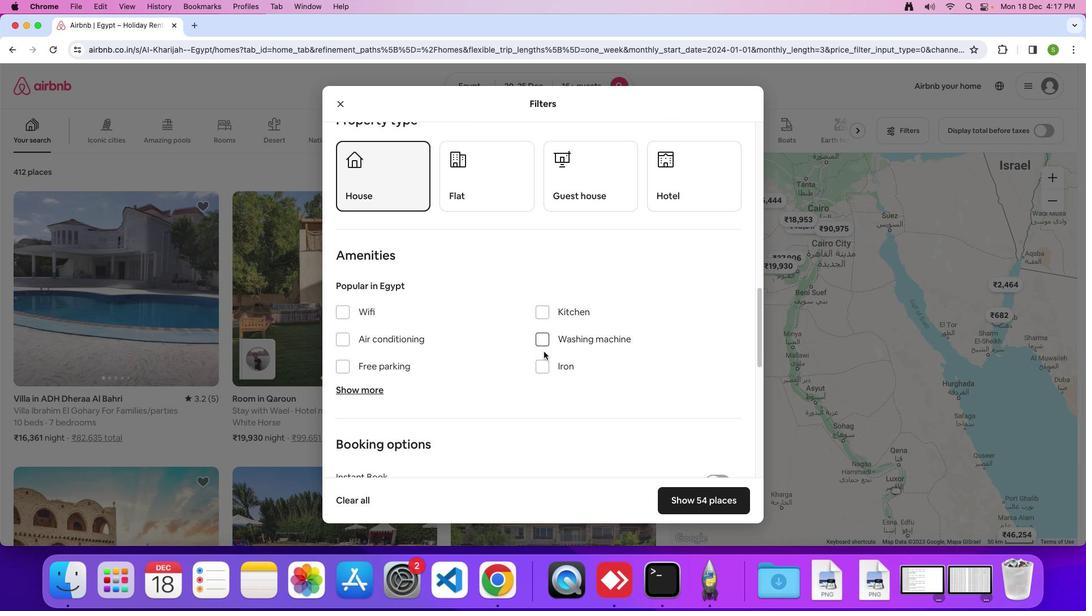 
Action: Mouse scrolled (544, 352) with delta (0, 0)
Screenshot: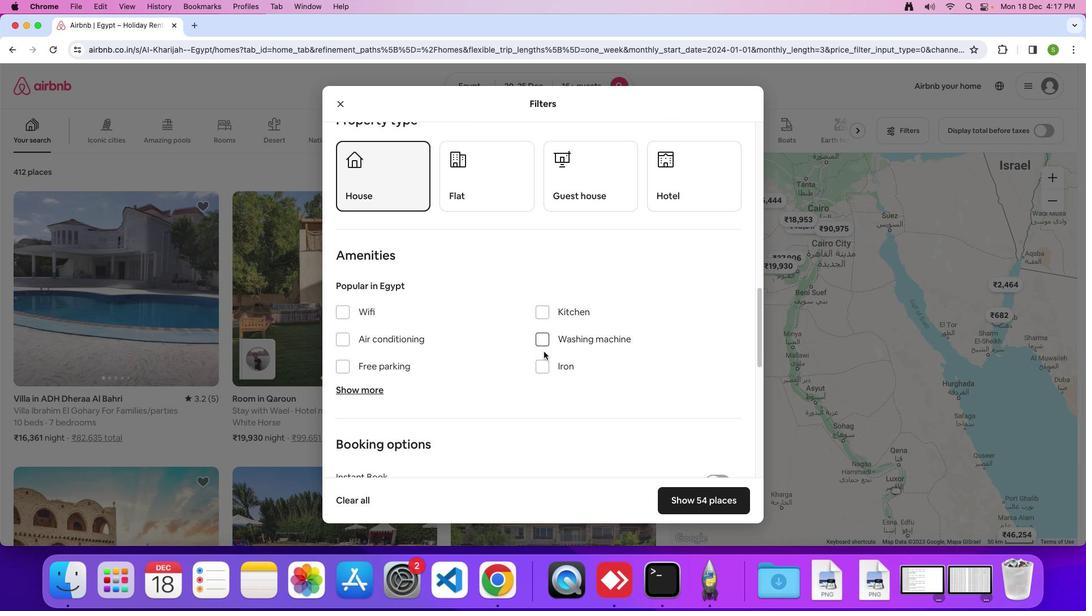 
Action: Mouse moved to (544, 352)
Screenshot: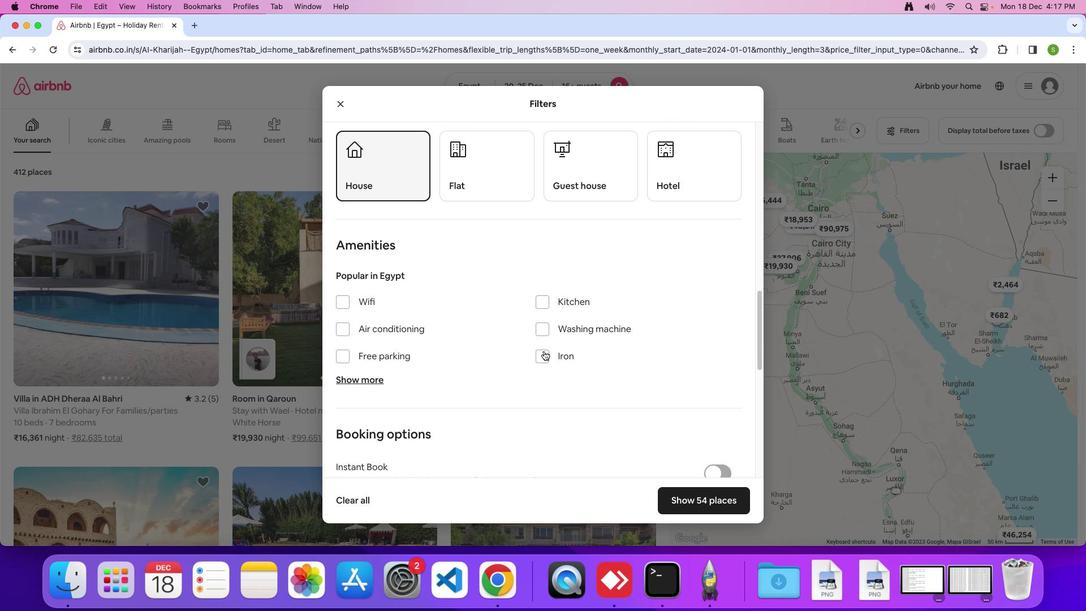 
Action: Mouse scrolled (544, 352) with delta (0, 0)
Screenshot: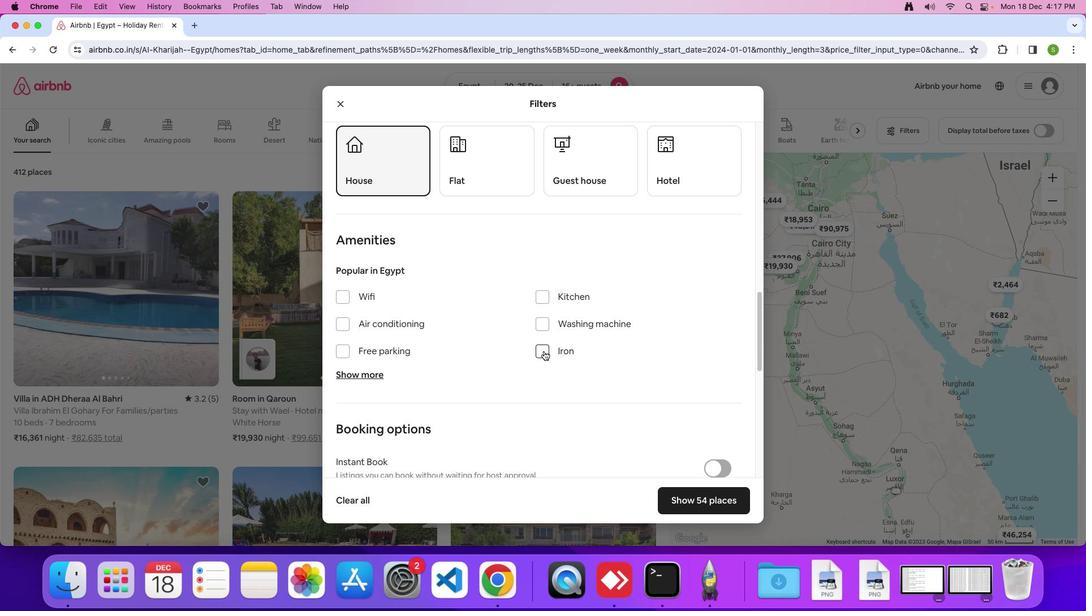 
Action: Mouse moved to (544, 351)
Screenshot: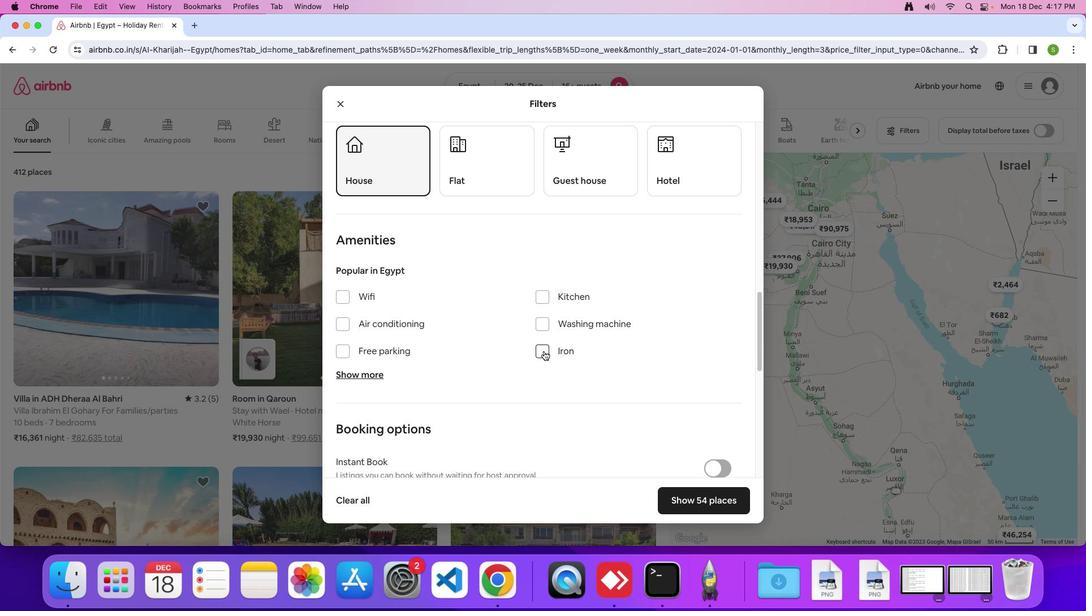 
Action: Mouse scrolled (544, 351) with delta (0, 0)
Screenshot: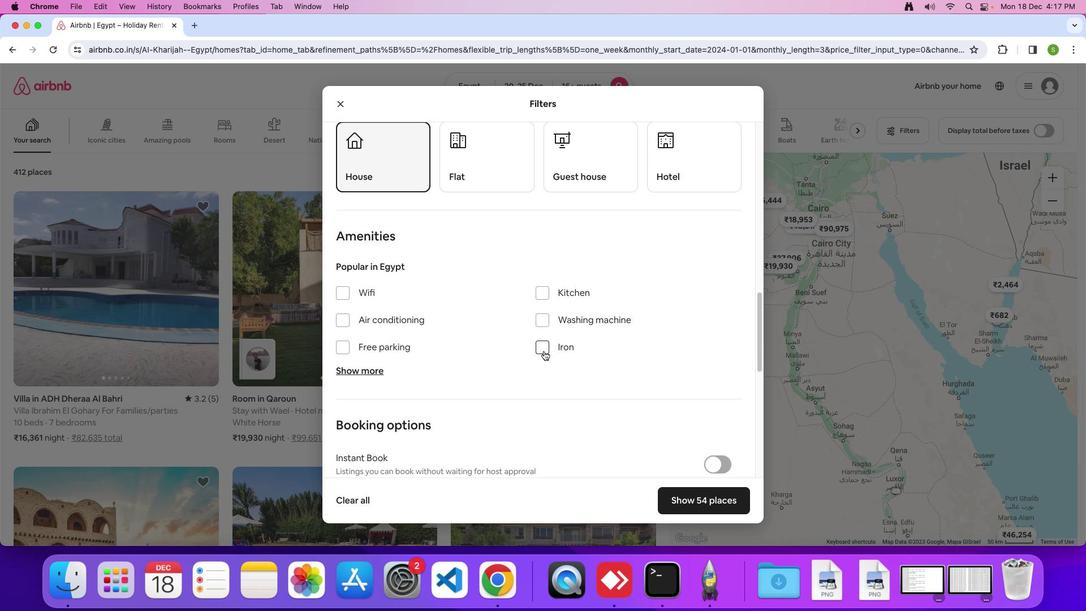 
Action: Mouse moved to (544, 350)
Screenshot: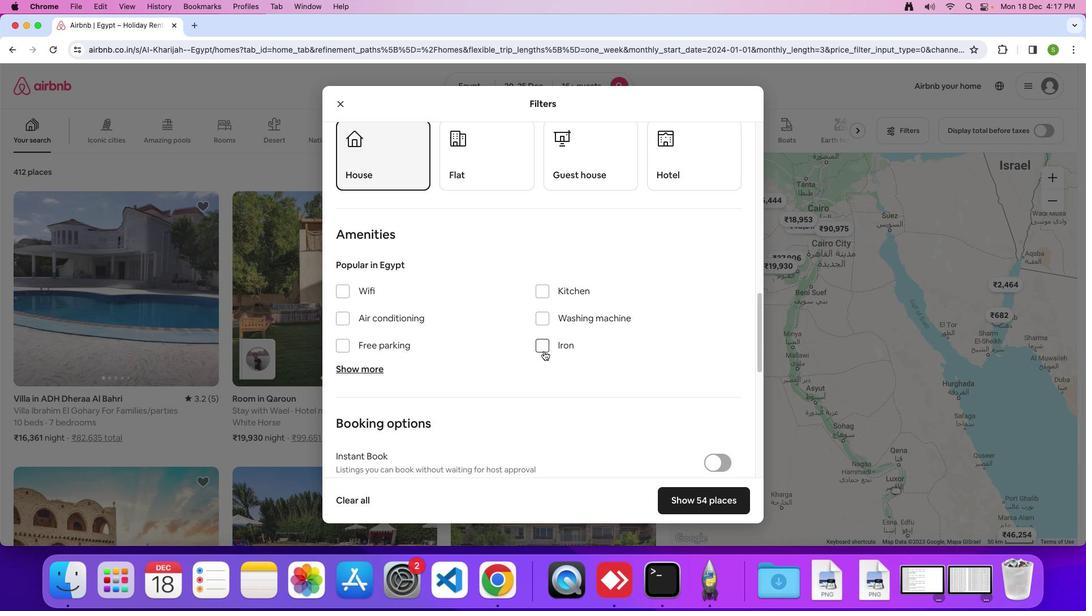 
Action: Mouse scrolled (544, 350) with delta (0, 0)
Screenshot: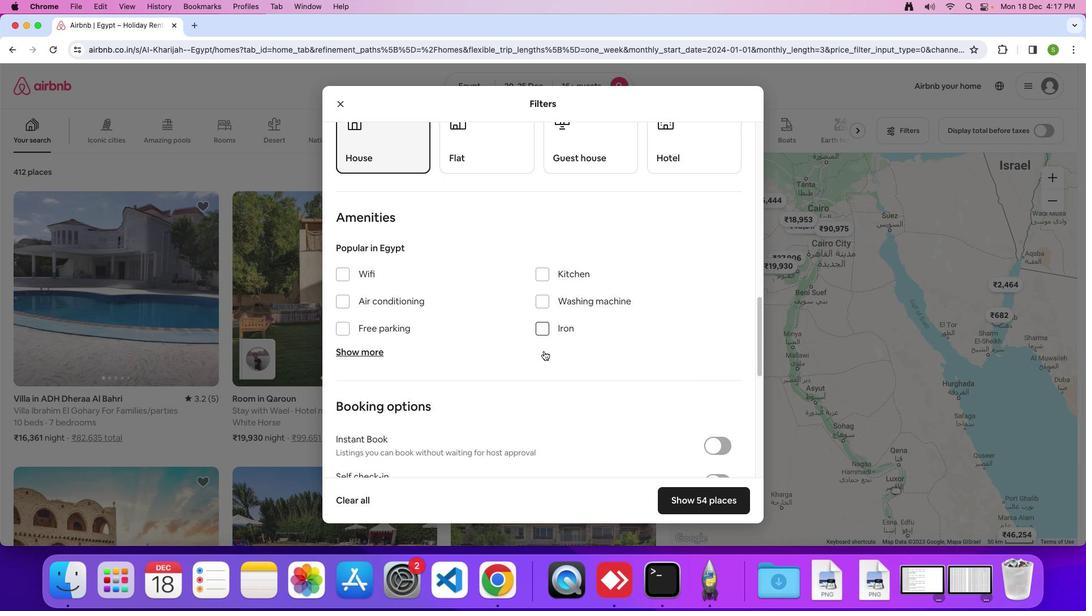 
Action: Mouse scrolled (544, 350) with delta (0, 0)
Screenshot: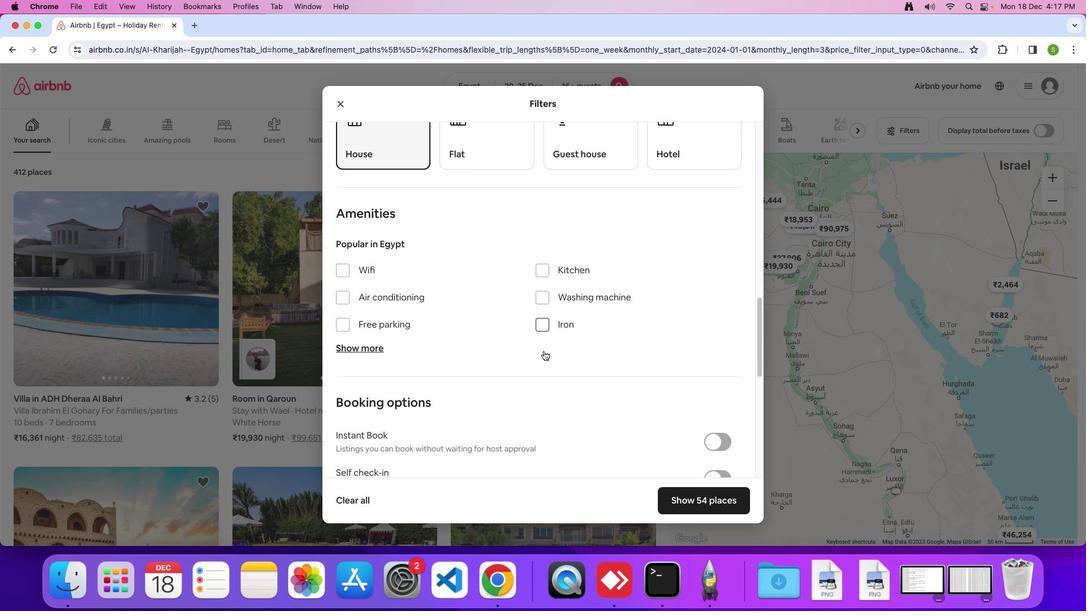 
Action: Mouse scrolled (544, 350) with delta (0, 0)
Screenshot: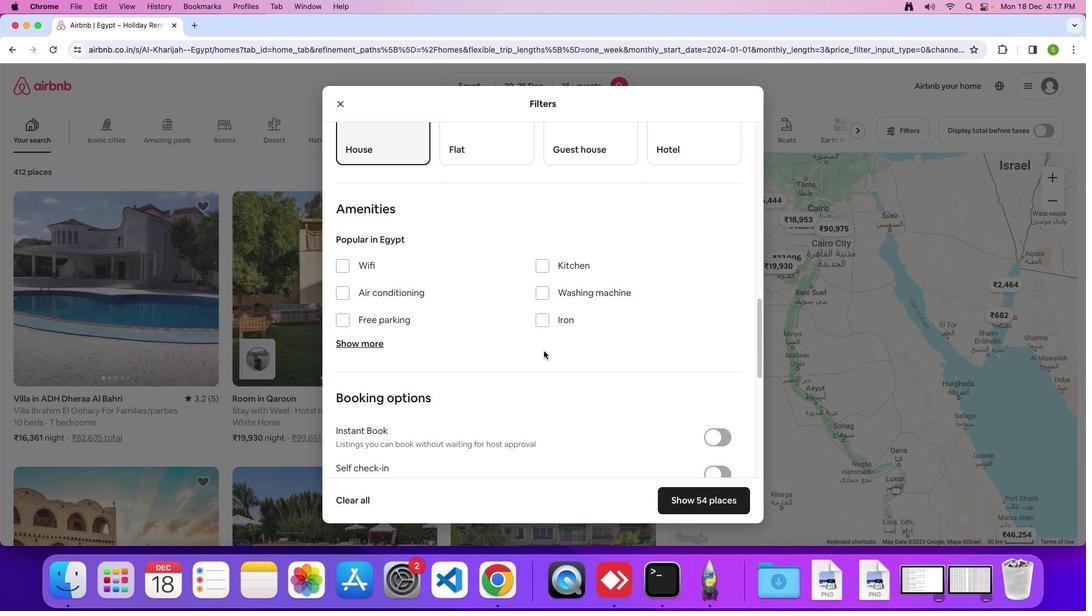 
Action: Mouse scrolled (544, 350) with delta (0, 0)
Screenshot: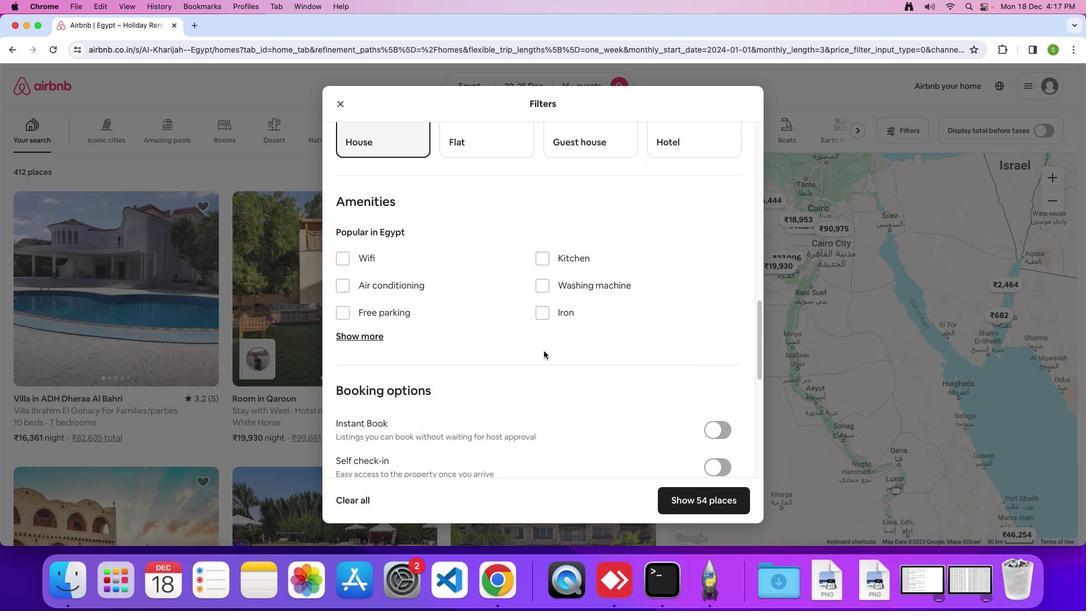 
Action: Mouse moved to (544, 350)
Screenshot: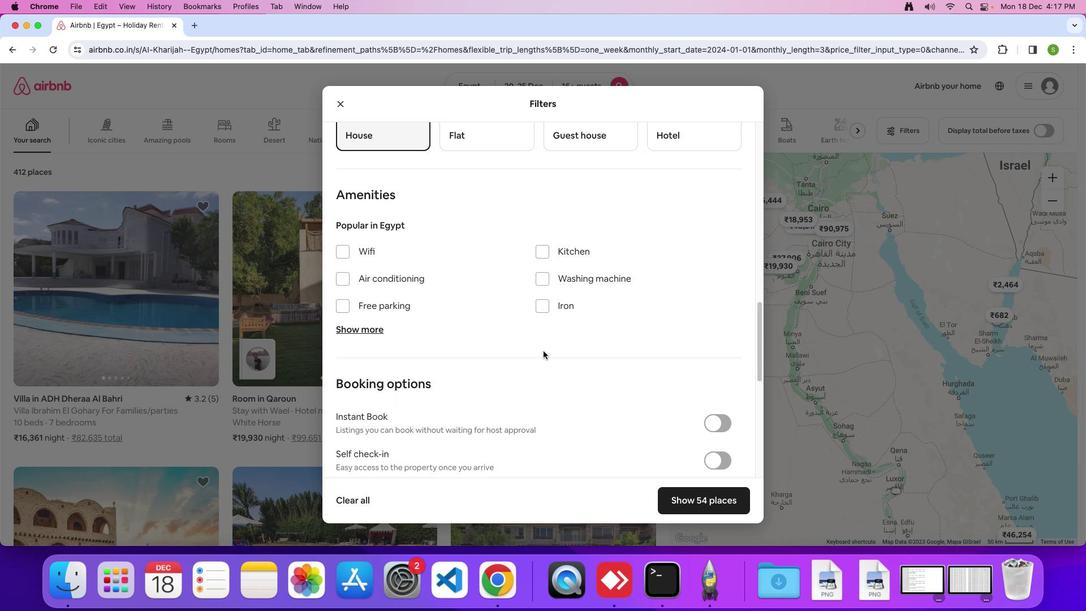 
Action: Mouse scrolled (544, 350) with delta (0, 0)
Screenshot: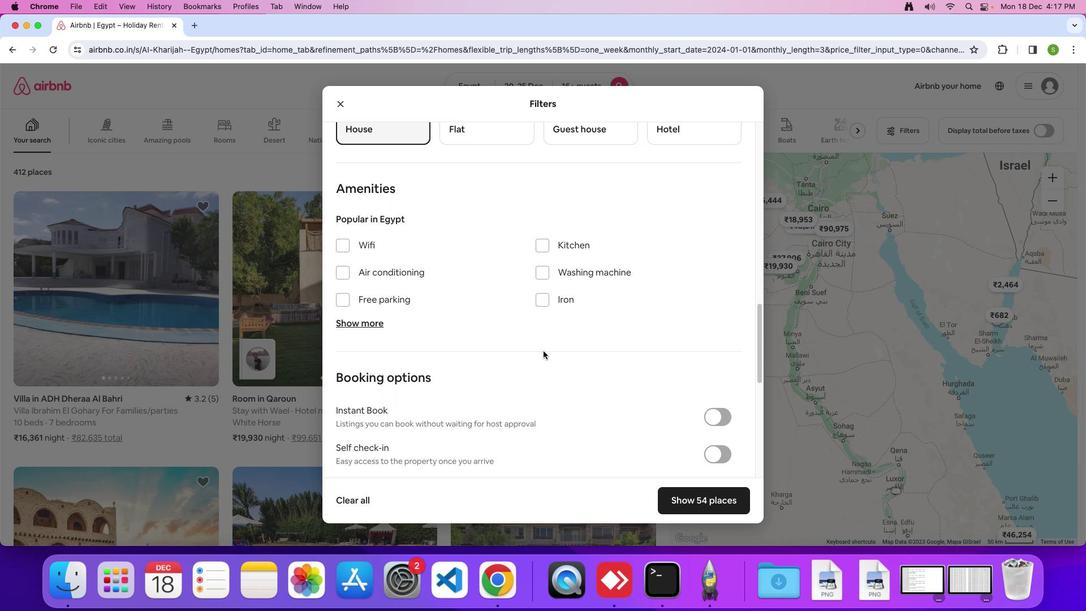 
Action: Mouse moved to (544, 350)
Screenshot: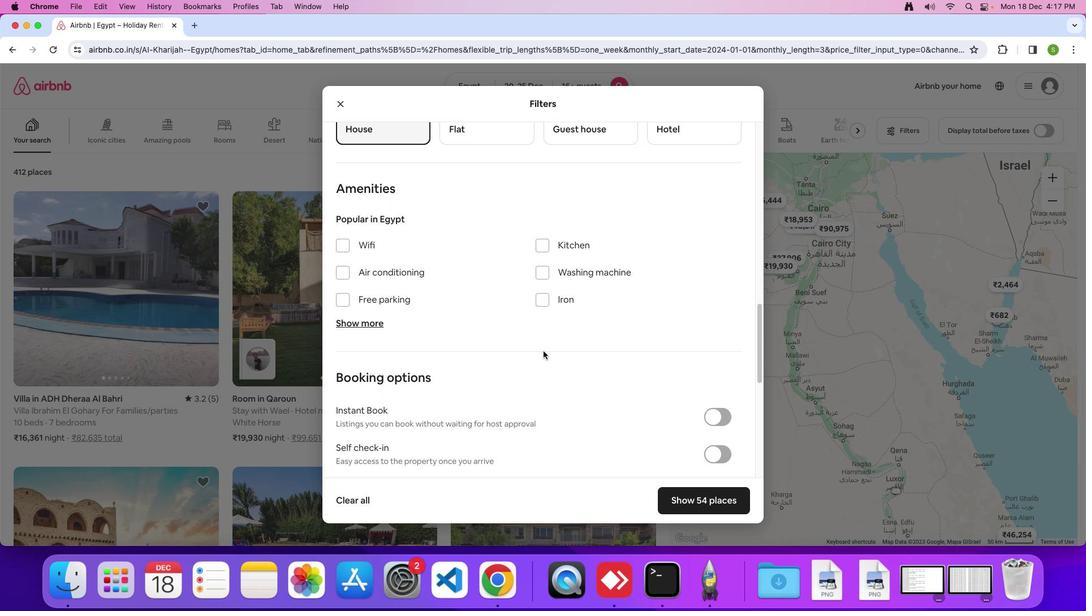 
Action: Mouse scrolled (544, 350) with delta (0, 0)
Screenshot: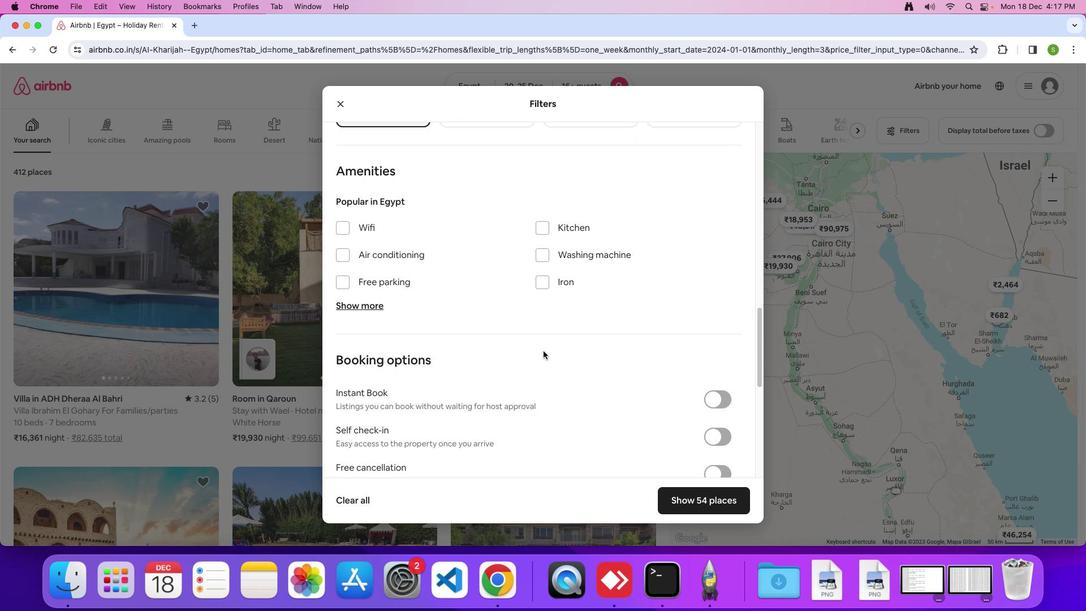 
Action: Mouse scrolled (544, 350) with delta (0, 0)
Screenshot: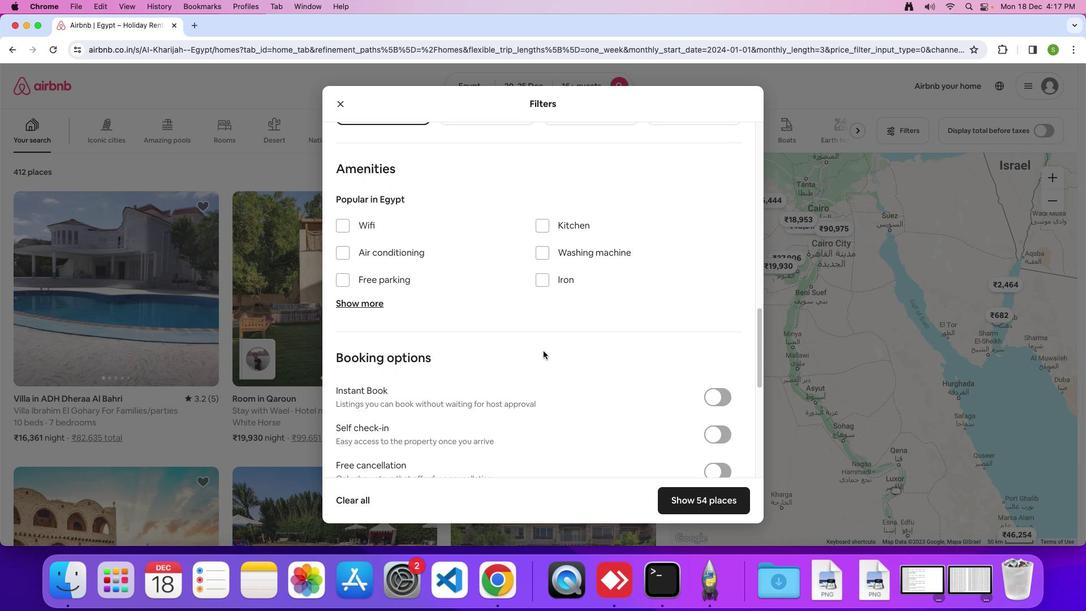 
Action: Mouse scrolled (544, 350) with delta (0, 0)
Screenshot: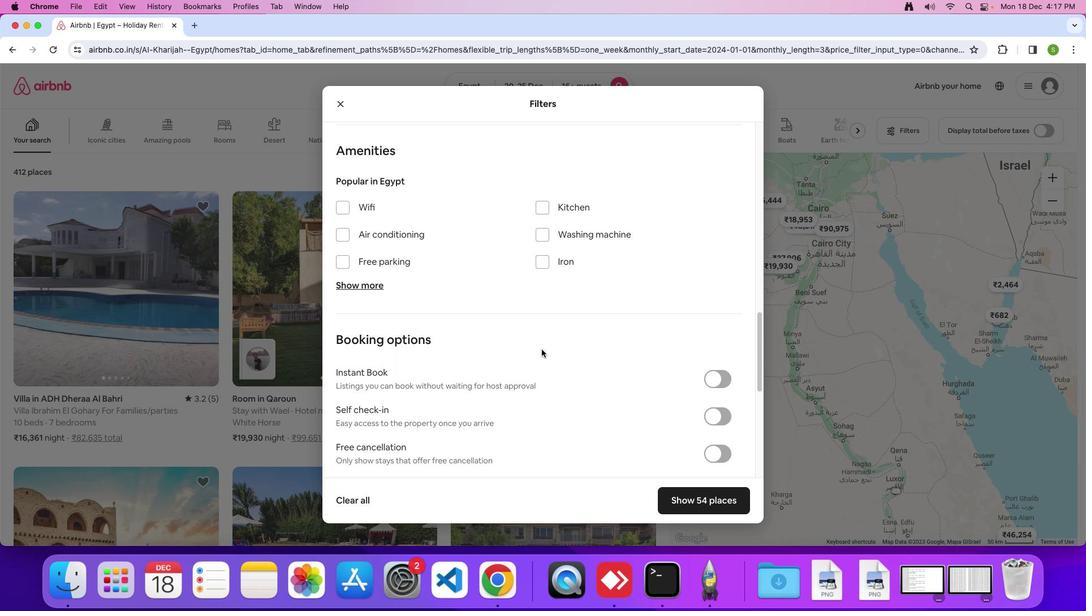 
Action: Mouse scrolled (544, 350) with delta (0, 0)
Screenshot: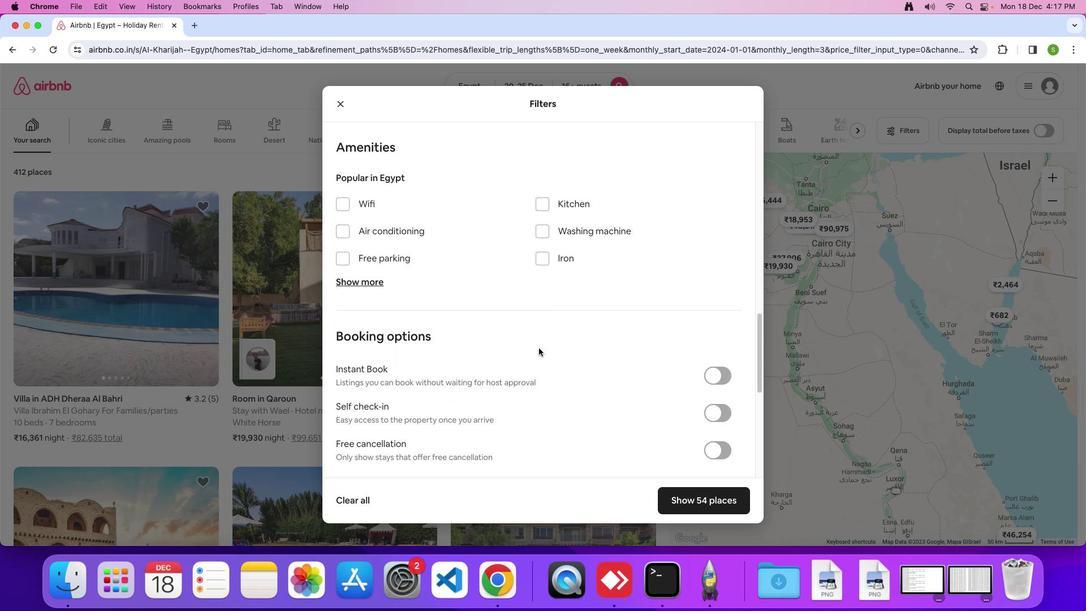 
Action: Mouse moved to (341, 200)
Screenshot: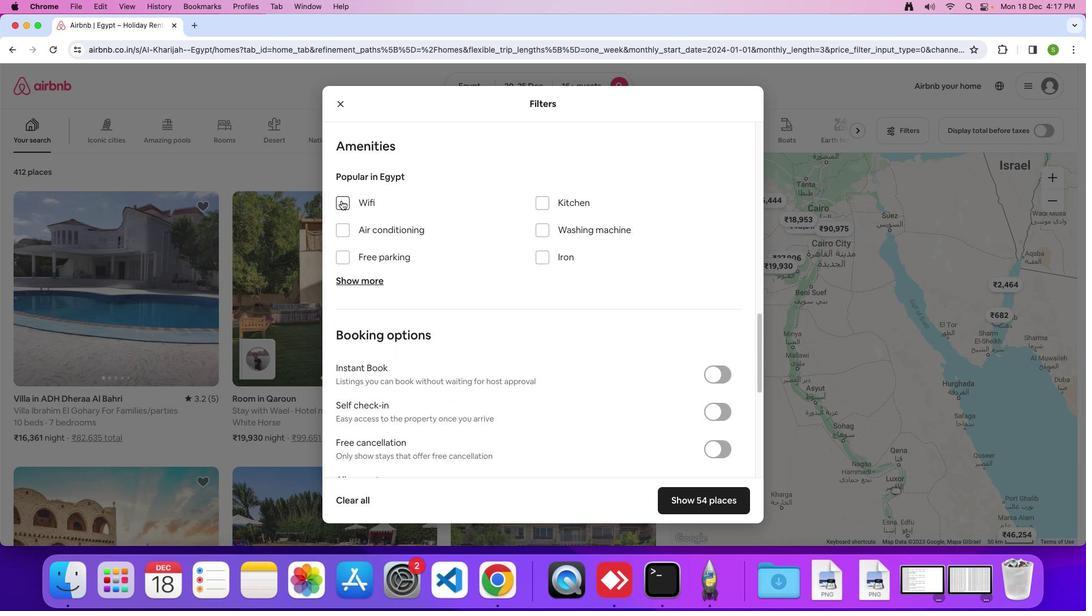 
Action: Mouse pressed left at (341, 200)
Screenshot: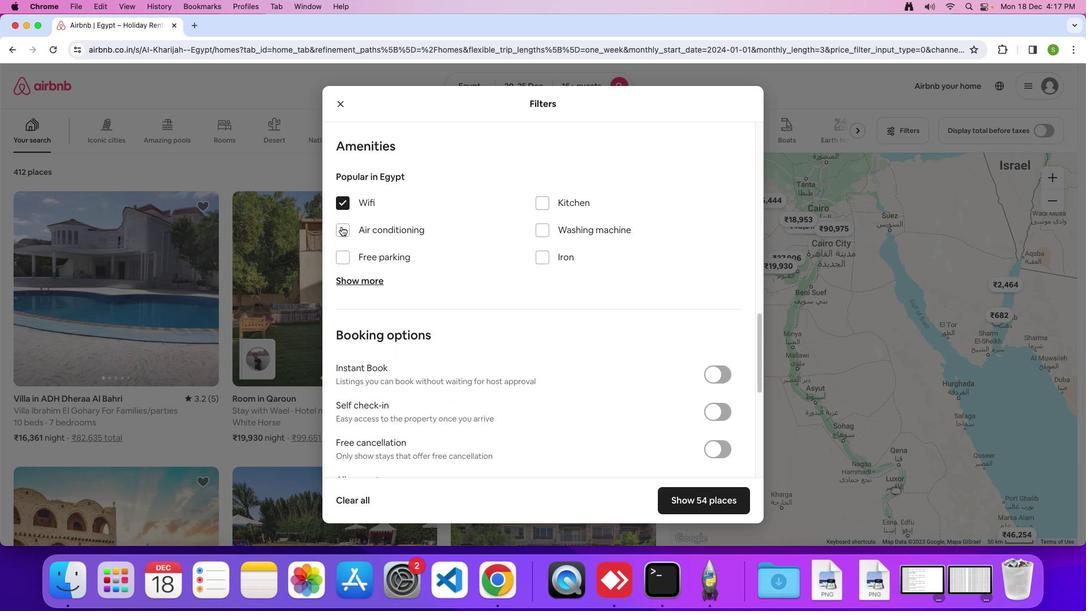 
Action: Mouse moved to (342, 255)
Screenshot: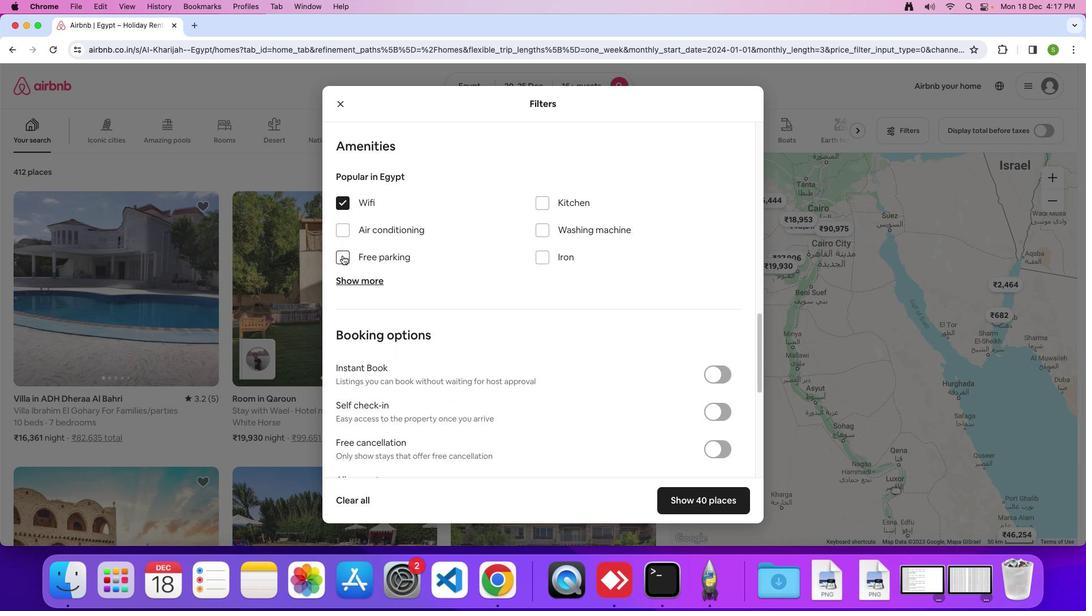 
Action: Mouse pressed left at (342, 255)
Screenshot: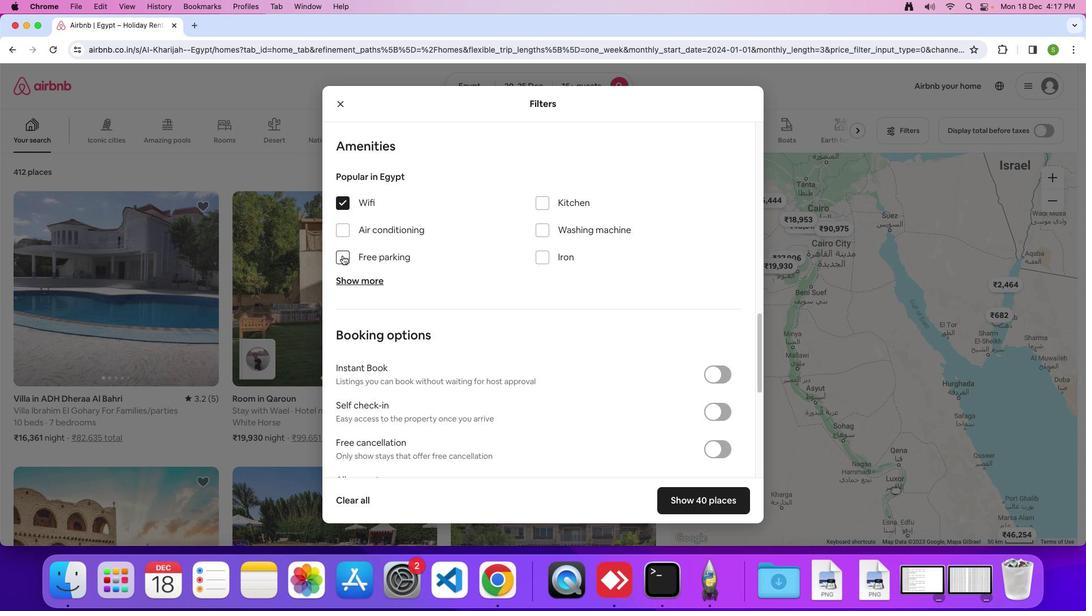 
Action: Mouse moved to (365, 279)
Screenshot: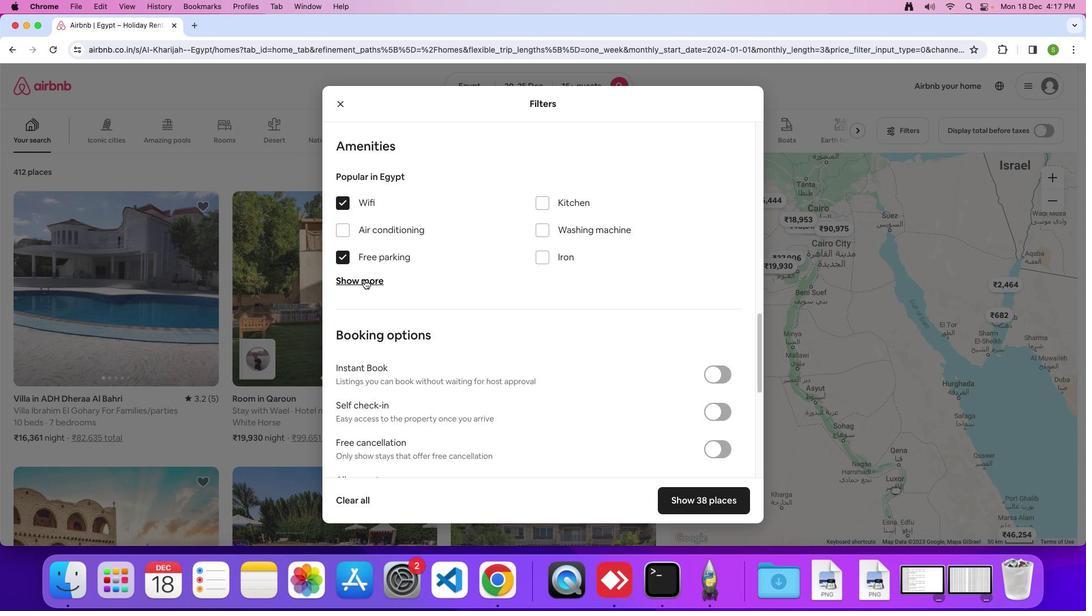 
Action: Mouse pressed left at (365, 279)
Screenshot: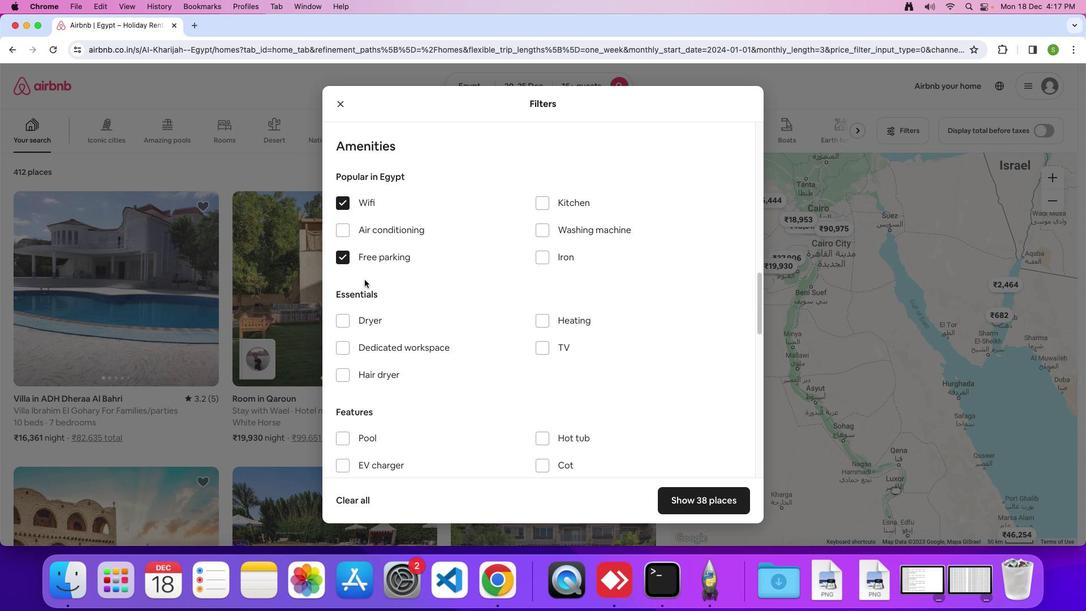 
Action: Mouse moved to (550, 322)
Screenshot: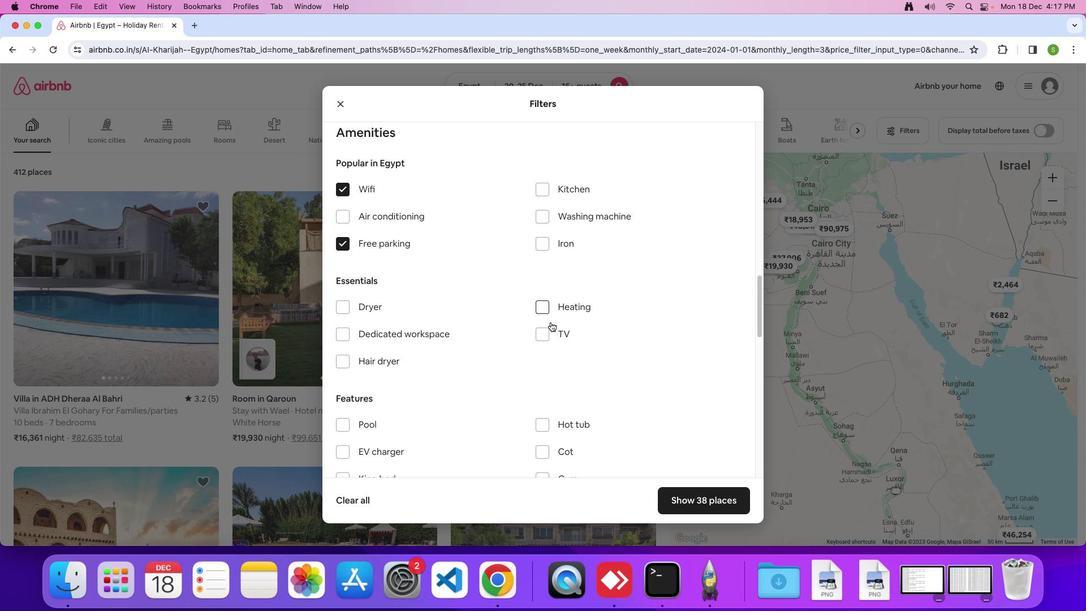 
Action: Mouse scrolled (550, 322) with delta (0, 0)
Screenshot: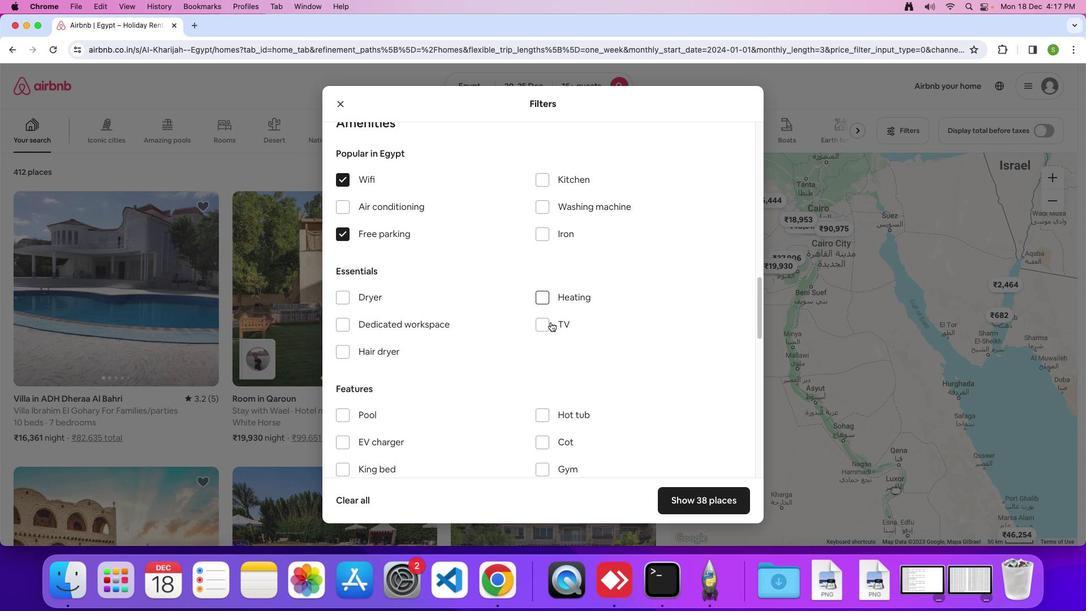 
Action: Mouse moved to (550, 322)
Screenshot: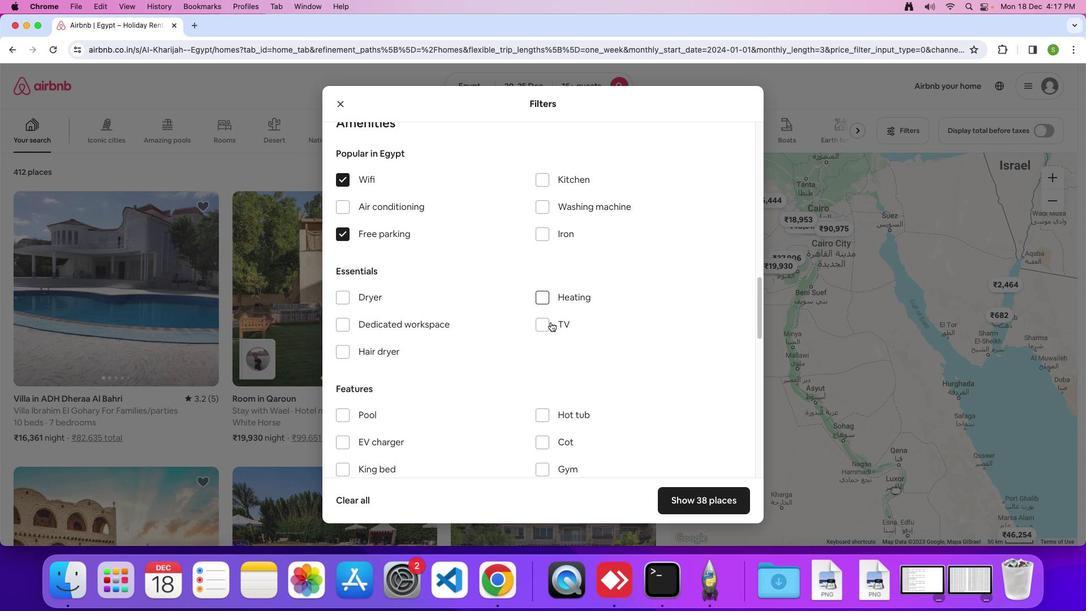 
Action: Mouse scrolled (550, 322) with delta (0, 0)
Screenshot: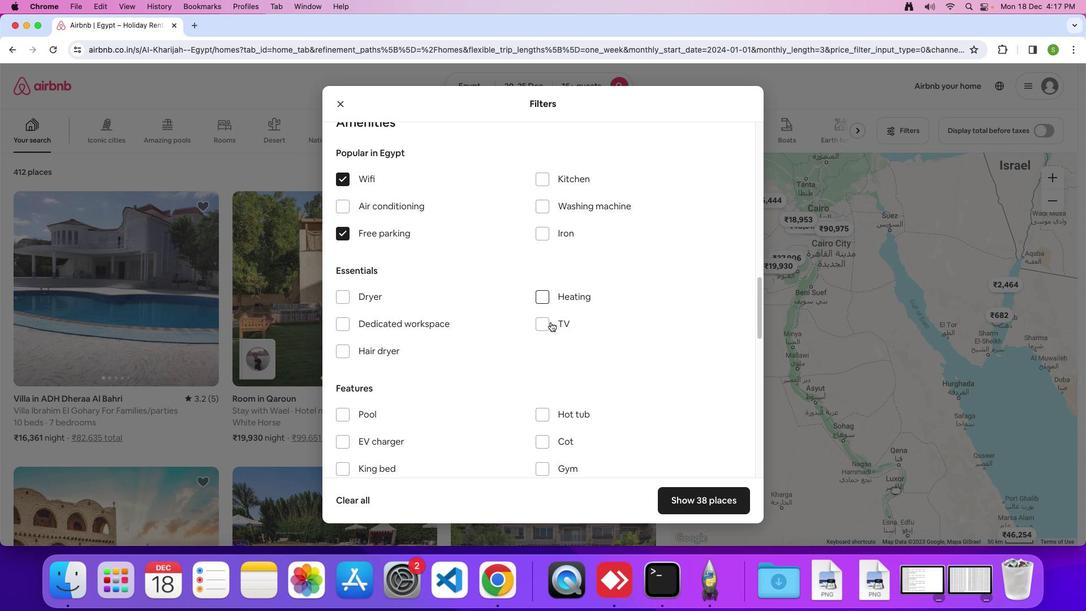 
Action: Mouse moved to (550, 322)
Screenshot: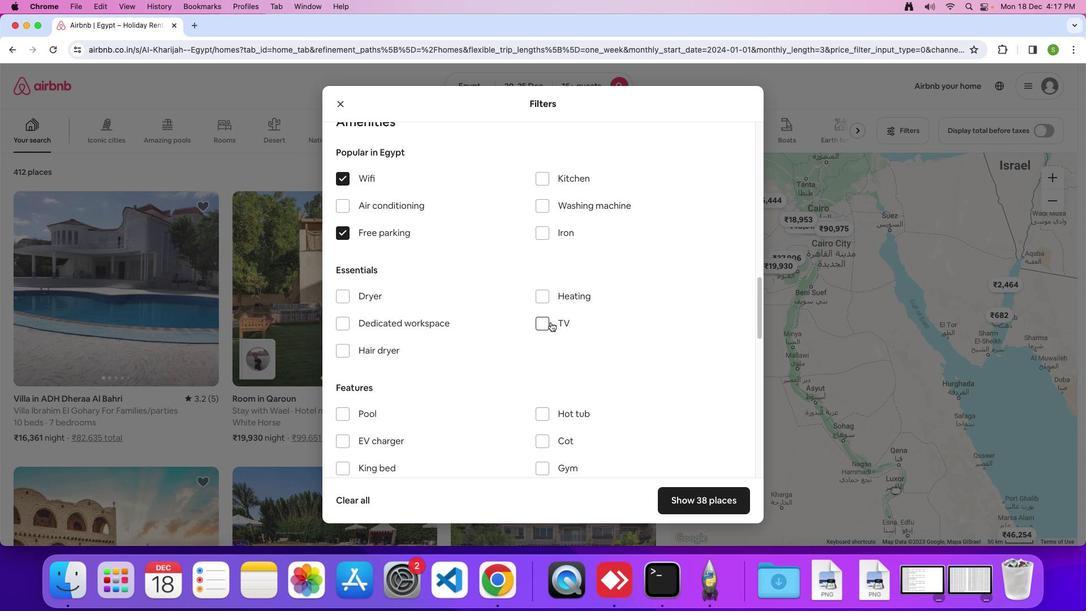 
Action: Mouse scrolled (550, 322) with delta (0, 0)
Screenshot: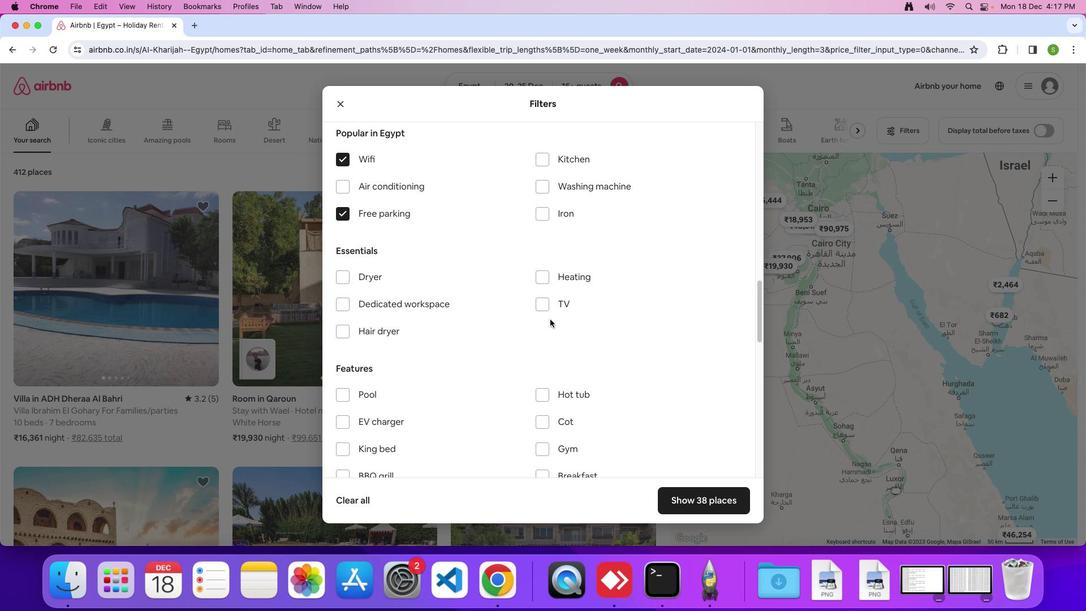 
Action: Mouse scrolled (550, 322) with delta (0, 0)
Screenshot: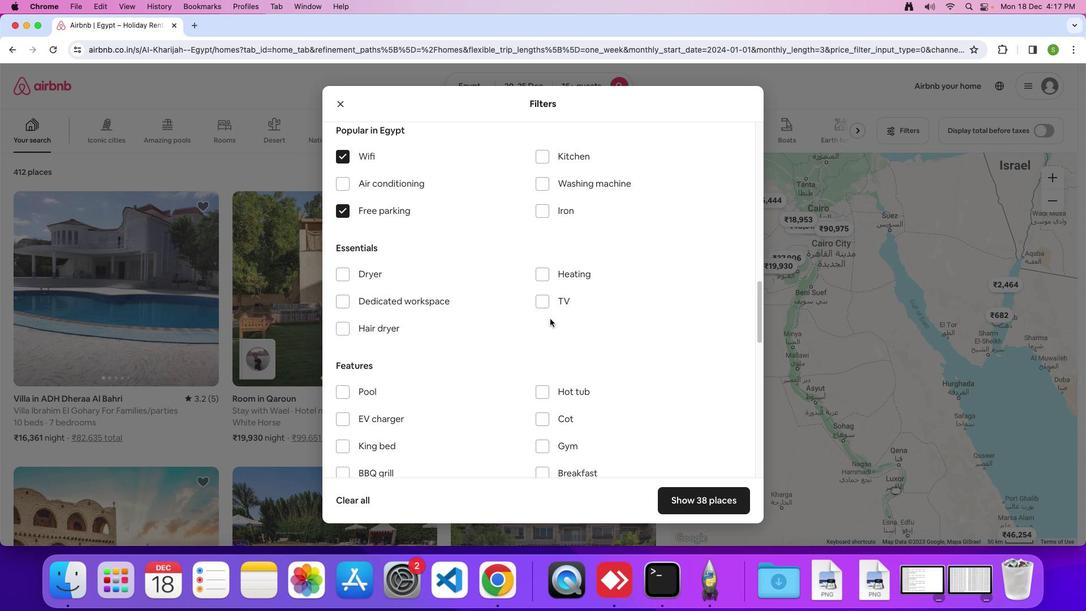 
Action: Mouse moved to (549, 305)
Screenshot: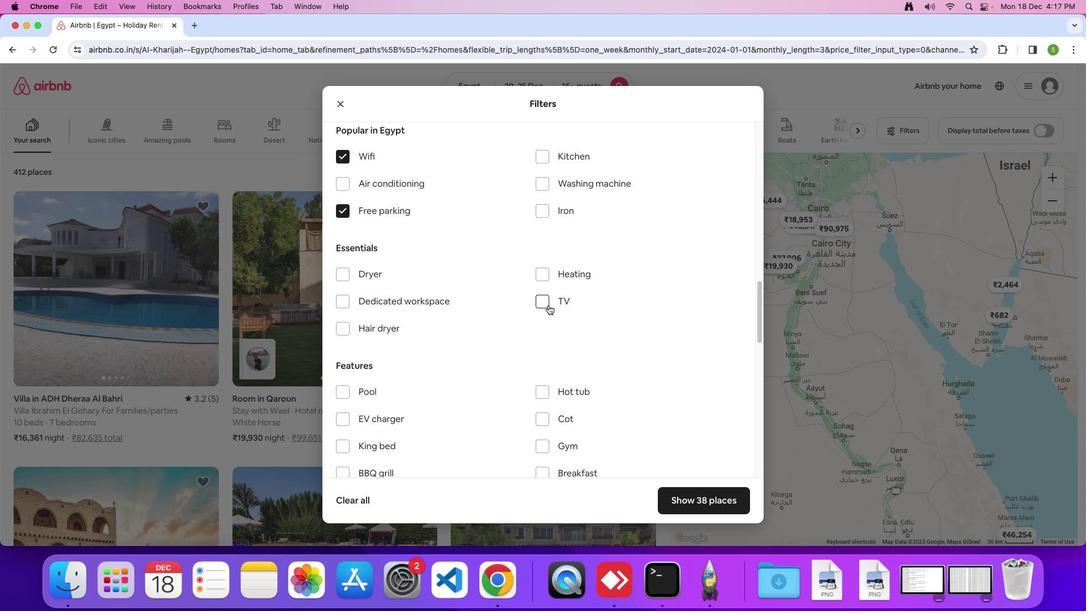 
Action: Mouse pressed left at (549, 305)
Screenshot: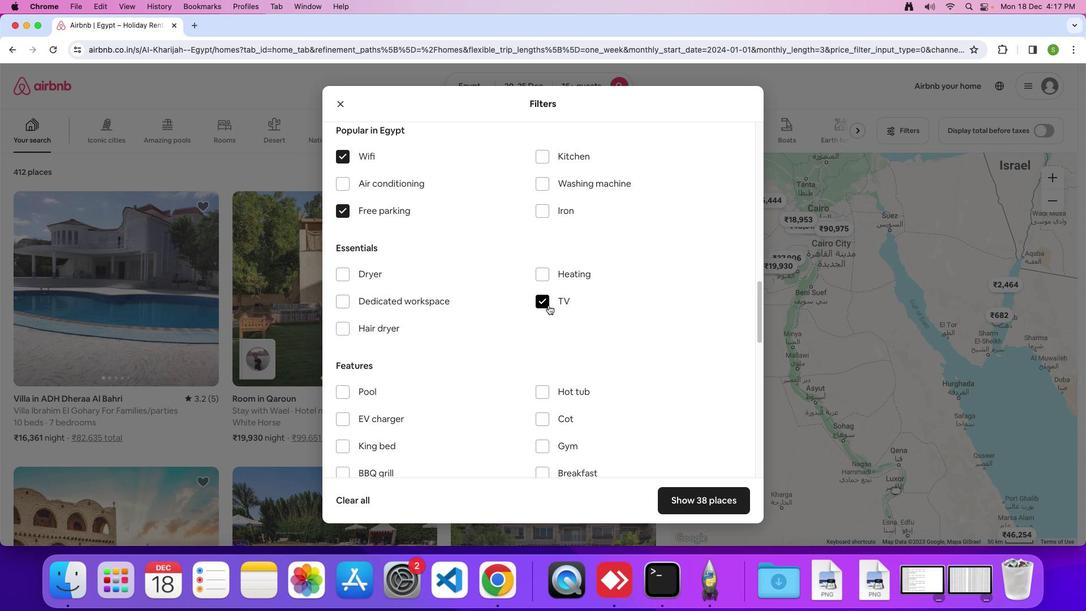 
Action: Mouse moved to (515, 333)
Screenshot: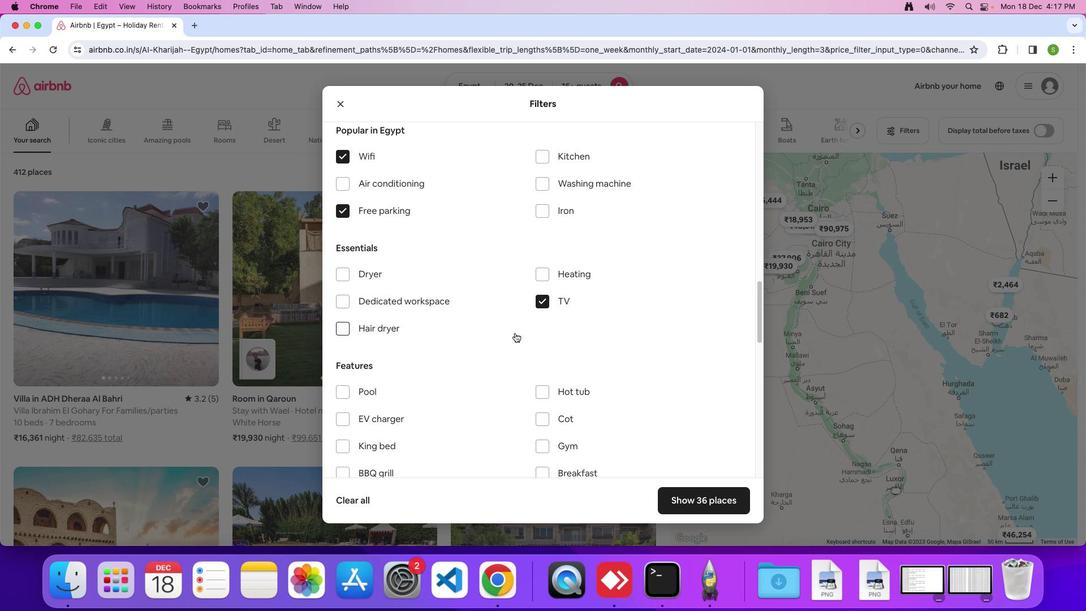 
Action: Mouse scrolled (515, 333) with delta (0, 0)
Screenshot: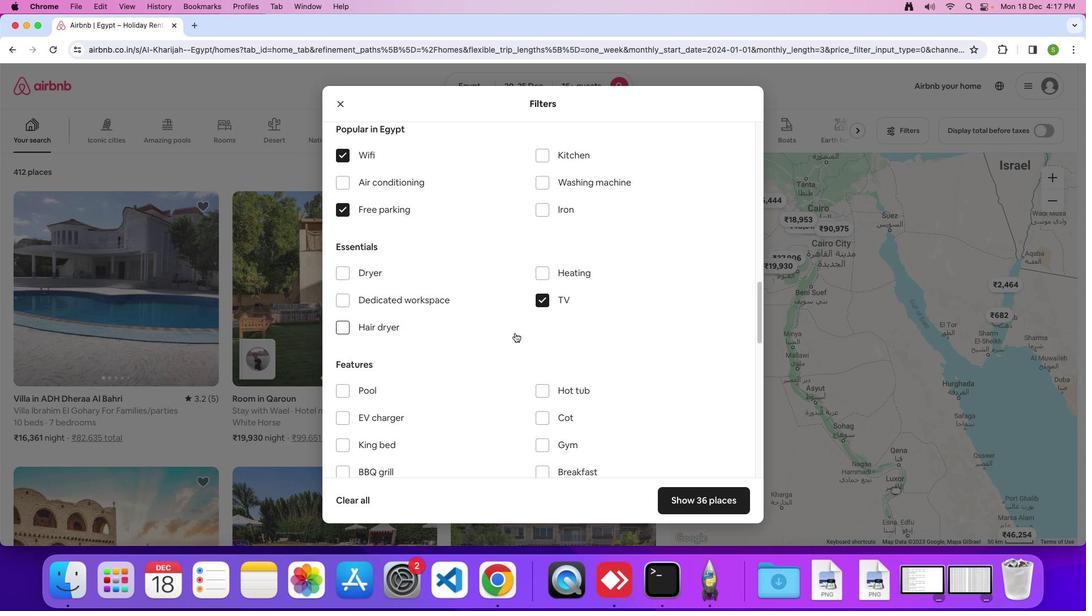 
Action: Mouse moved to (515, 332)
Screenshot: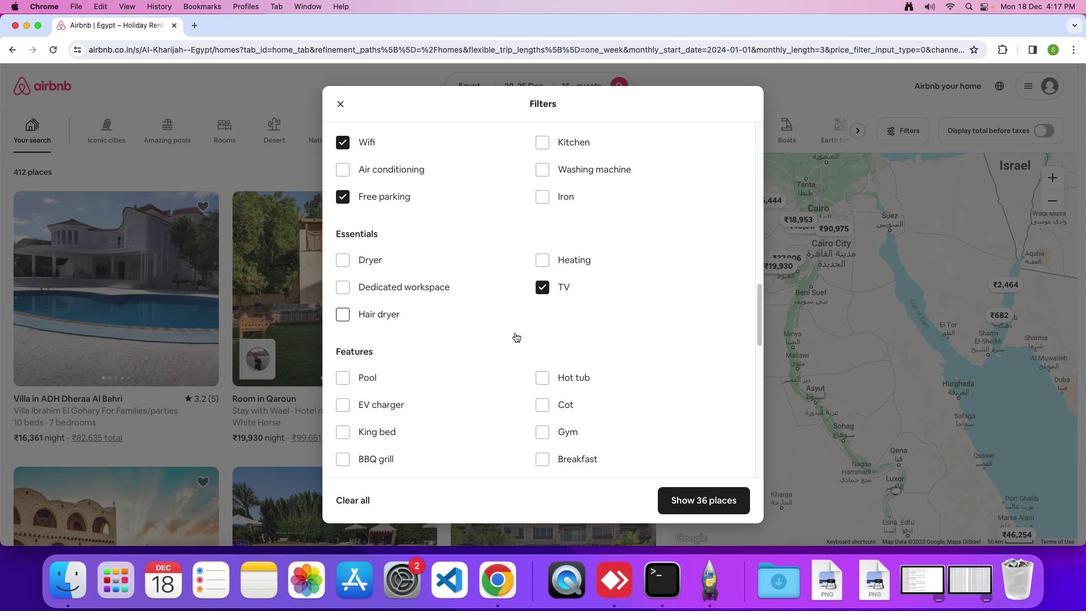 
Action: Mouse scrolled (515, 332) with delta (0, 0)
Screenshot: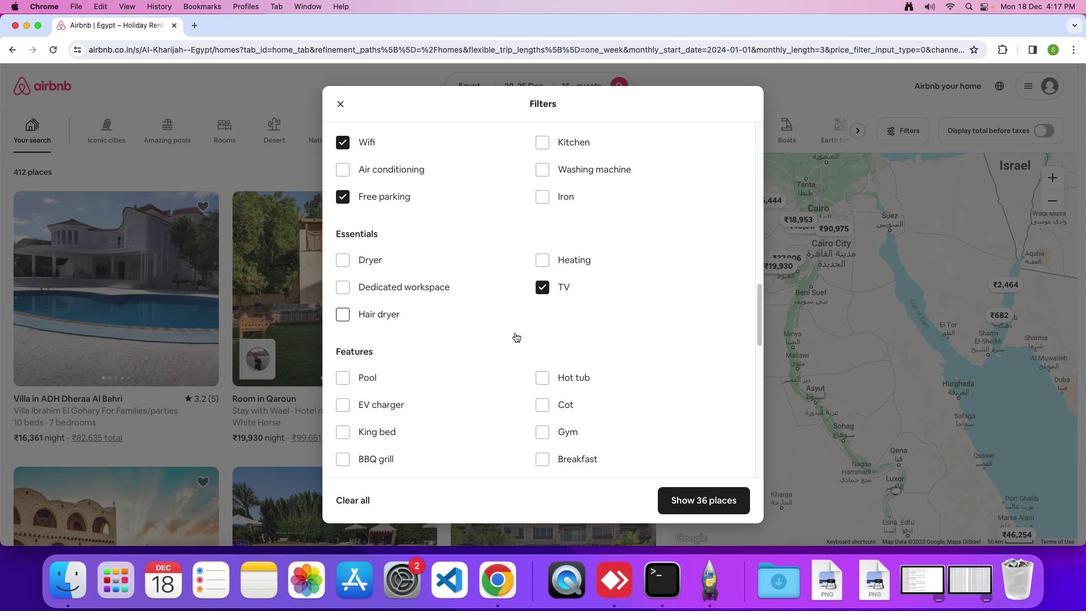 
Action: Mouse moved to (515, 332)
Screenshot: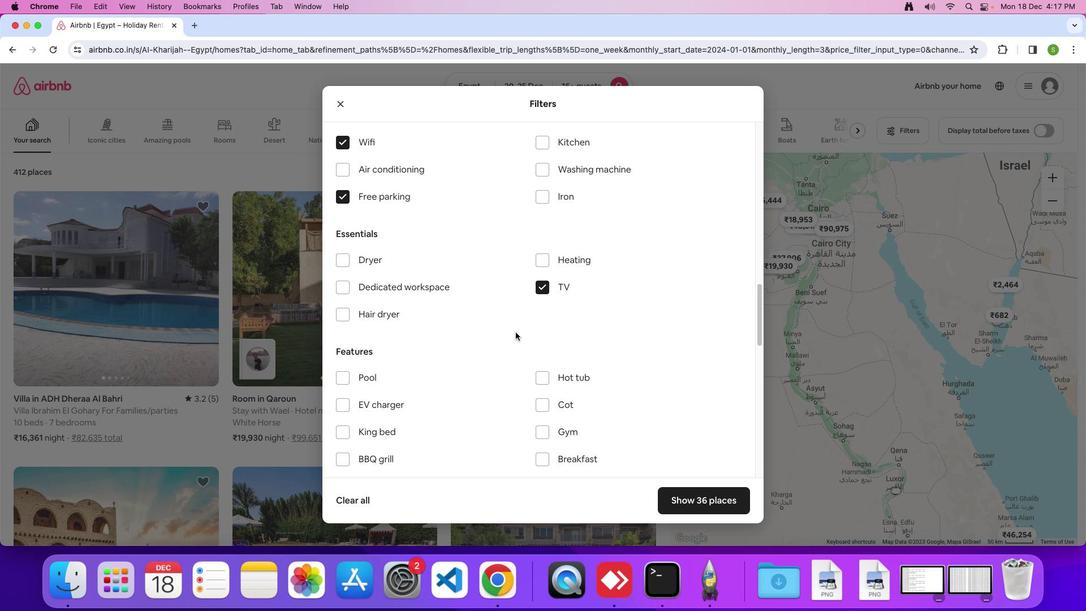 
Action: Mouse scrolled (515, 332) with delta (0, 0)
Screenshot: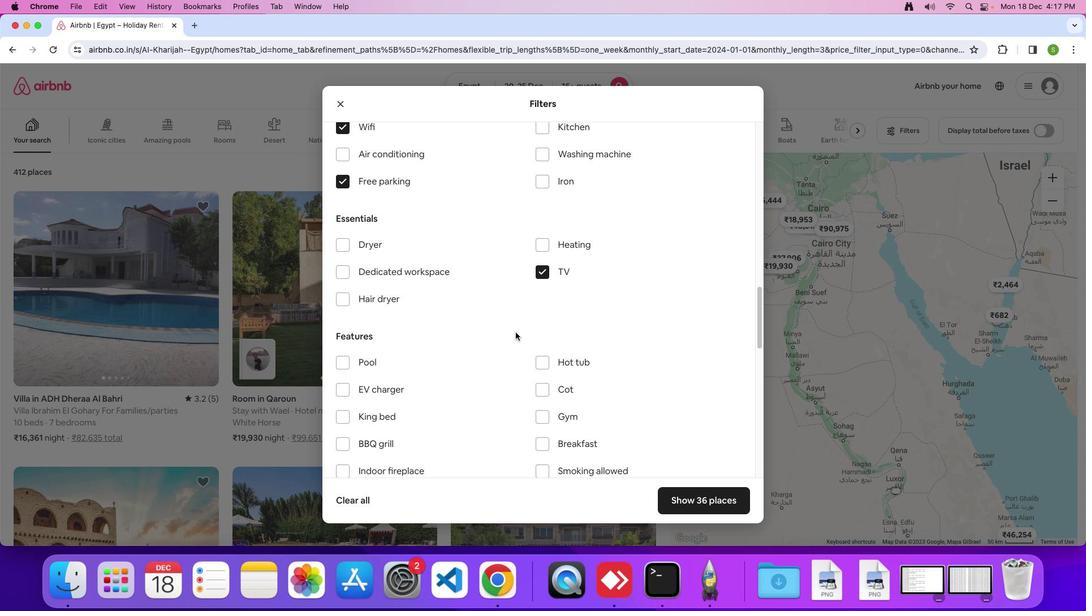 
Action: Mouse scrolled (515, 332) with delta (0, 0)
Screenshot: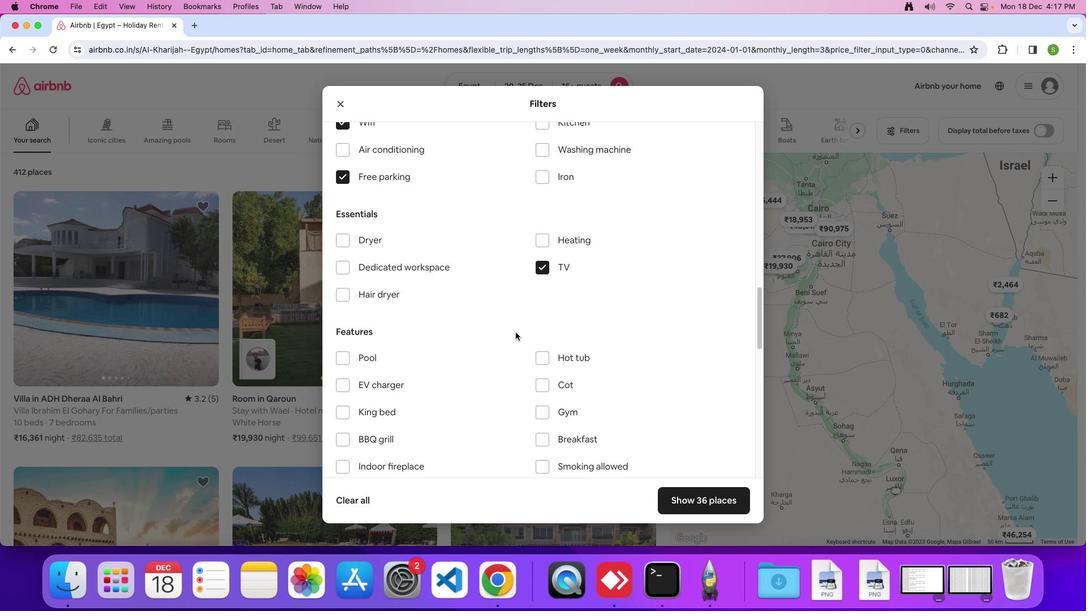 
Action: Mouse moved to (516, 331)
Screenshot: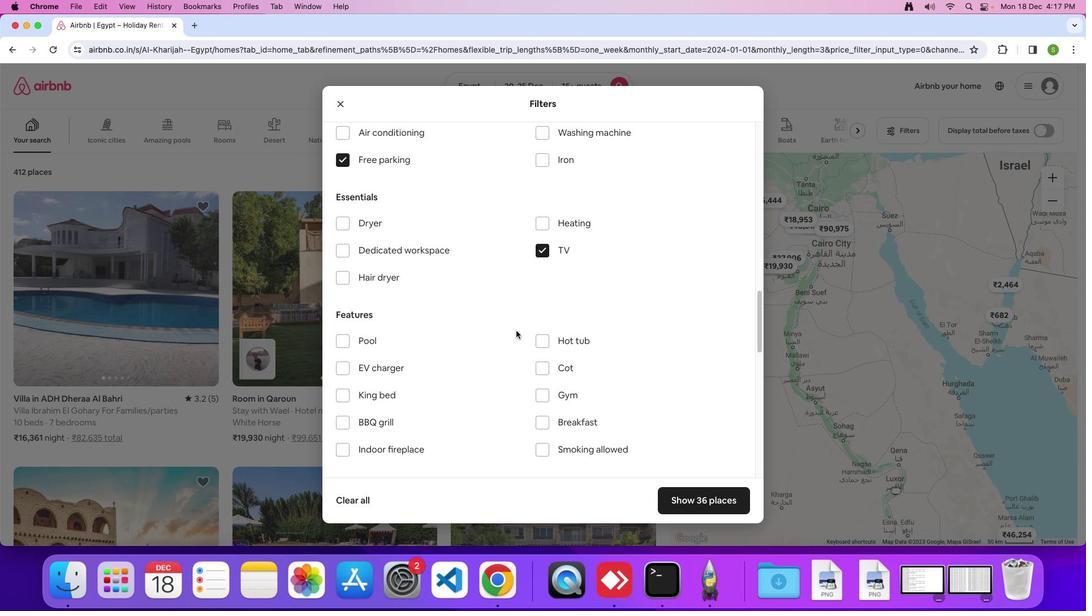 
Action: Mouse scrolled (516, 331) with delta (0, 0)
Screenshot: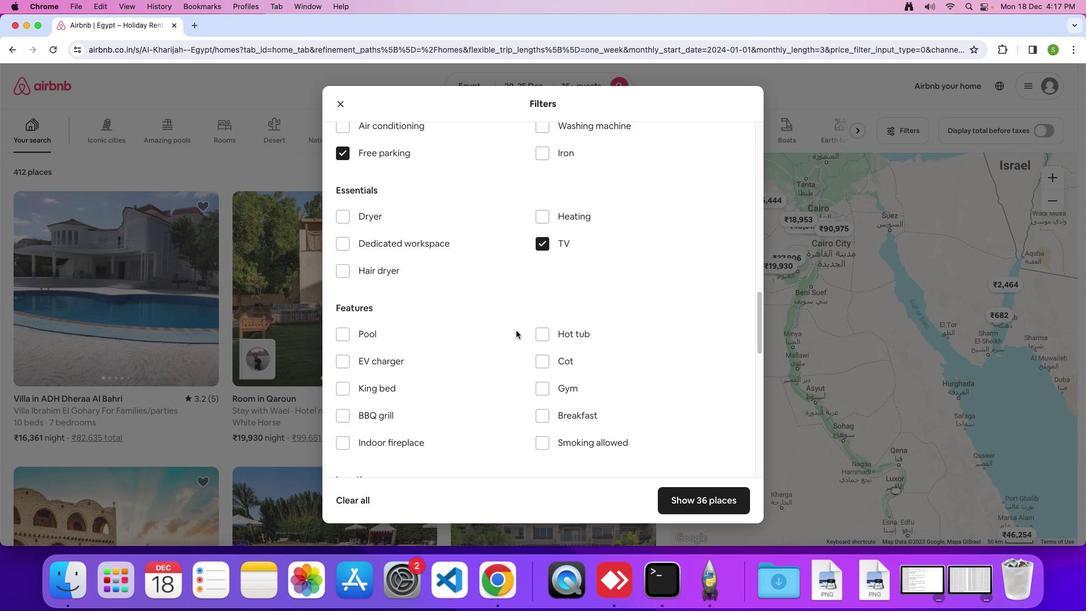 
Action: Mouse moved to (516, 331)
Screenshot: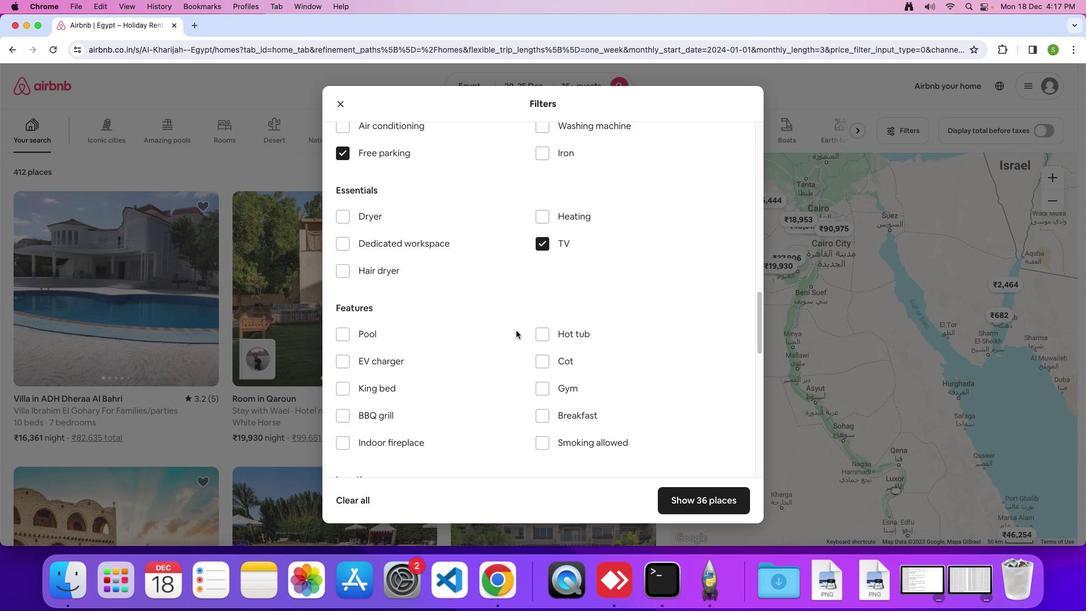 
Action: Mouse scrolled (516, 331) with delta (0, 0)
Screenshot: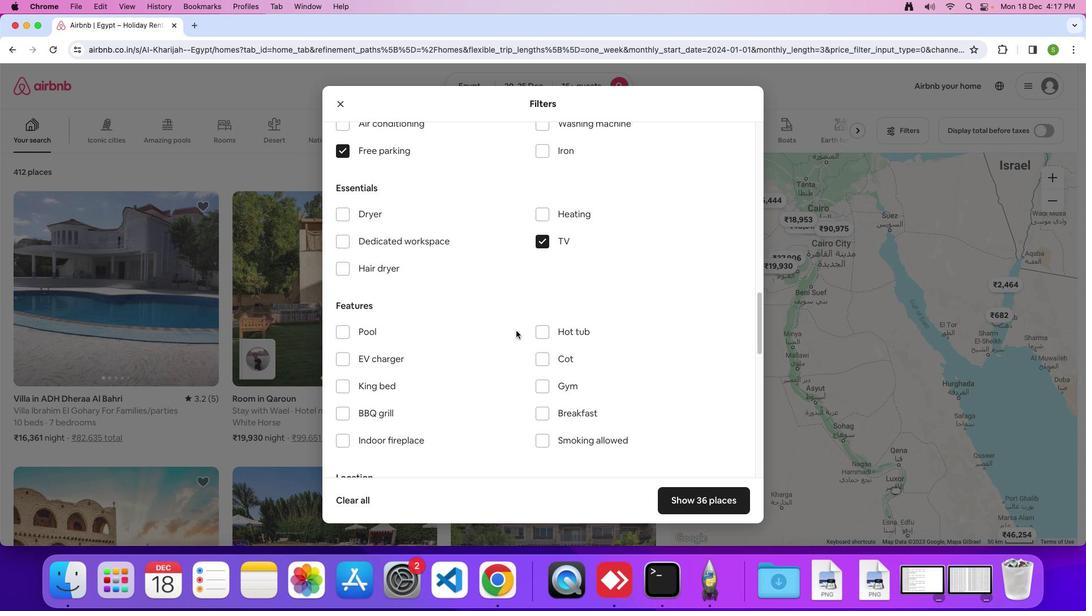 
Action: Mouse moved to (516, 331)
Screenshot: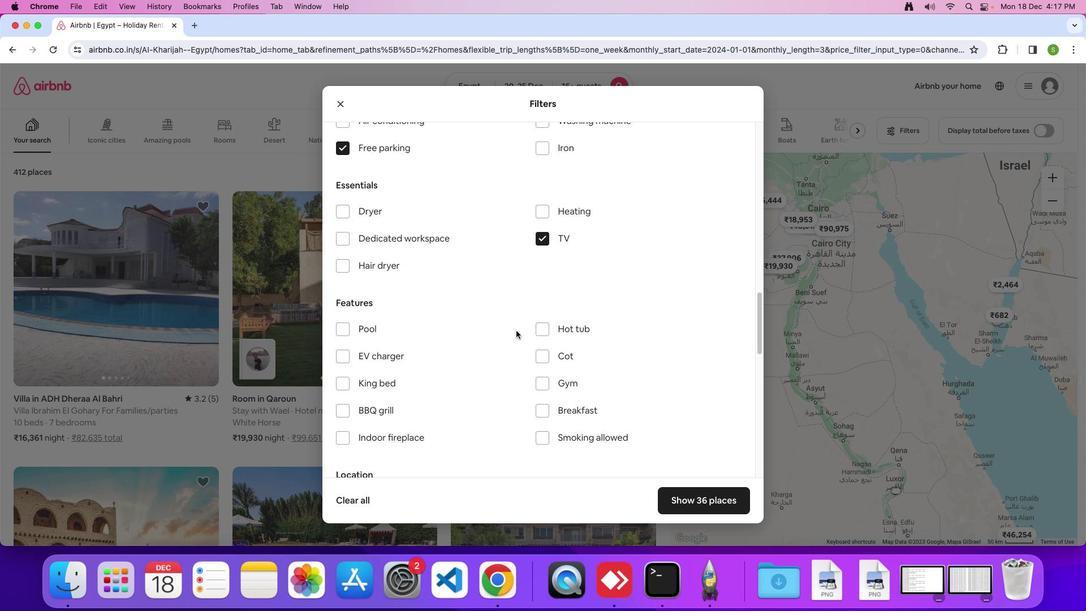 
Action: Mouse scrolled (516, 331) with delta (0, 0)
Screenshot: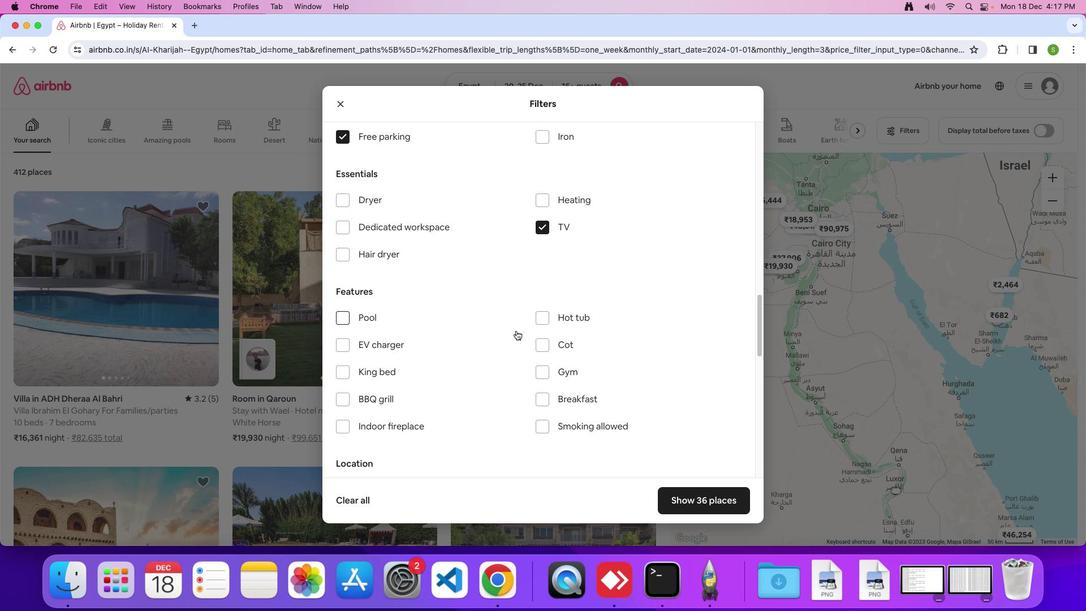 
Action: Mouse scrolled (516, 331) with delta (0, 0)
Screenshot: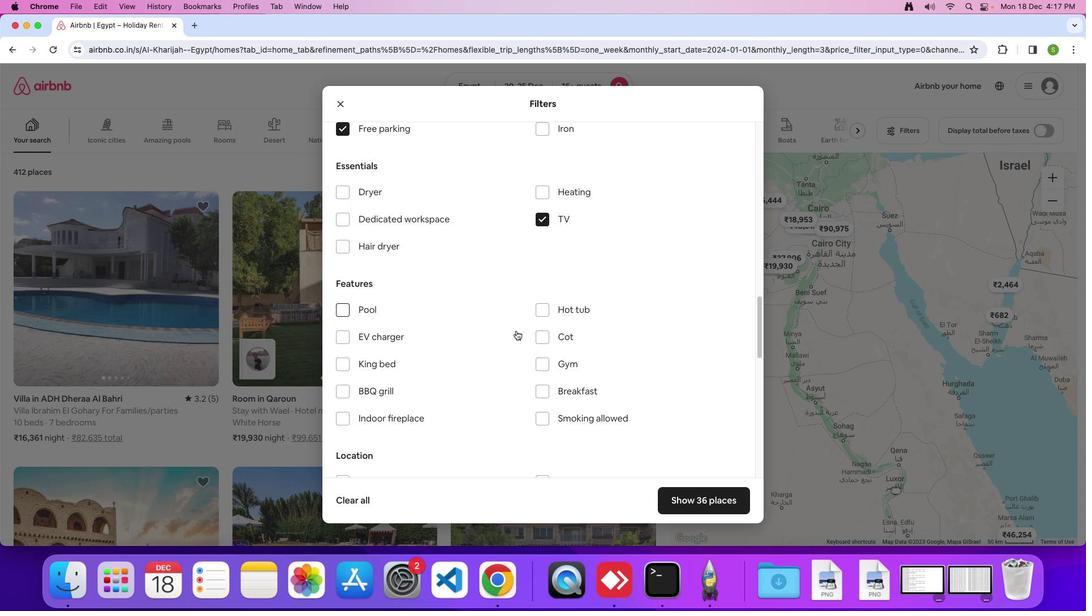 
Action: Mouse moved to (540, 364)
Screenshot: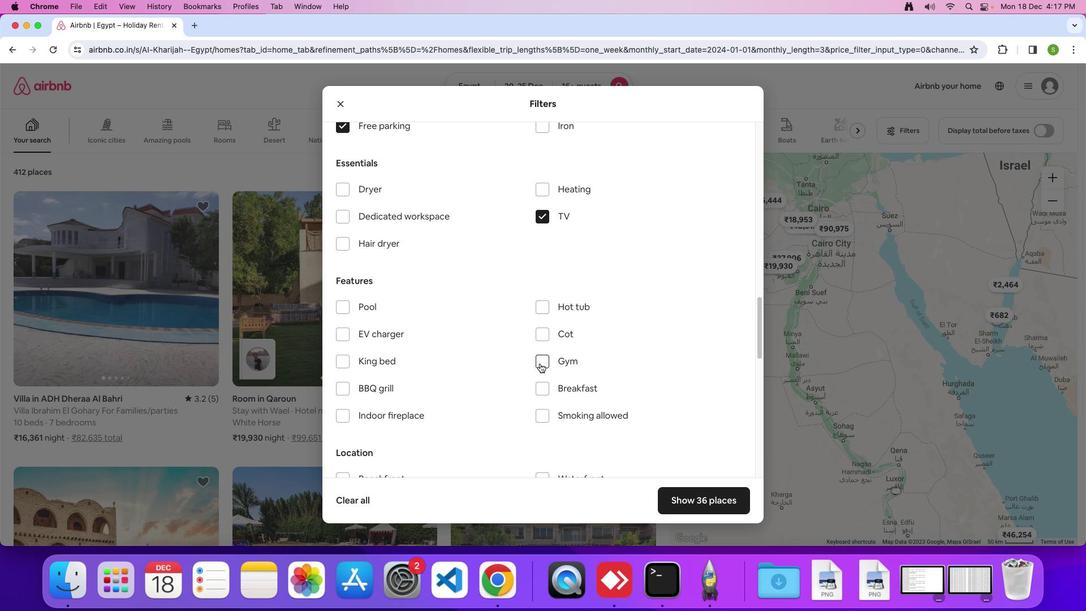 
Action: Mouse pressed left at (540, 364)
Screenshot: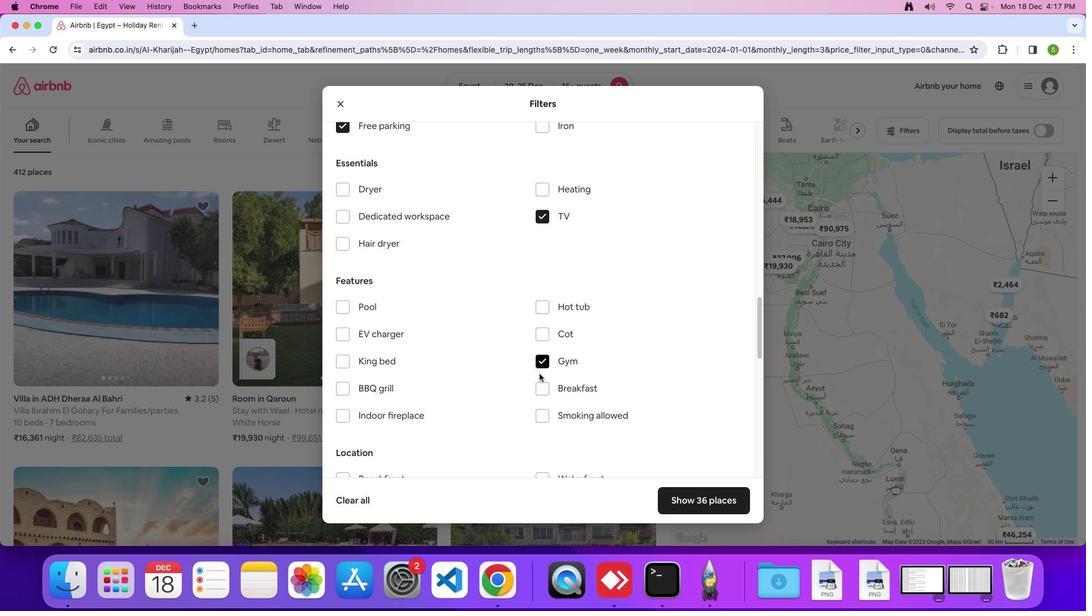 
Action: Mouse moved to (541, 386)
Screenshot: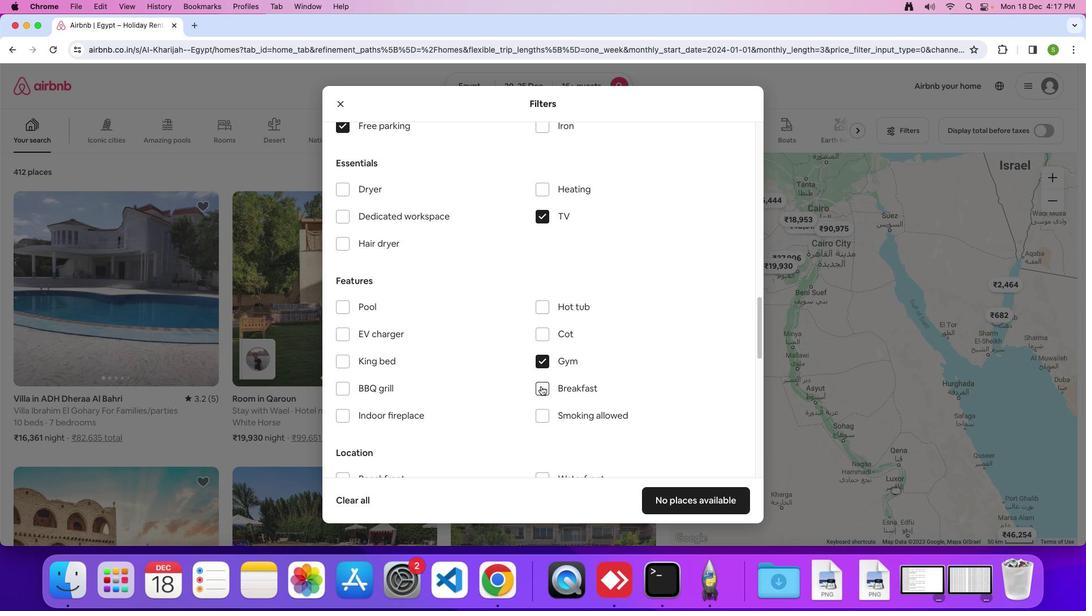 
Action: Mouse pressed left at (541, 386)
Screenshot: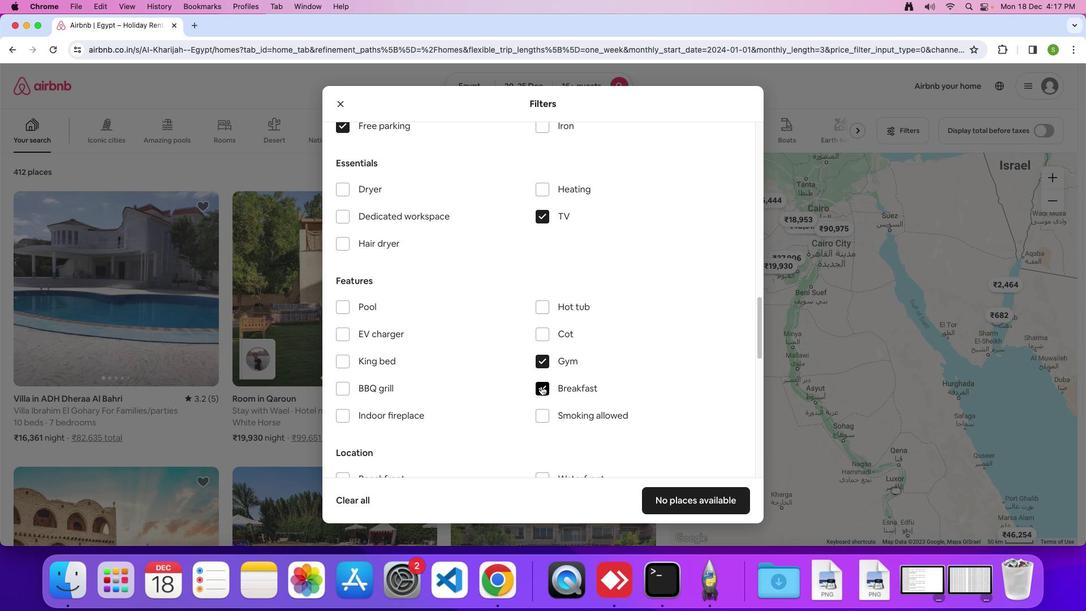 
Action: Mouse moved to (485, 331)
Screenshot: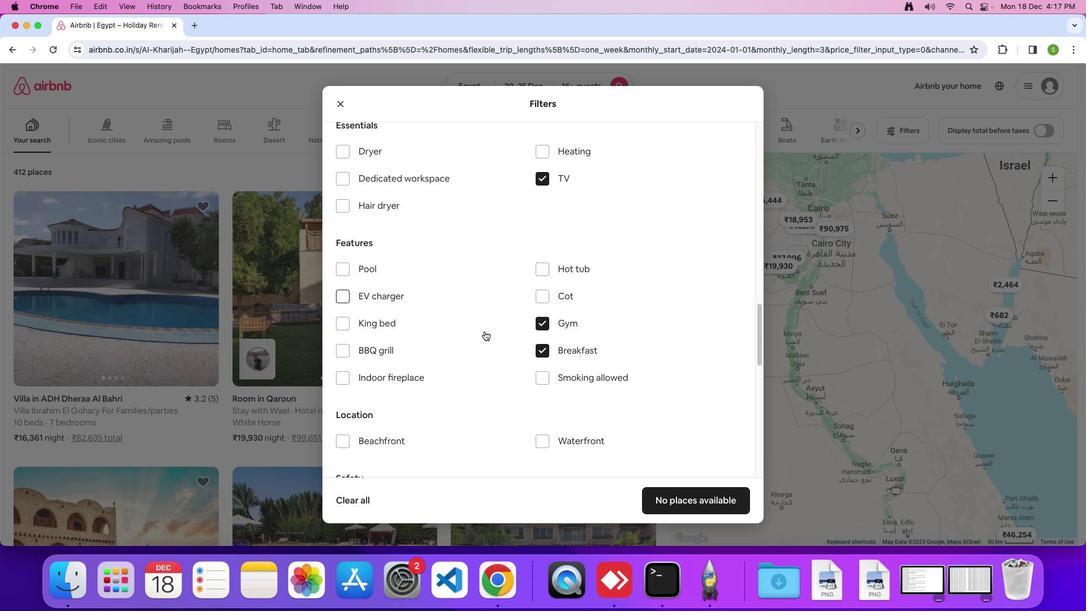 
Action: Mouse scrolled (485, 331) with delta (0, 0)
Screenshot: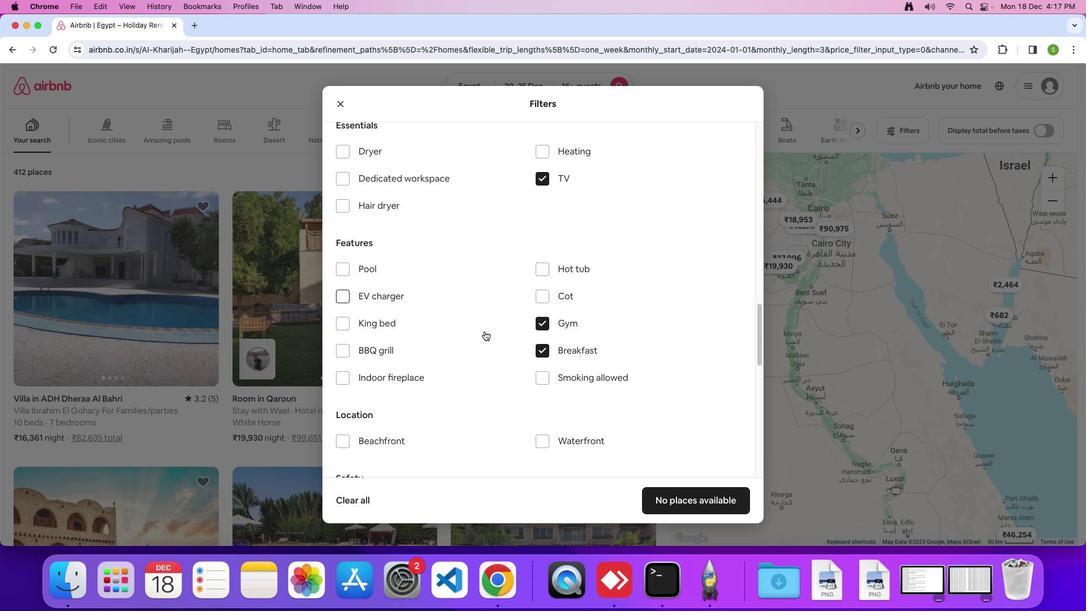 
Action: Mouse moved to (485, 331)
Screenshot: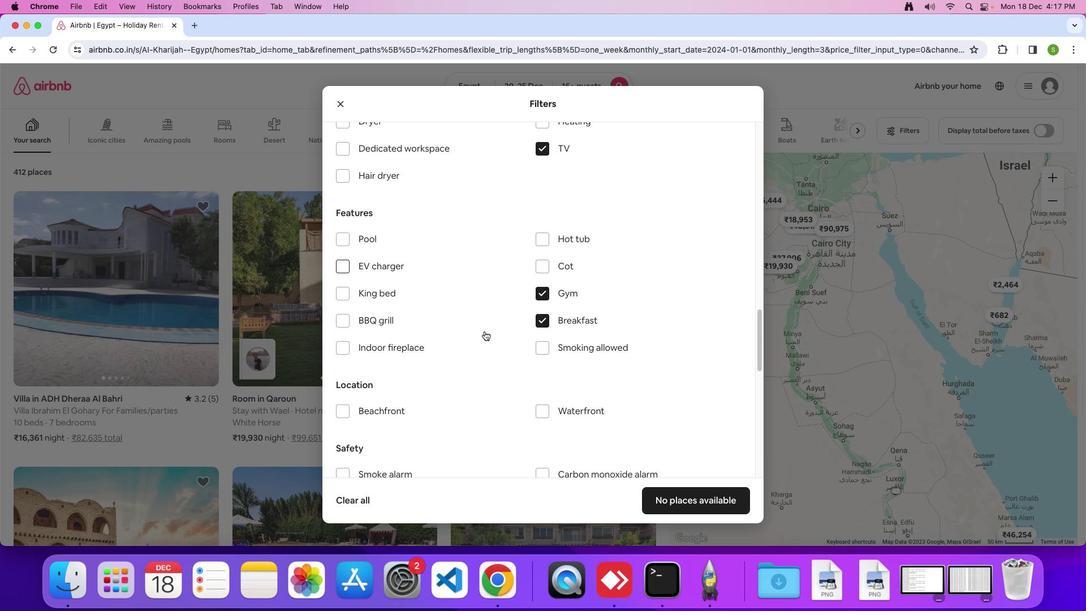
Action: Mouse scrolled (485, 331) with delta (0, 0)
Screenshot: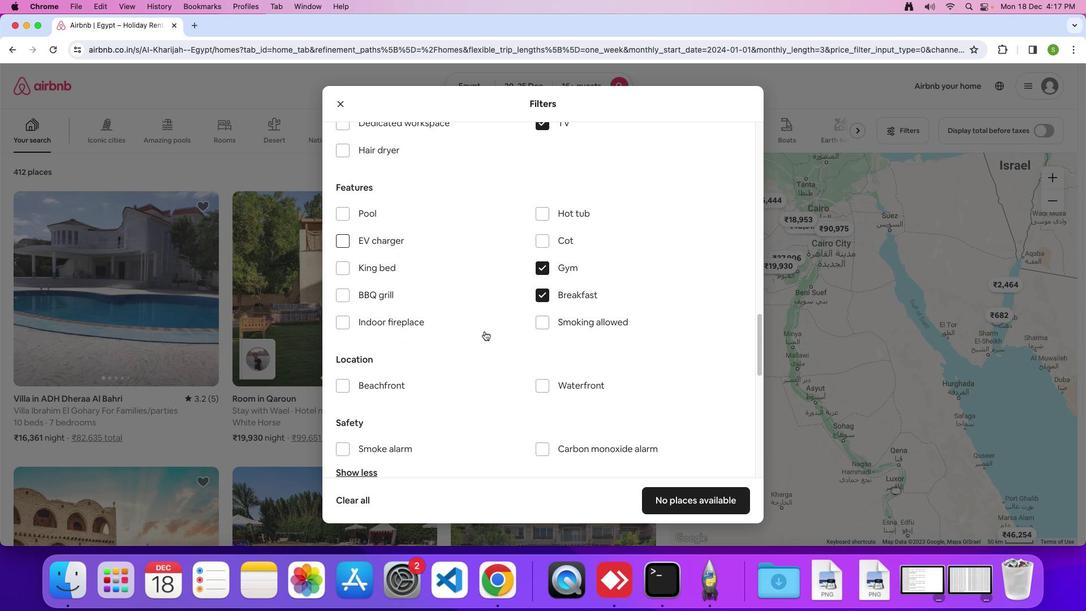 
Action: Mouse moved to (485, 331)
Screenshot: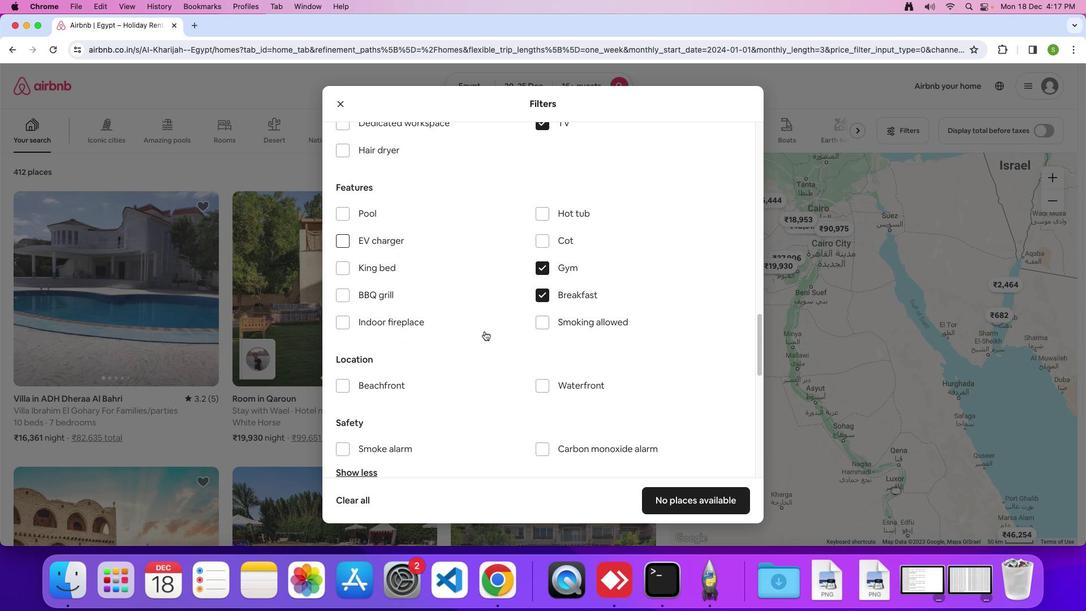 
Action: Mouse scrolled (485, 331) with delta (0, -1)
Screenshot: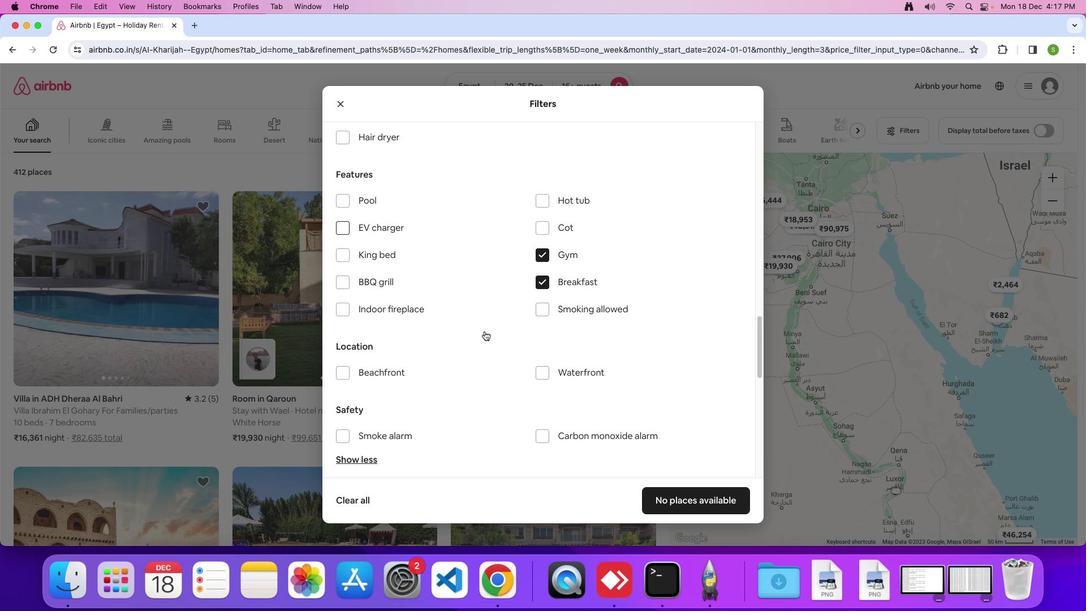 
Action: Mouse scrolled (485, 331) with delta (0, 0)
Screenshot: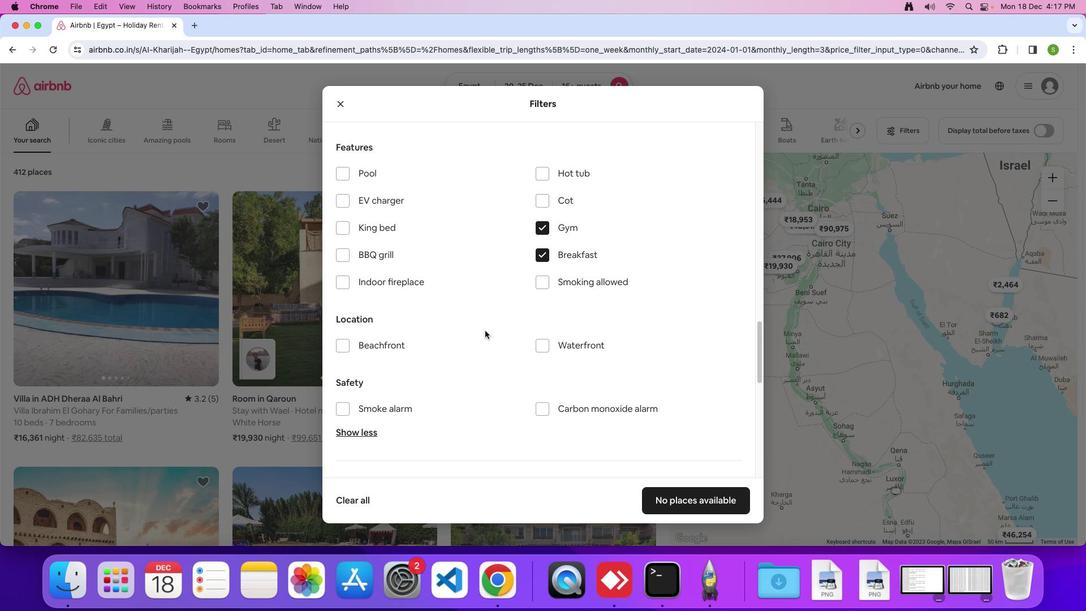 
Action: Mouse scrolled (485, 331) with delta (0, 0)
Screenshot: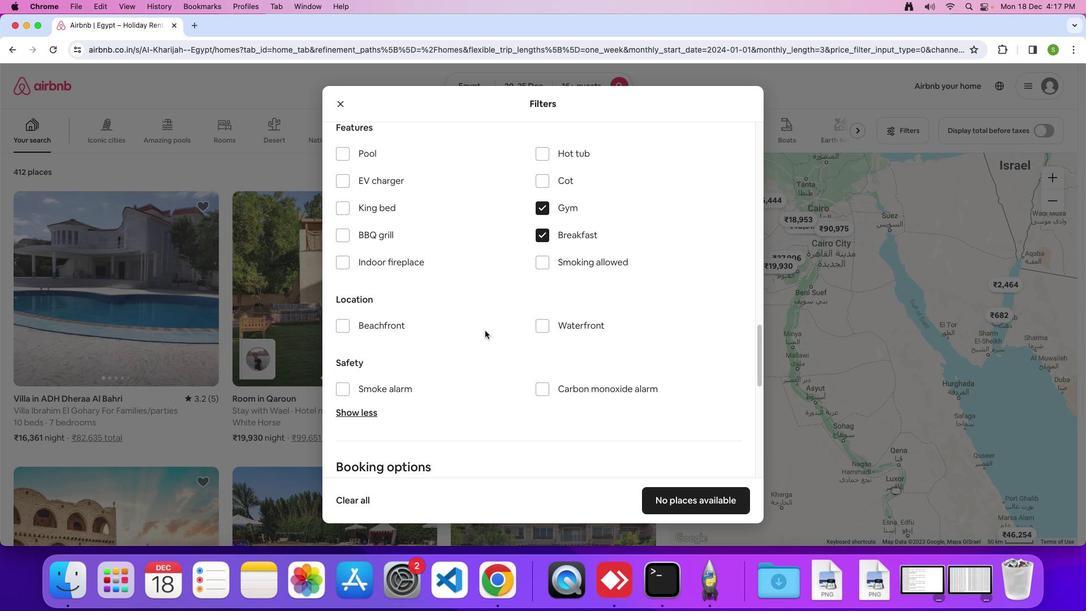 
Action: Mouse moved to (485, 331)
Screenshot: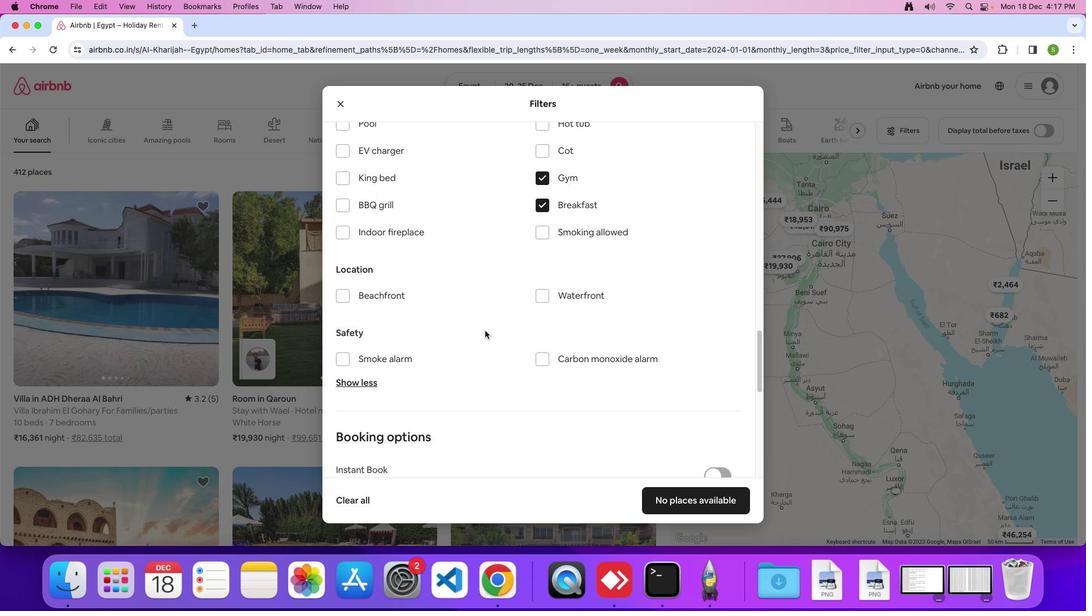 
Action: Mouse scrolled (485, 331) with delta (0, -1)
Screenshot: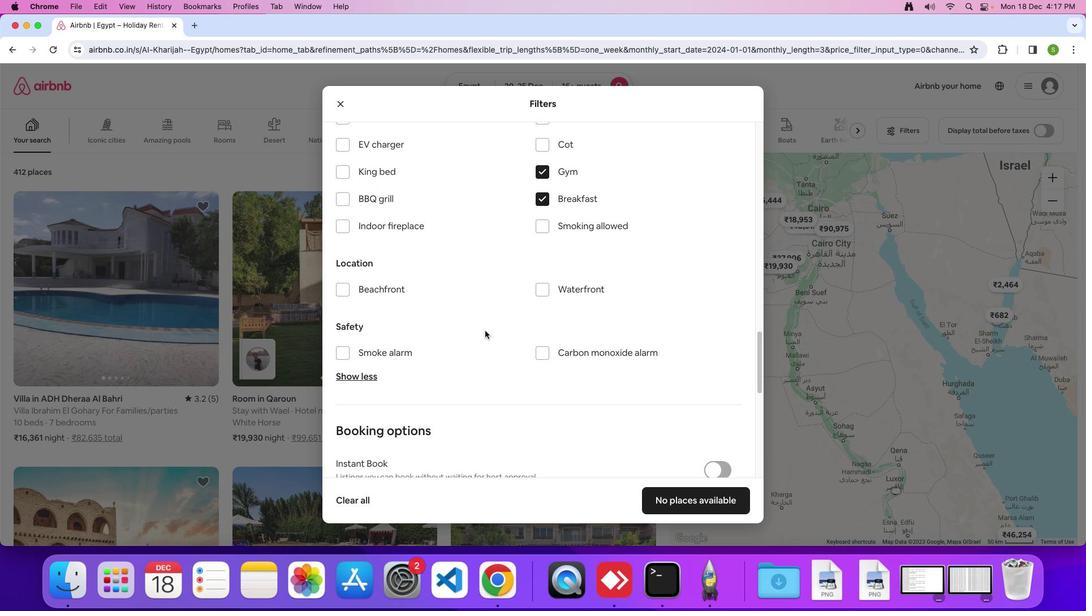
Action: Mouse moved to (485, 330)
Screenshot: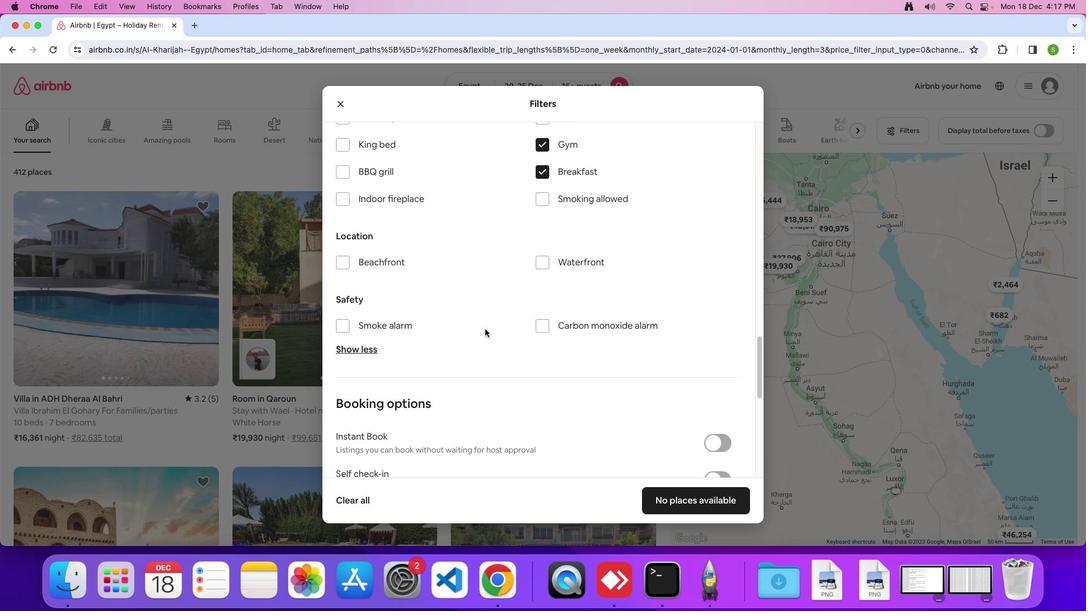 
Action: Mouse scrolled (485, 330) with delta (0, 0)
Screenshot: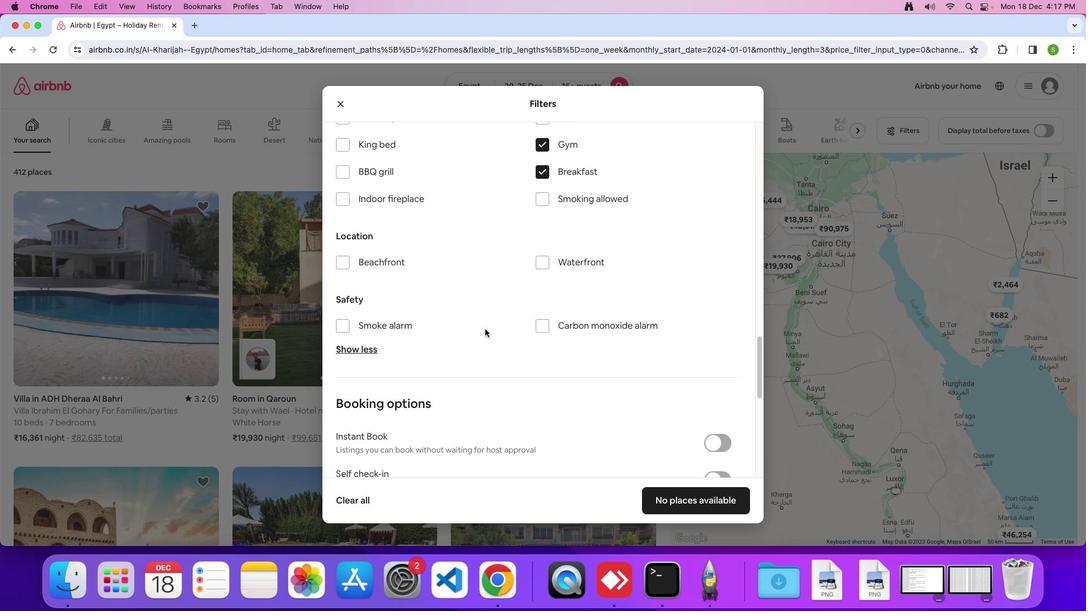 
Action: Mouse moved to (485, 330)
Screenshot: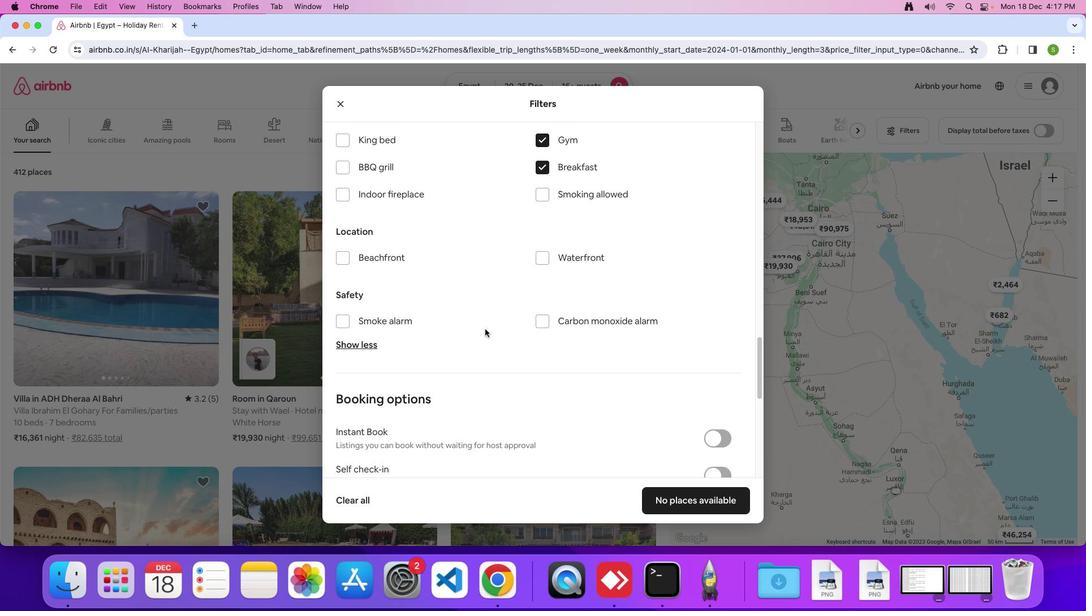 
Action: Mouse scrolled (485, 330) with delta (0, 0)
Screenshot: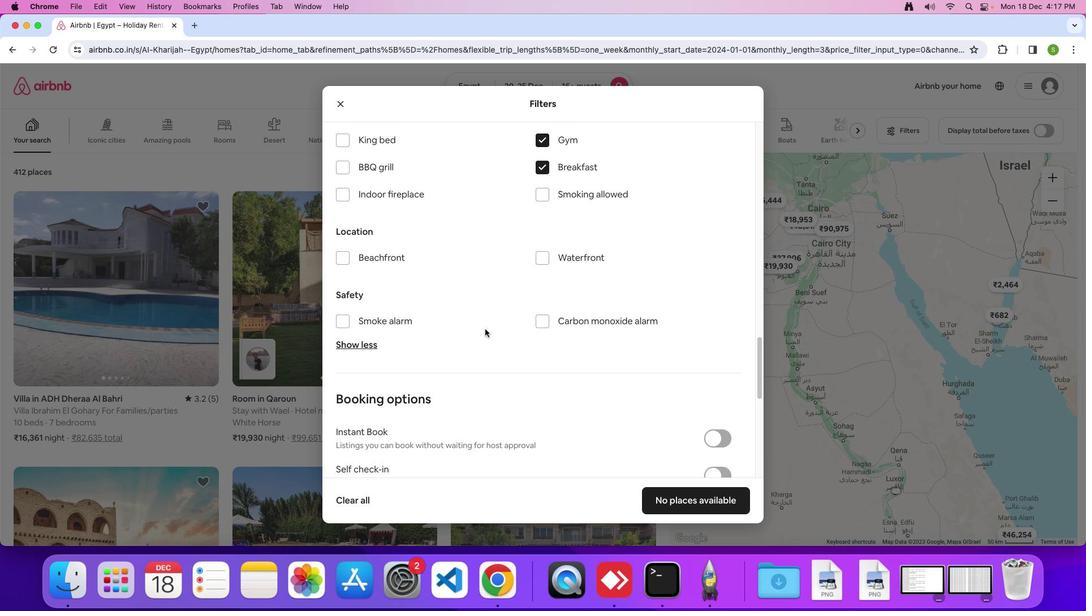 
Action: Mouse moved to (485, 328)
Screenshot: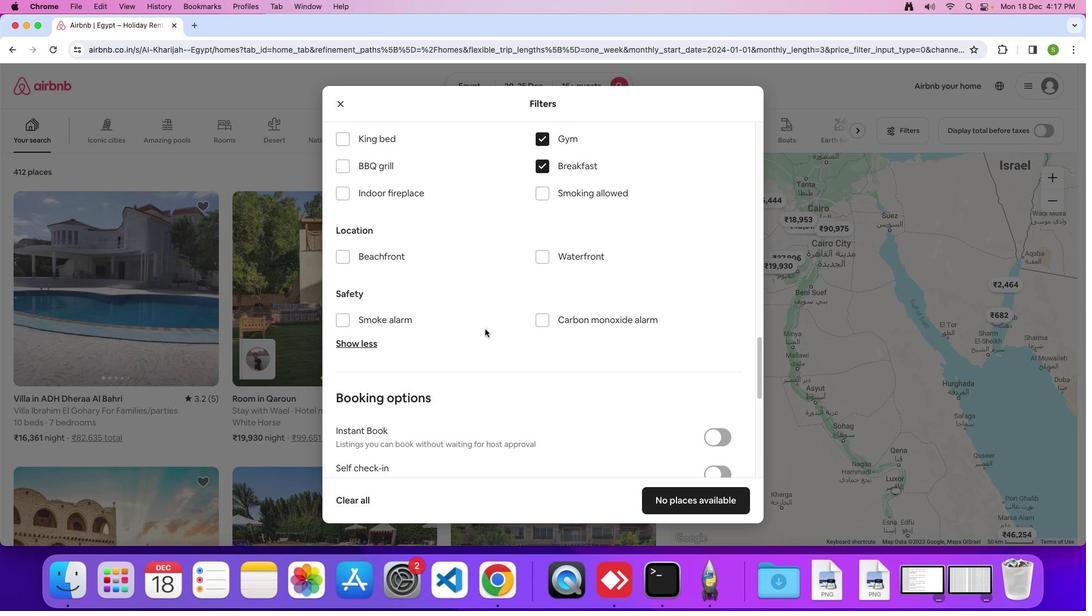 
Action: Mouse scrolled (485, 328) with delta (0, 0)
Screenshot: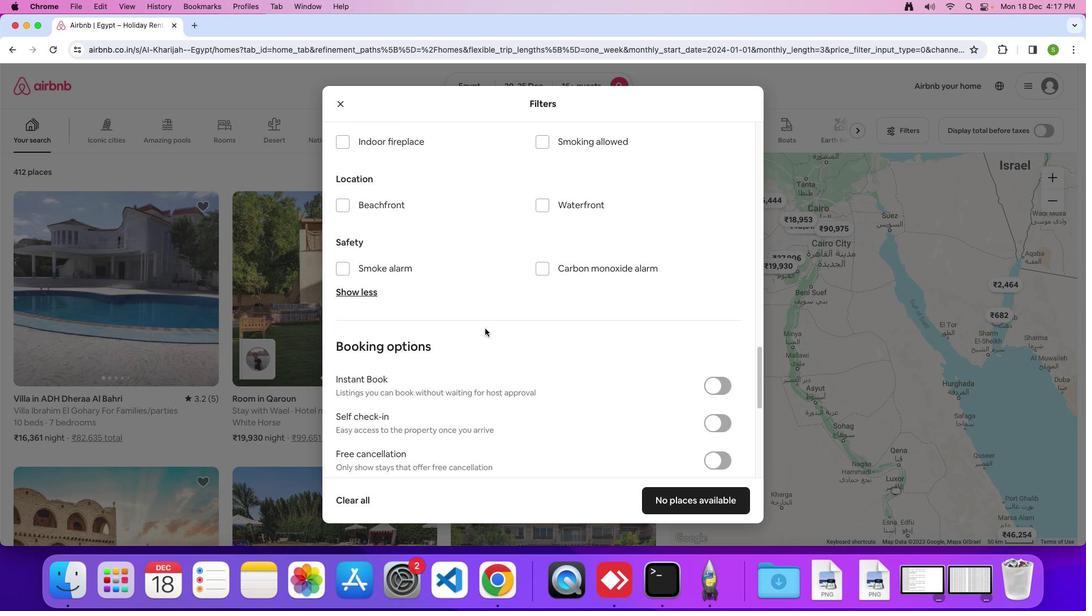 
Action: Mouse moved to (485, 328)
Screenshot: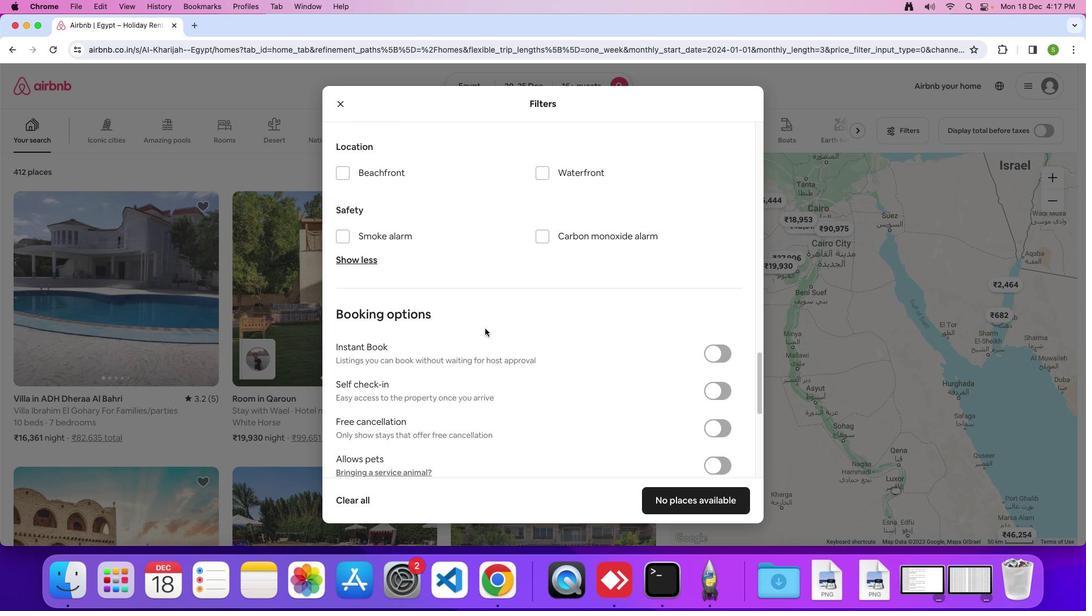 
Action: Mouse scrolled (485, 328) with delta (0, 0)
Screenshot: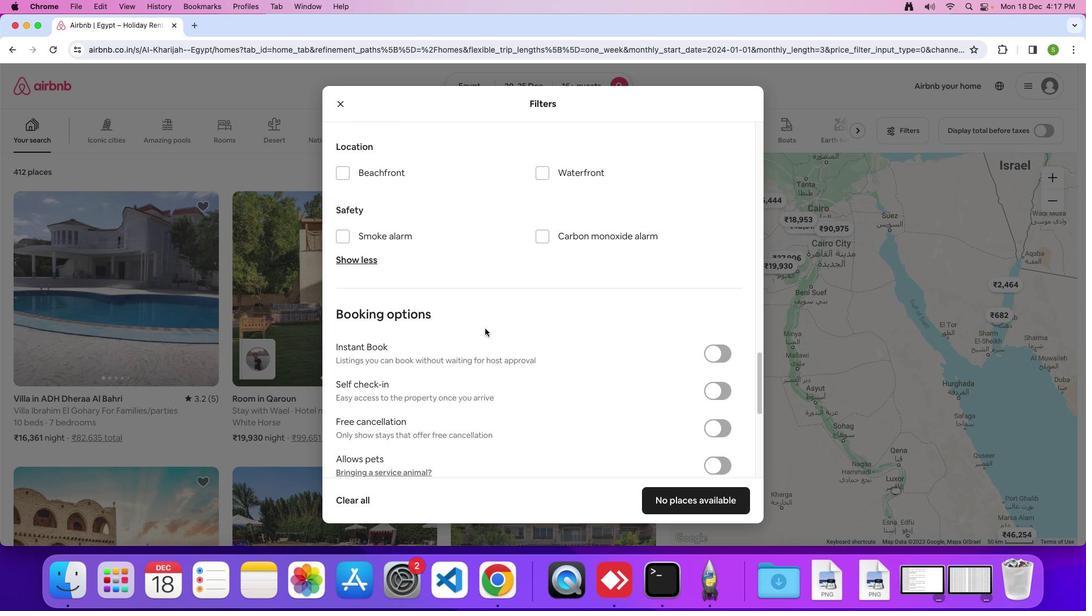 
Action: Mouse moved to (485, 328)
Screenshot: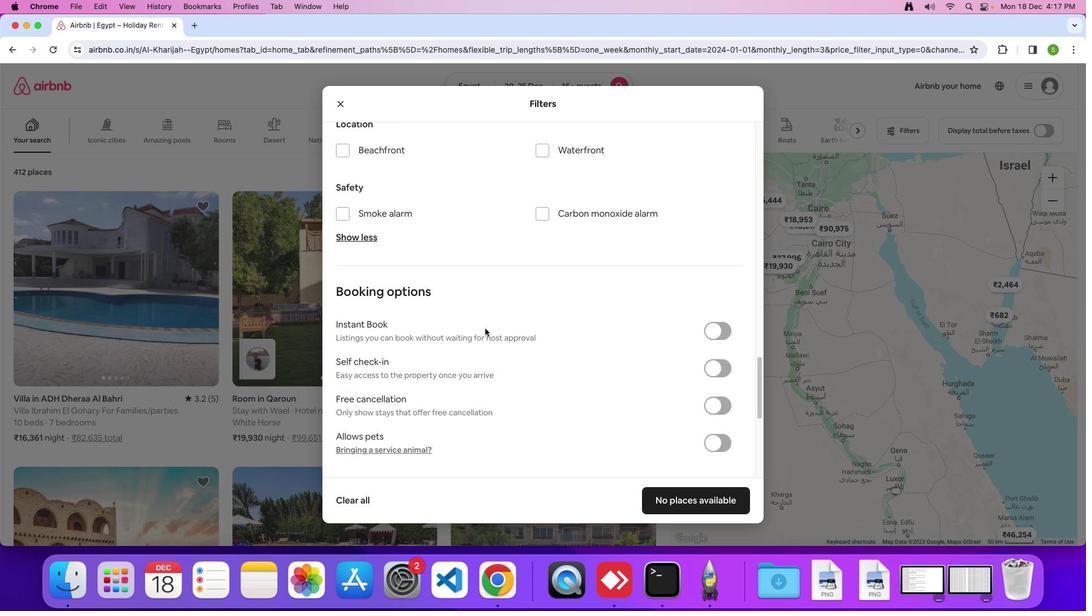 
Action: Mouse scrolled (485, 328) with delta (0, -1)
Screenshot: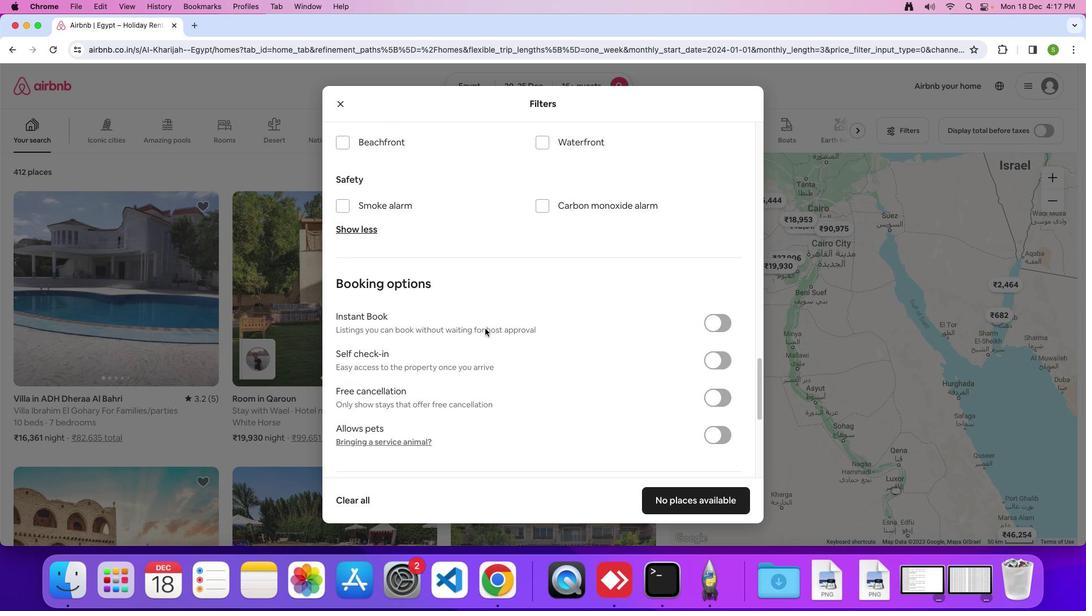 
Action: Mouse moved to (485, 328)
Screenshot: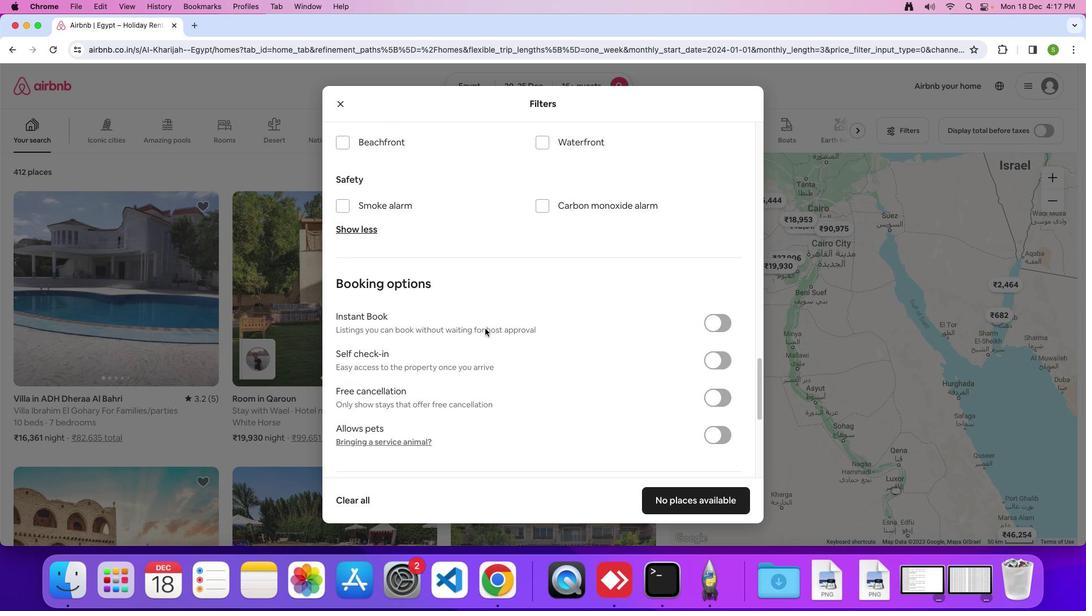
Action: Mouse scrolled (485, 328) with delta (0, 0)
Screenshot: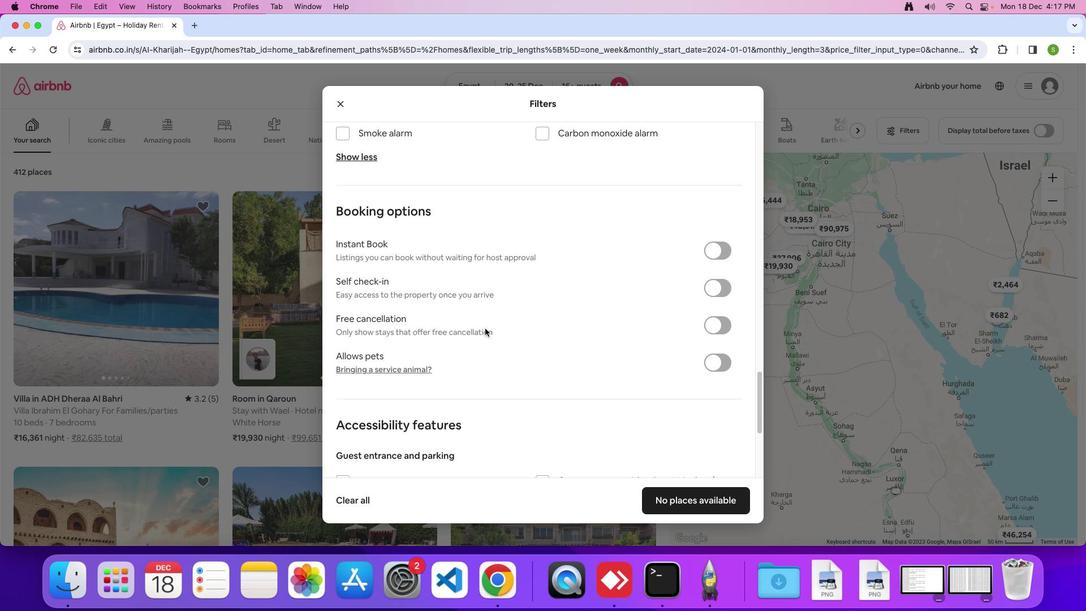 
Action: Mouse scrolled (485, 328) with delta (0, 0)
Screenshot: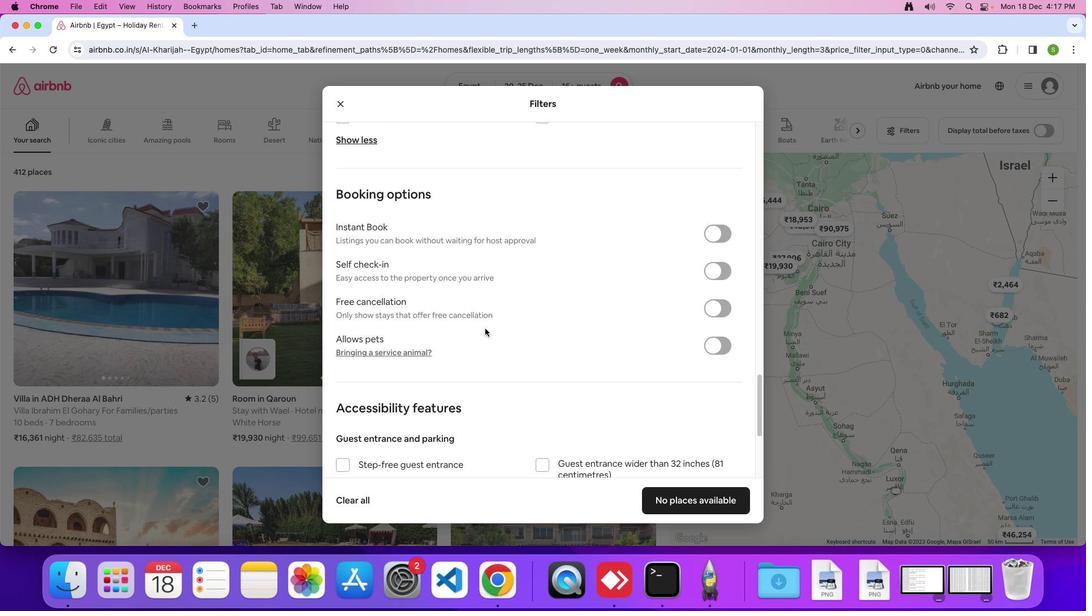
Action: Mouse scrolled (485, 328) with delta (0, -2)
Screenshot: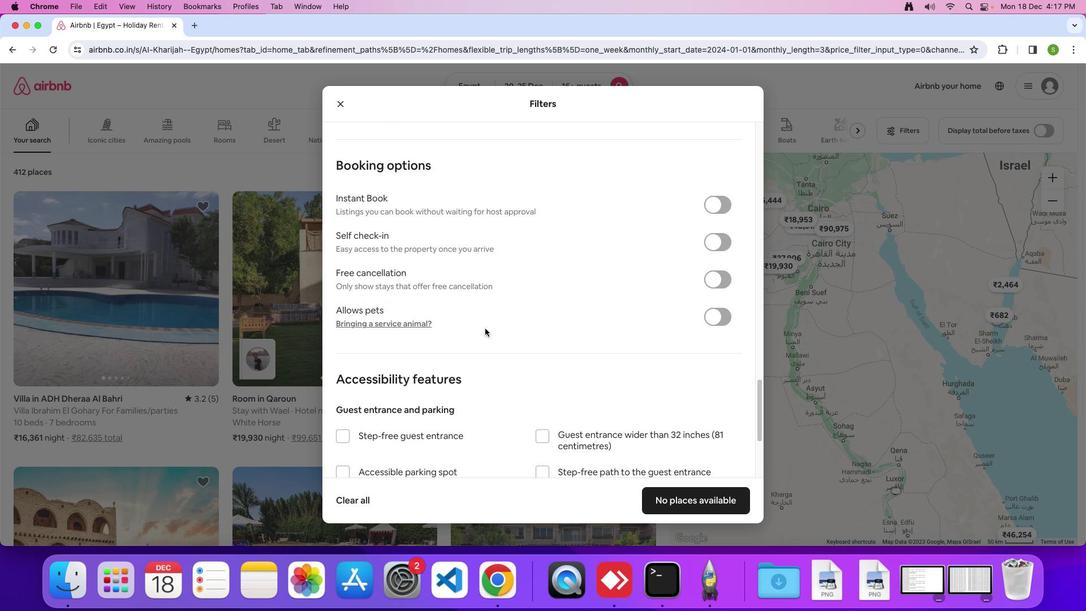 
Action: Mouse moved to (485, 328)
Screenshot: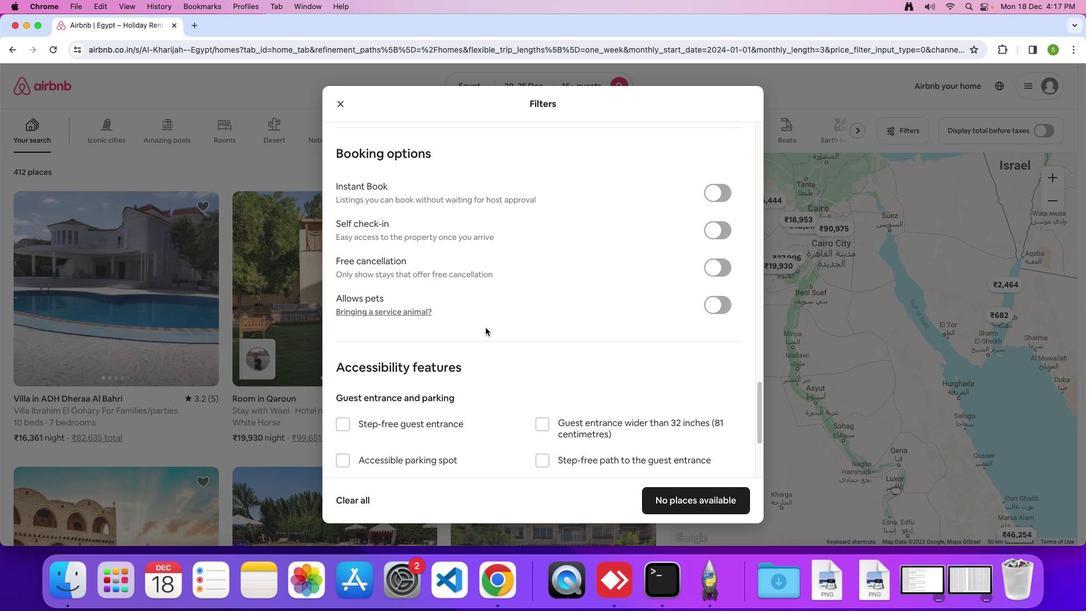 
Action: Mouse scrolled (485, 328) with delta (0, 0)
Screenshot: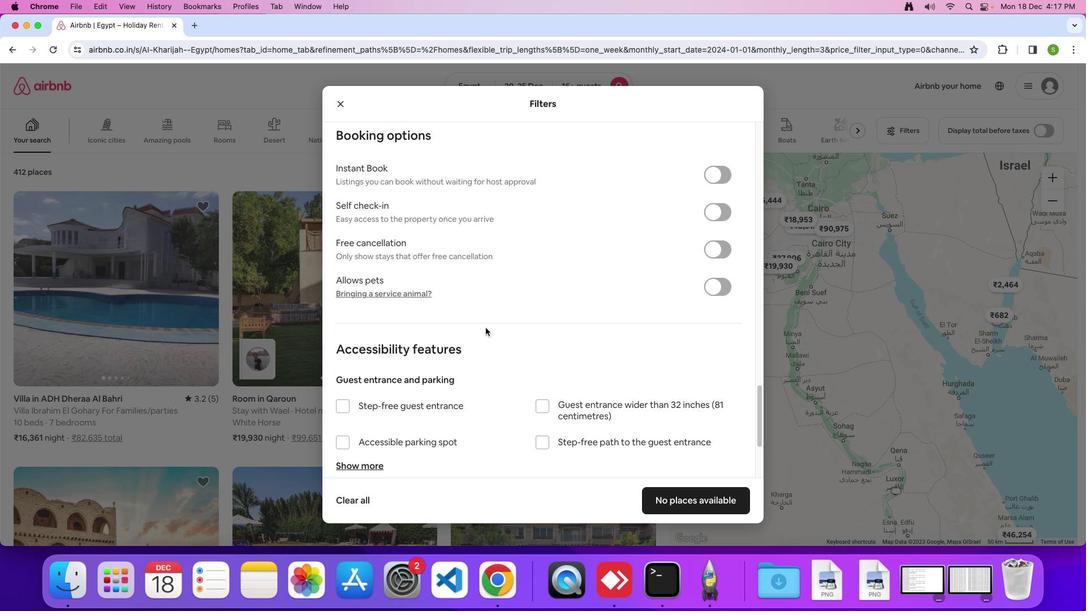 
Action: Mouse scrolled (485, 328) with delta (0, 0)
Screenshot: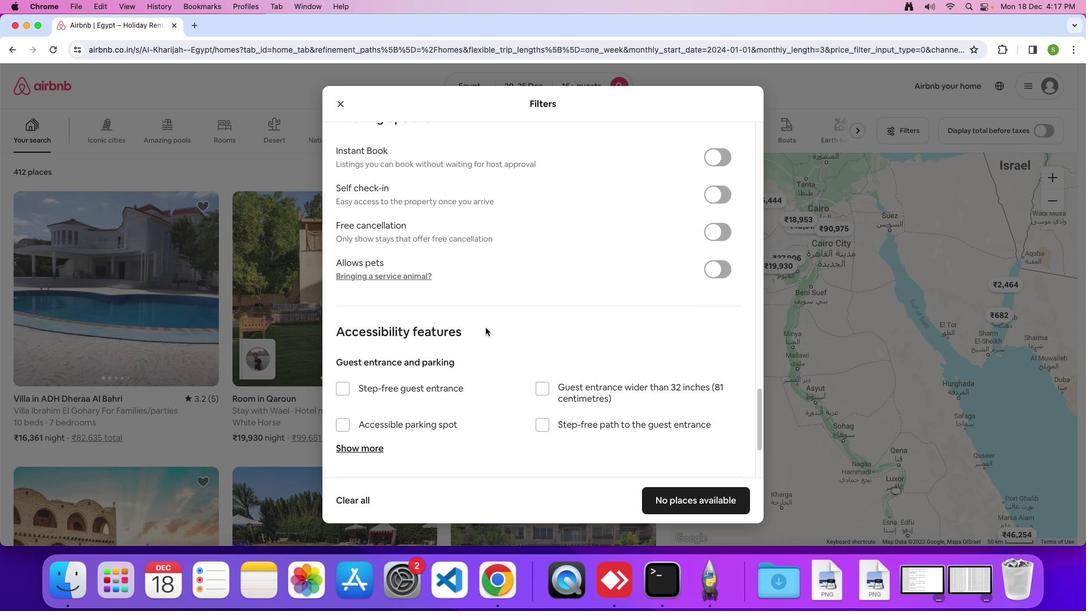 
Action: Mouse moved to (485, 327)
Screenshot: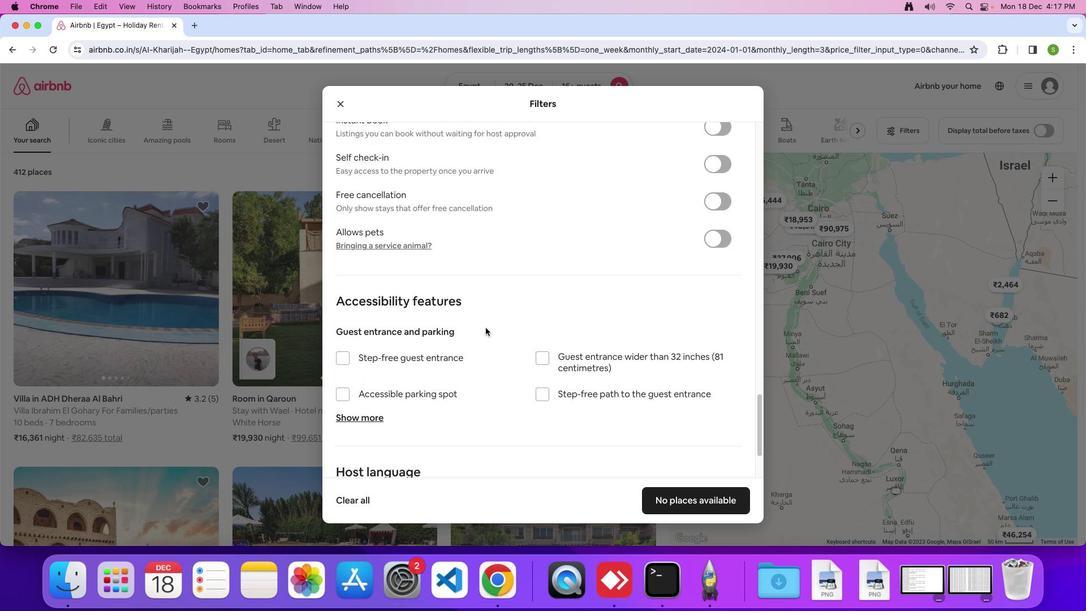
Action: Mouse scrolled (485, 327) with delta (0, -1)
Screenshot: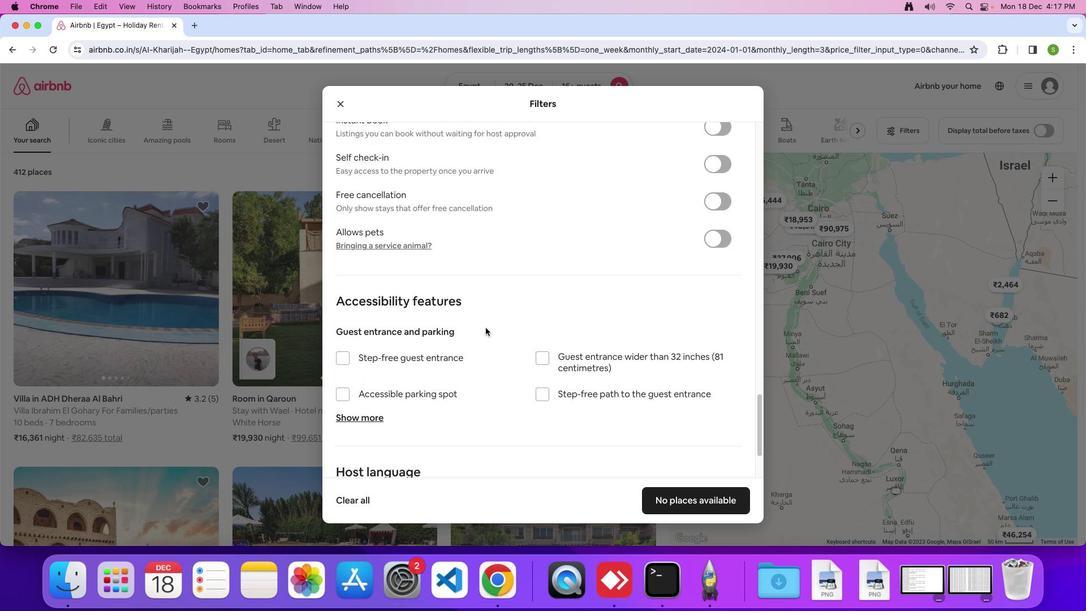 
Action: Mouse scrolled (485, 327) with delta (0, 0)
Screenshot: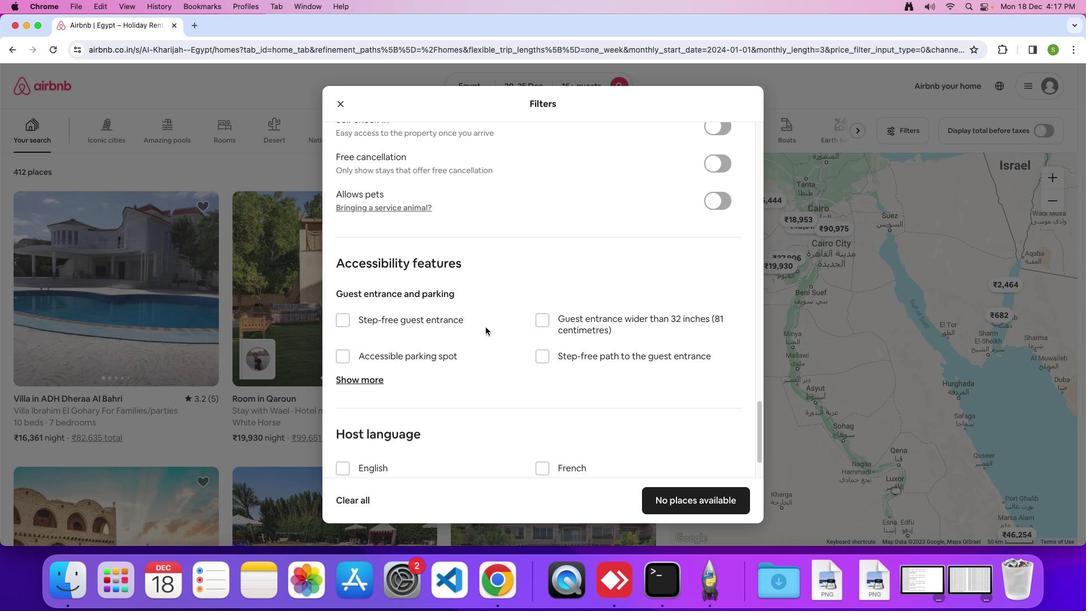 
Action: Mouse scrolled (485, 327) with delta (0, 0)
Screenshot: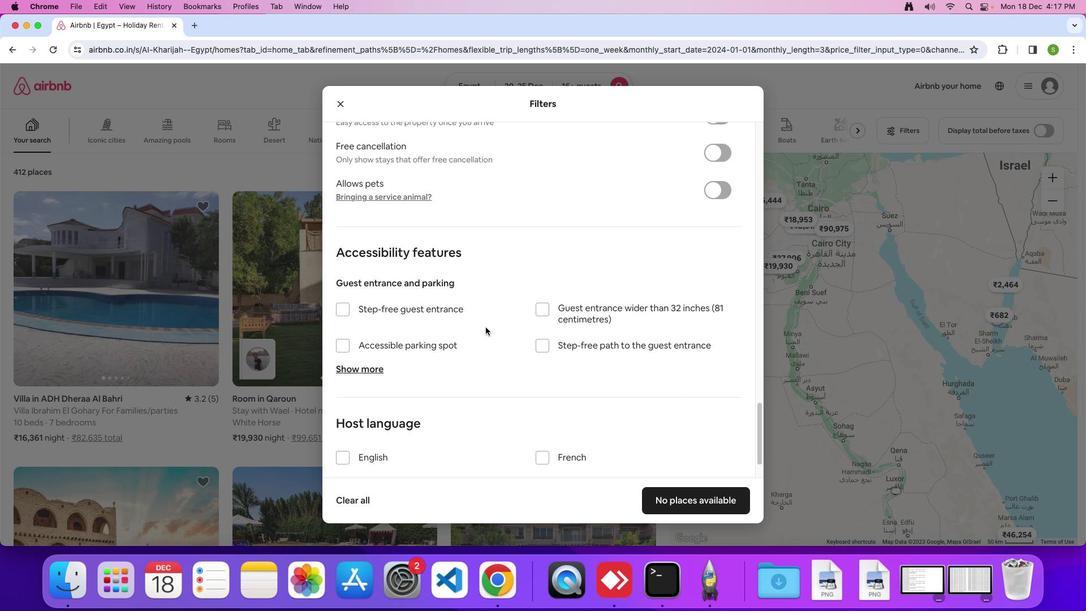 
Action: Mouse moved to (486, 327)
Screenshot: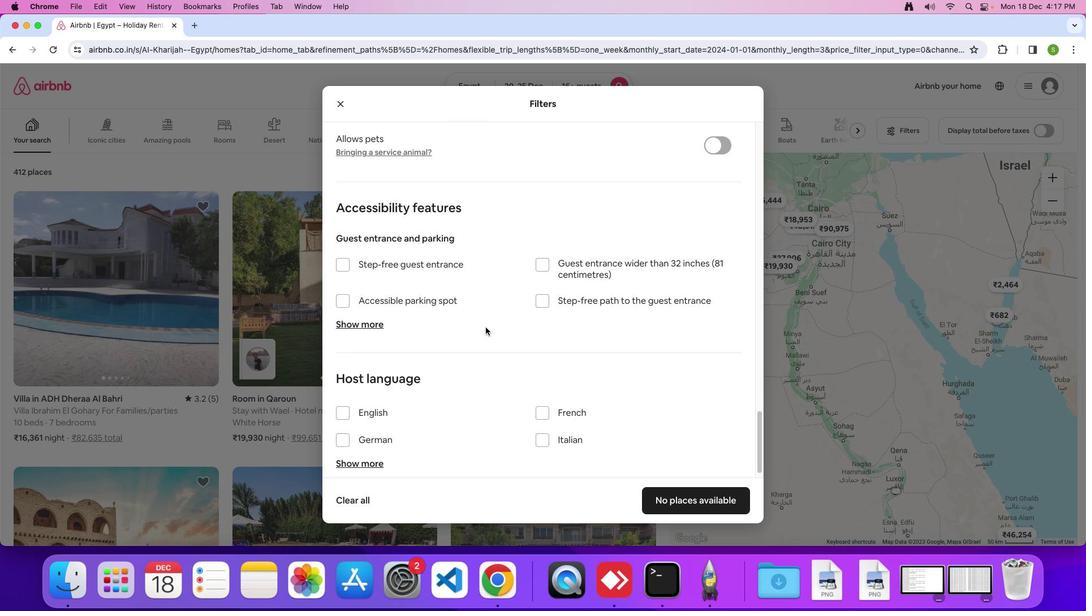 
Action: Mouse scrolled (486, 327) with delta (0, -1)
Screenshot: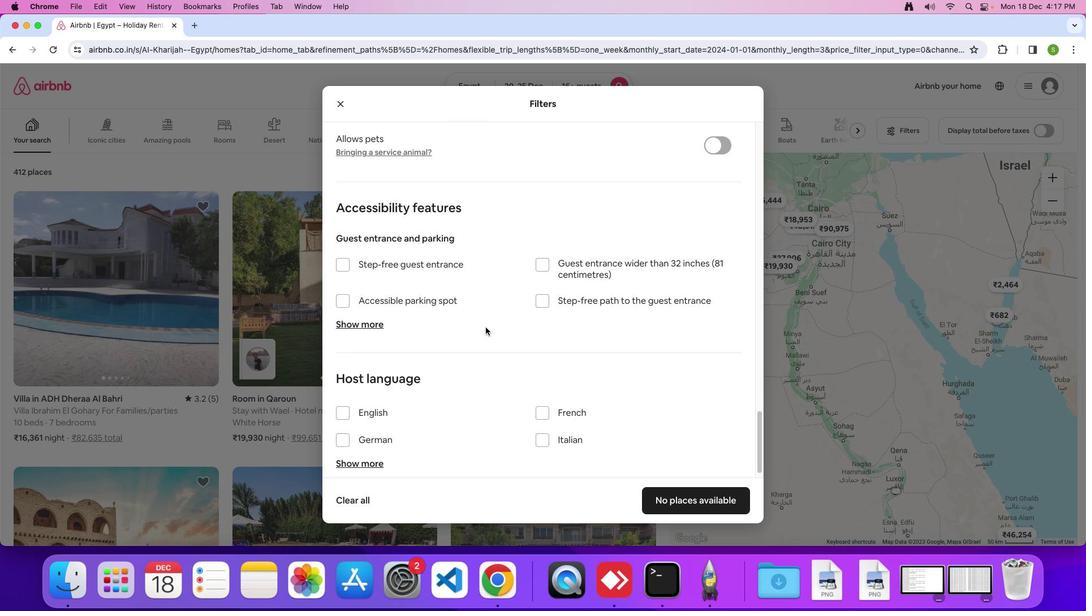
Action: Mouse scrolled (486, 327) with delta (0, 0)
Screenshot: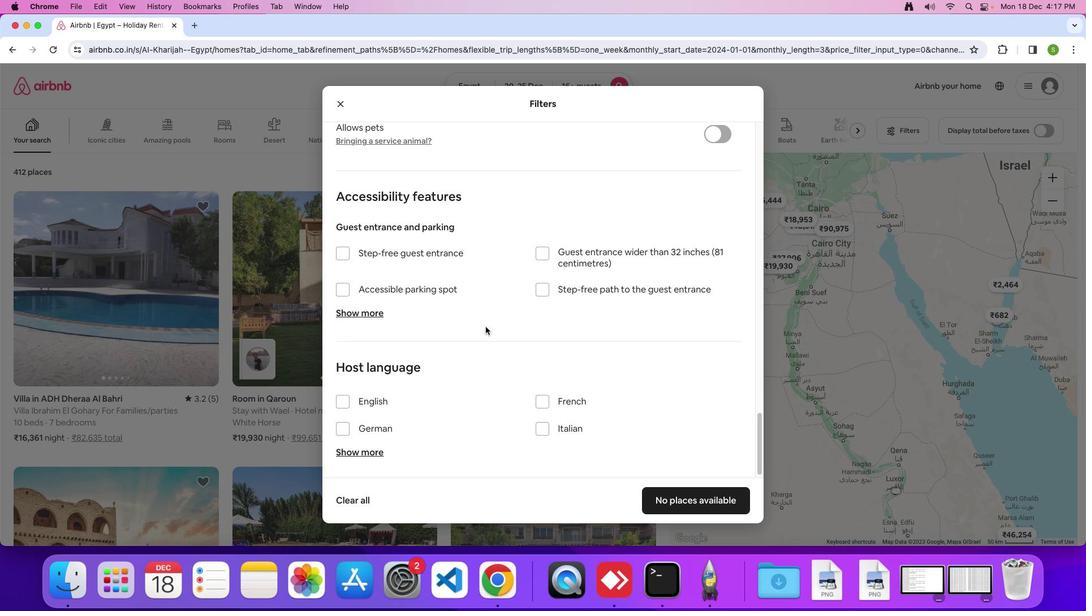 
Action: Mouse scrolled (486, 327) with delta (0, 0)
Screenshot: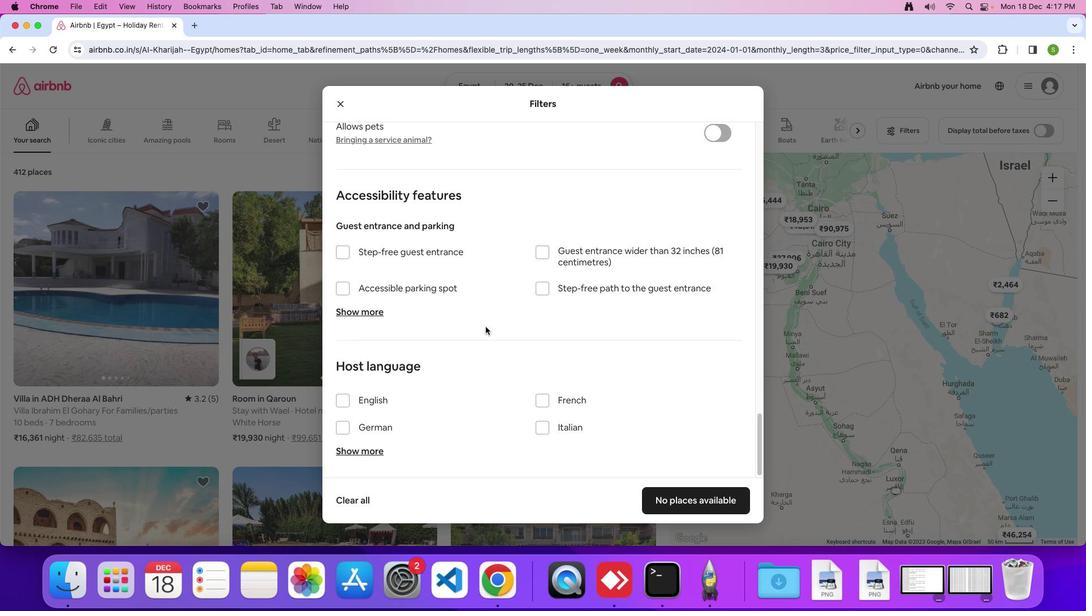 
Action: Mouse moved to (658, 496)
Screenshot: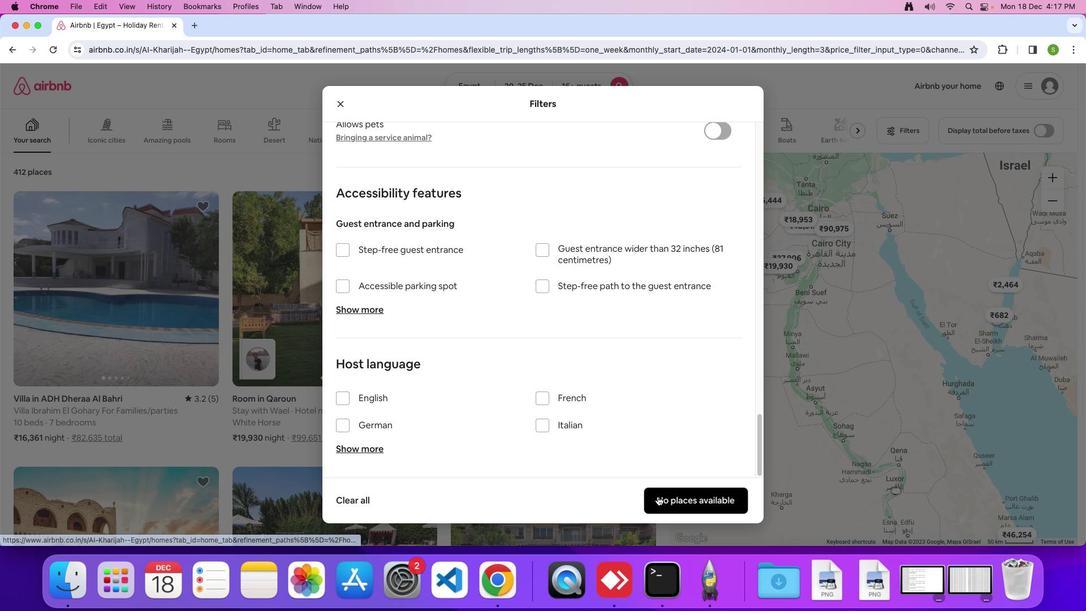 
Action: Mouse pressed left at (658, 496)
Screenshot: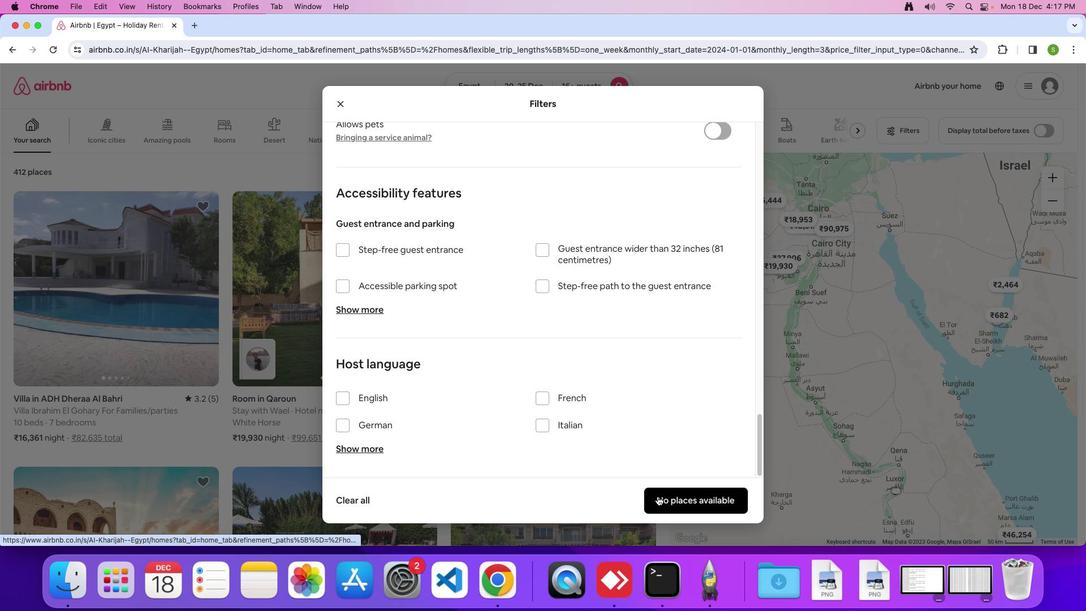 
Action: Mouse moved to (381, 274)
Screenshot: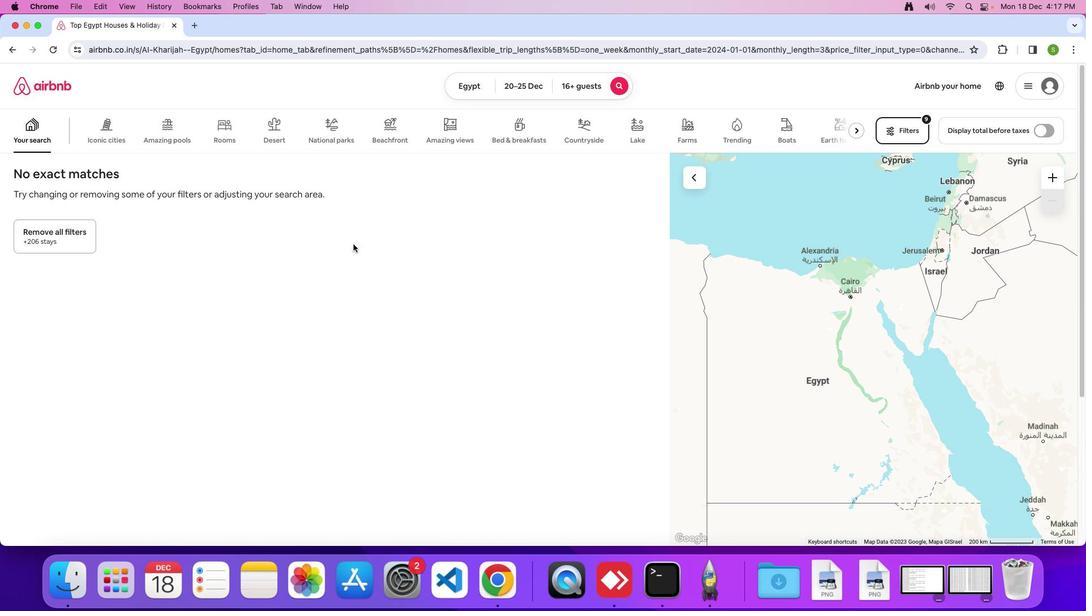 
